 Task: Search one way flight ticket for 5 adults, 2 children, 1 infant in seat and 2 infants on lap in economy from Redding: Redding Municipal Airport to Fort Wayne: Fort Wayne International Airport on 5-4-2023. Choice of flights is Sun country airlines. Number of bags: 2 carry on bags. Price is upto 92000. Outbound departure time preference is 5:30.
Action: Mouse moved to (357, 341)
Screenshot: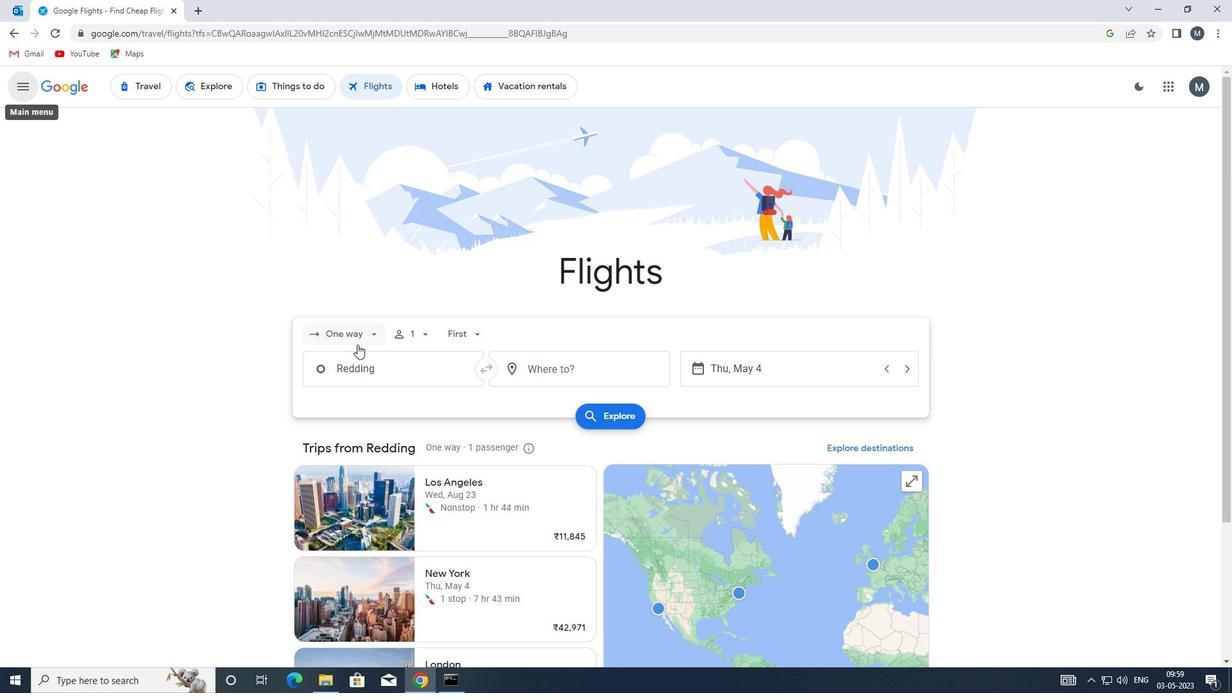 
Action: Mouse pressed left at (357, 341)
Screenshot: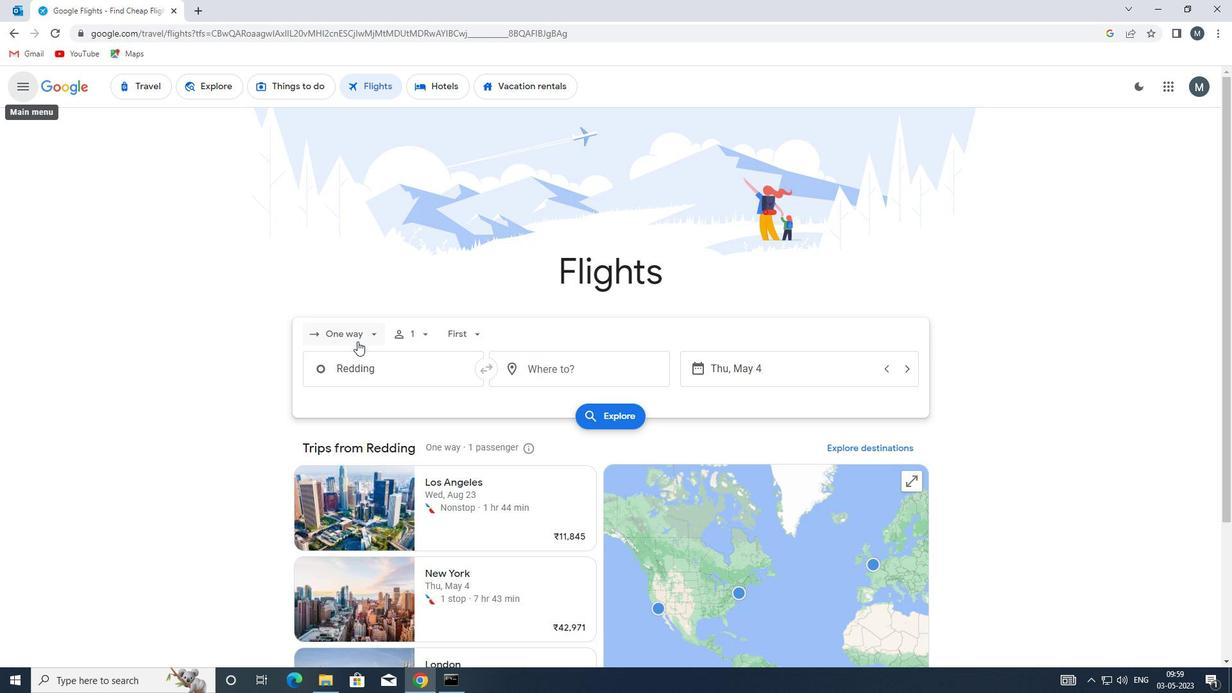 
Action: Mouse moved to (372, 392)
Screenshot: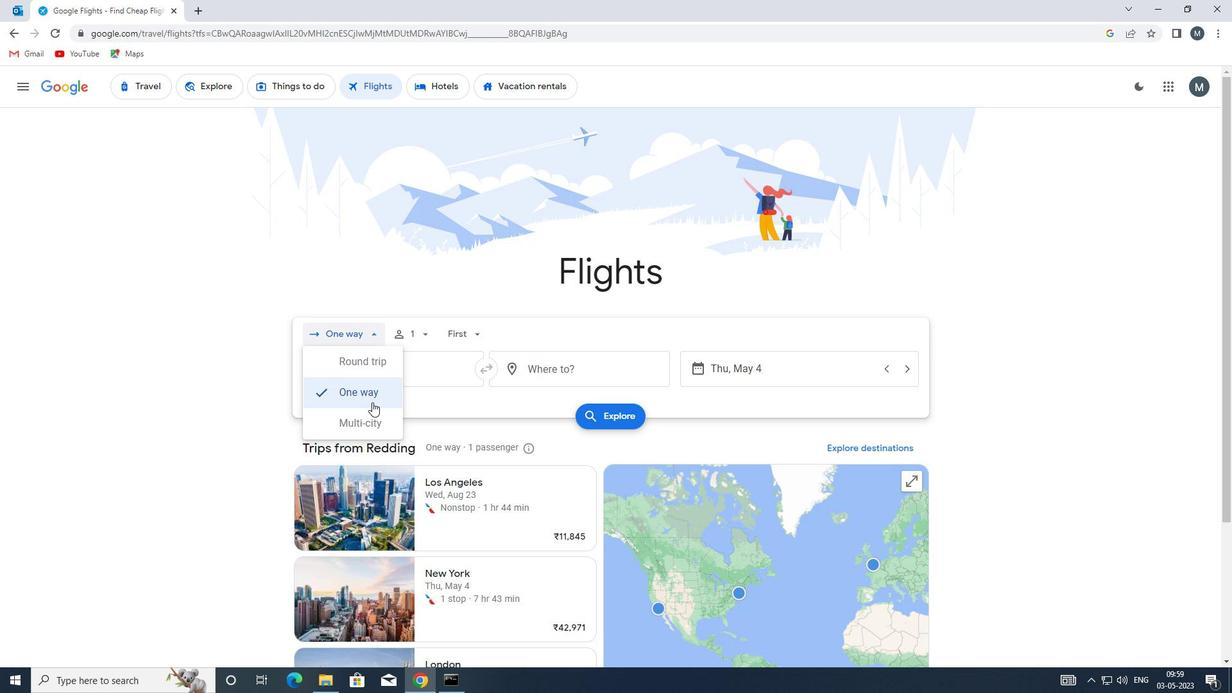 
Action: Mouse pressed left at (372, 392)
Screenshot: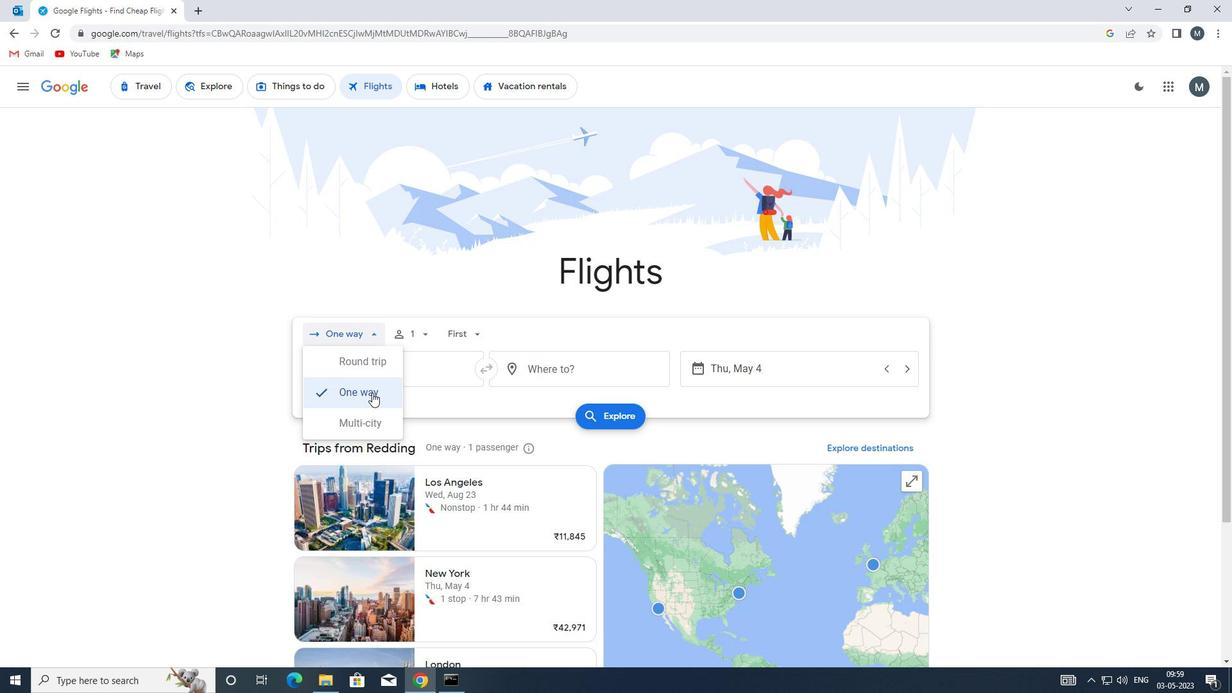 
Action: Mouse moved to (419, 330)
Screenshot: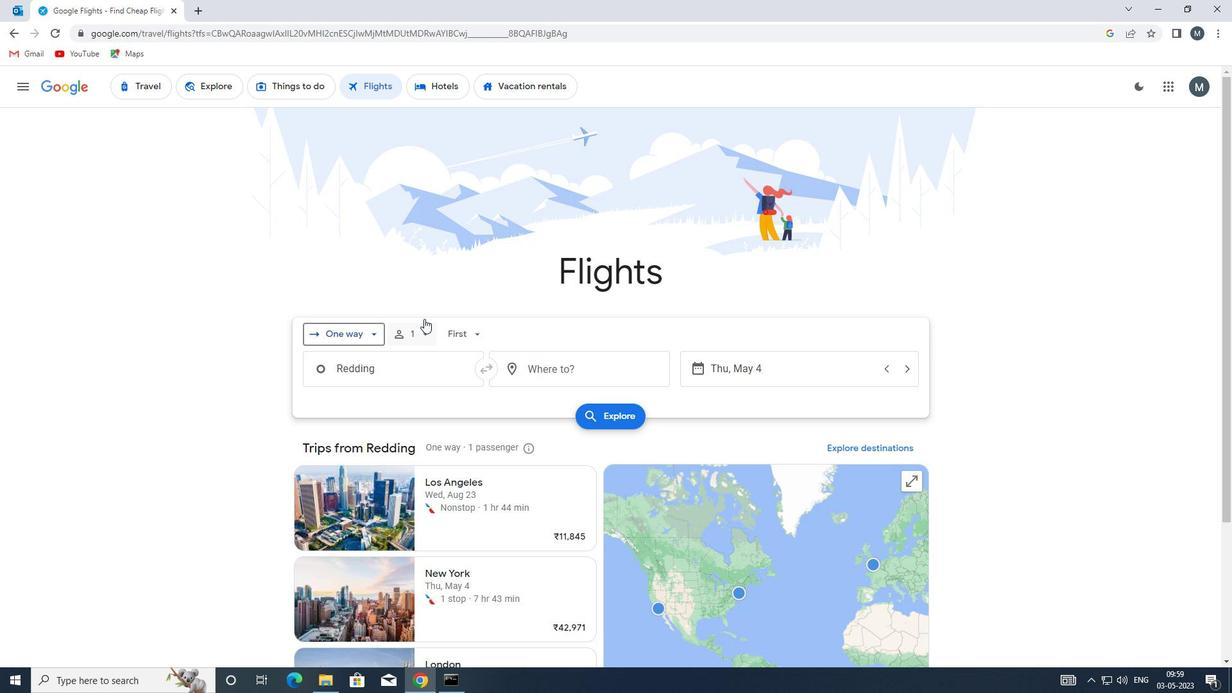
Action: Mouse pressed left at (419, 330)
Screenshot: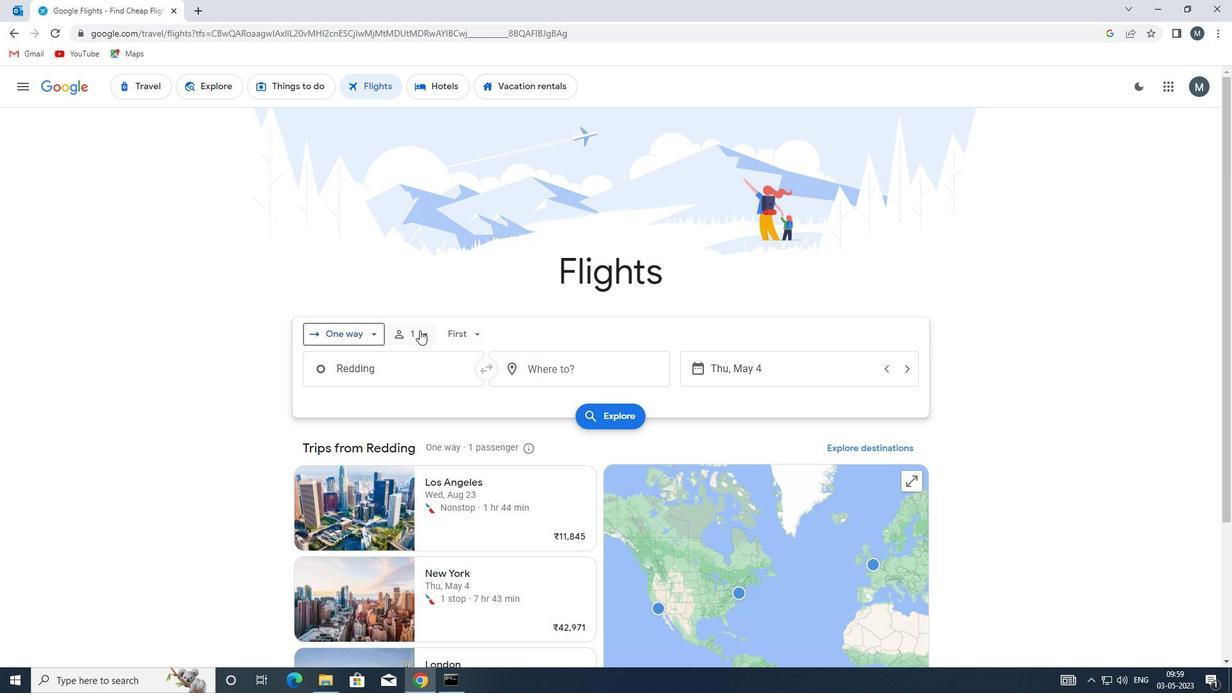 
Action: Mouse moved to (522, 370)
Screenshot: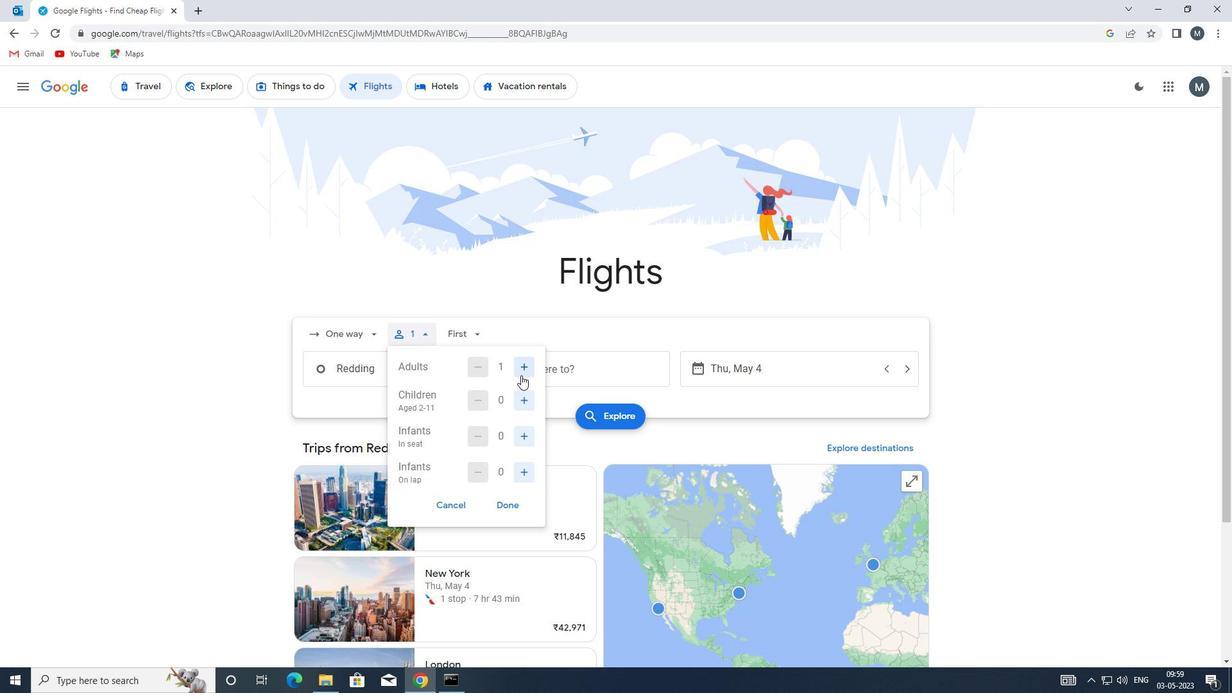
Action: Mouse pressed left at (522, 370)
Screenshot: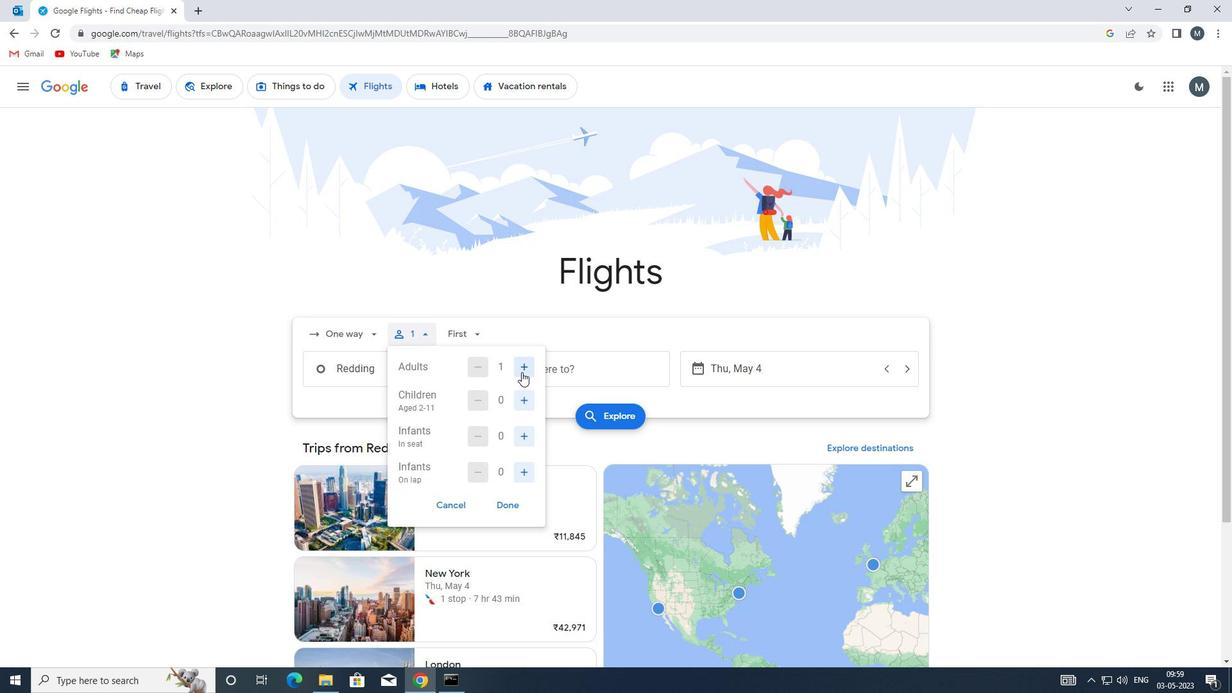 
Action: Mouse moved to (522, 370)
Screenshot: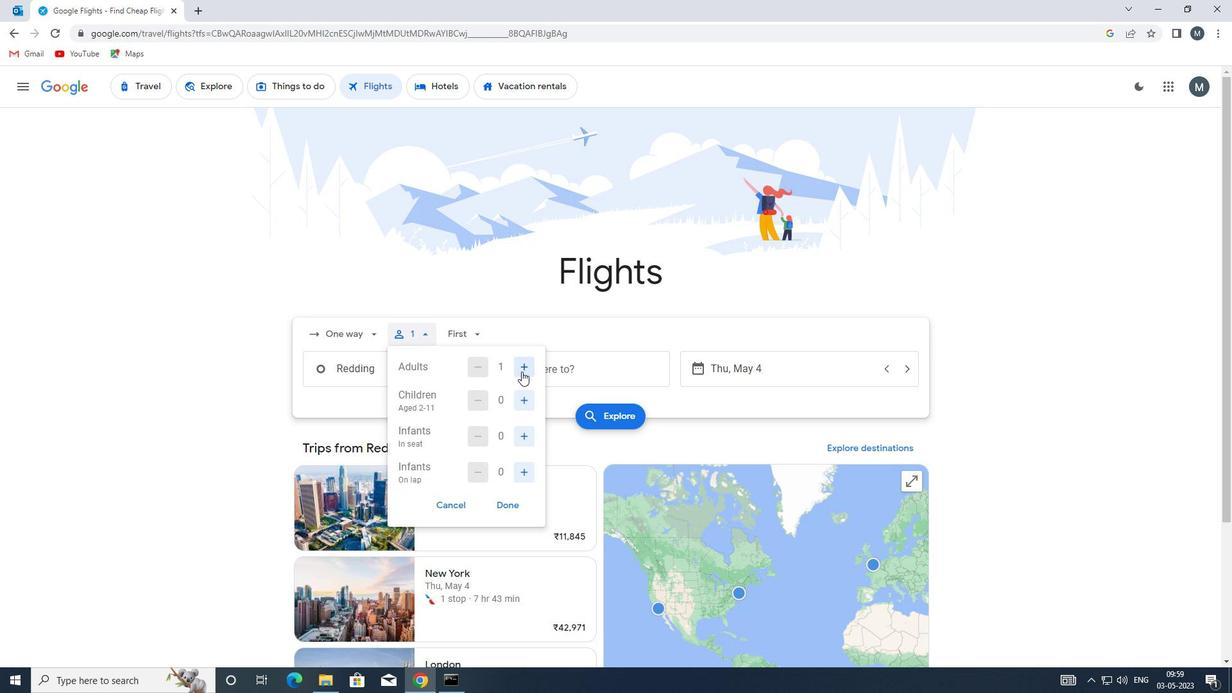 
Action: Mouse pressed left at (522, 370)
Screenshot: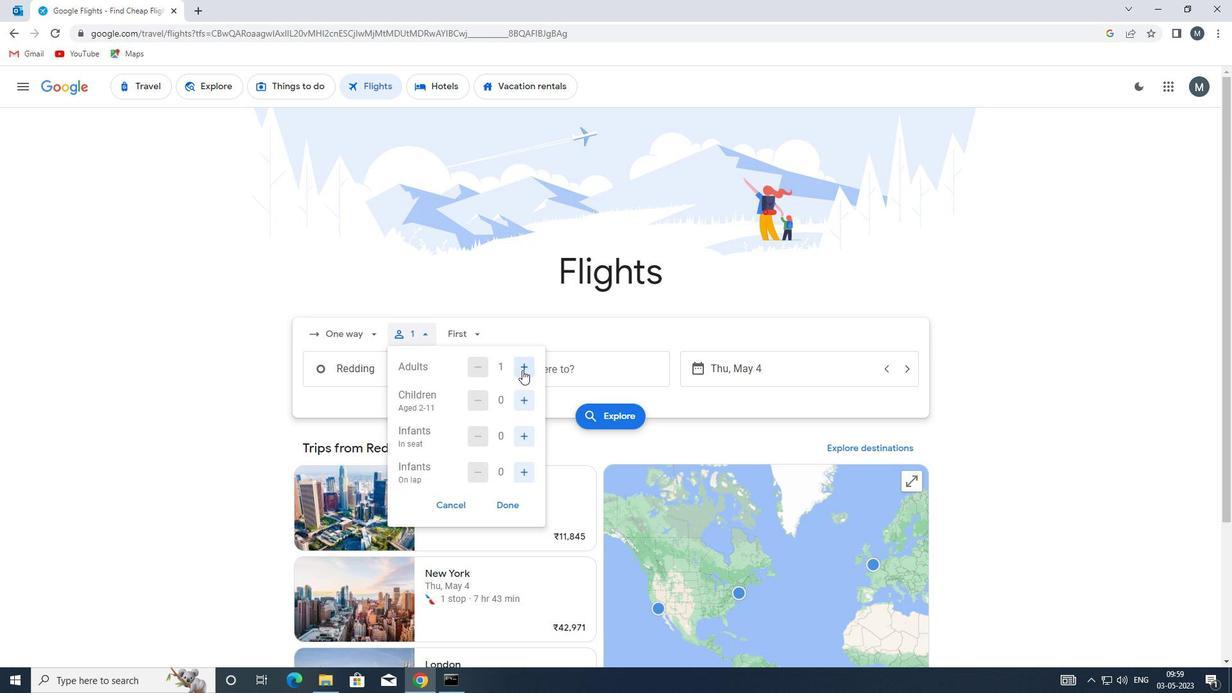 
Action: Mouse moved to (523, 370)
Screenshot: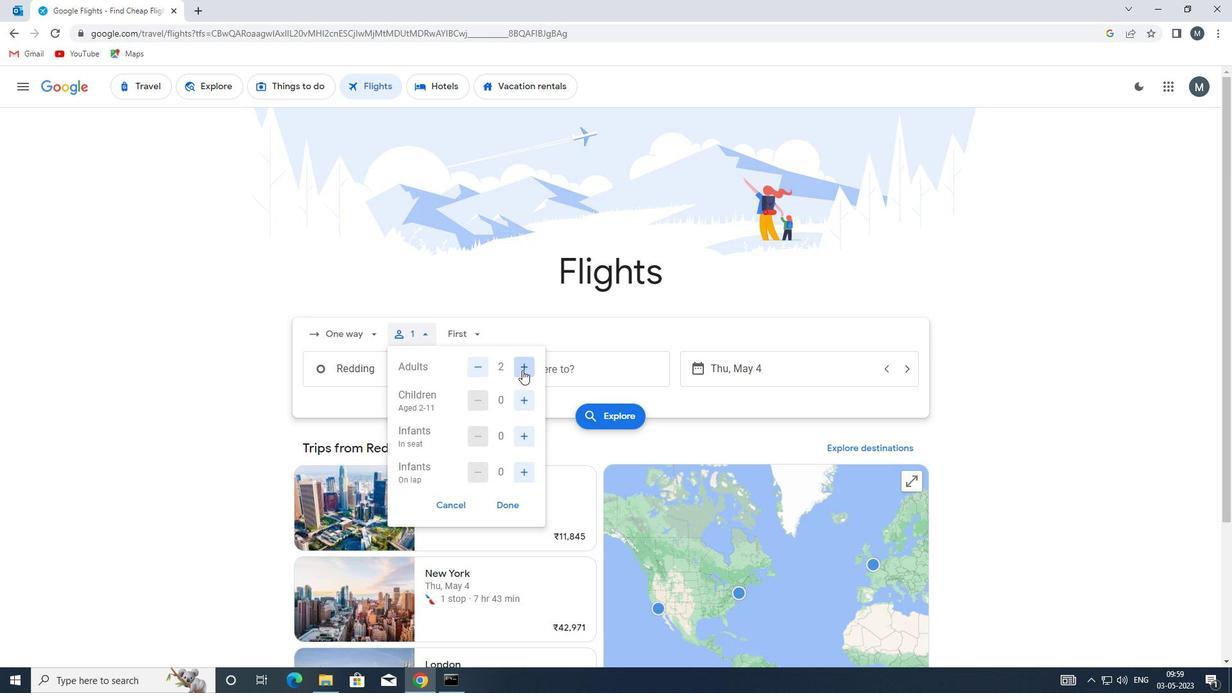 
Action: Mouse pressed left at (523, 370)
Screenshot: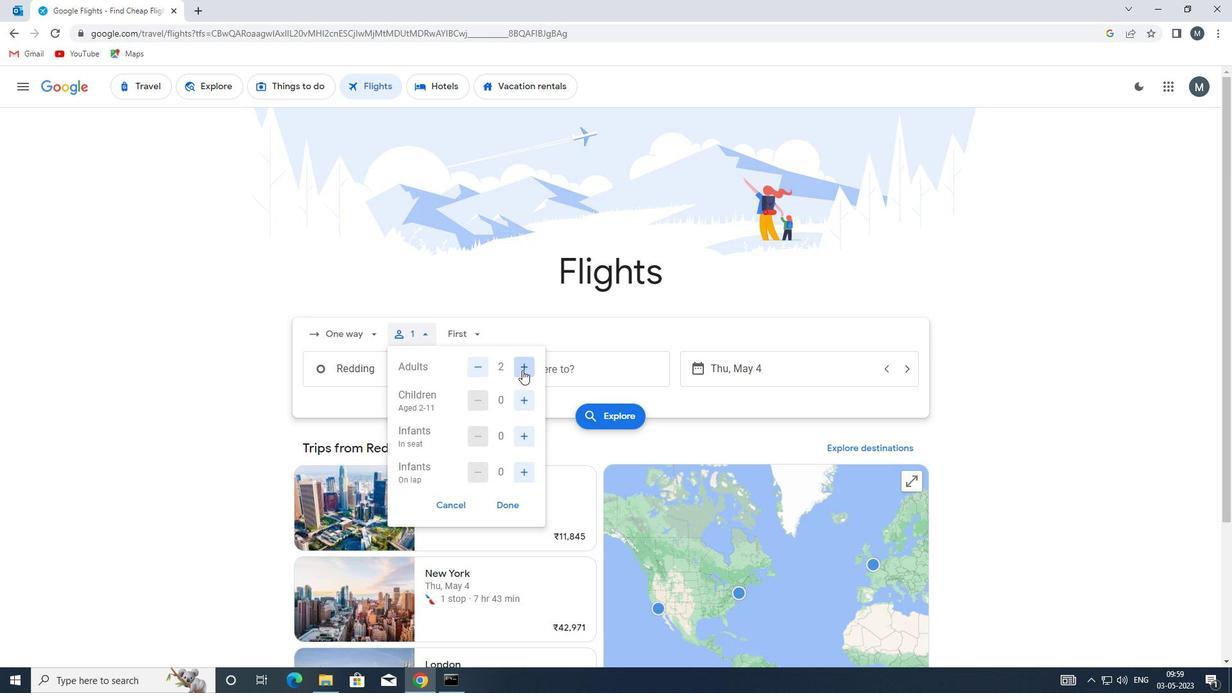 
Action: Mouse pressed left at (523, 370)
Screenshot: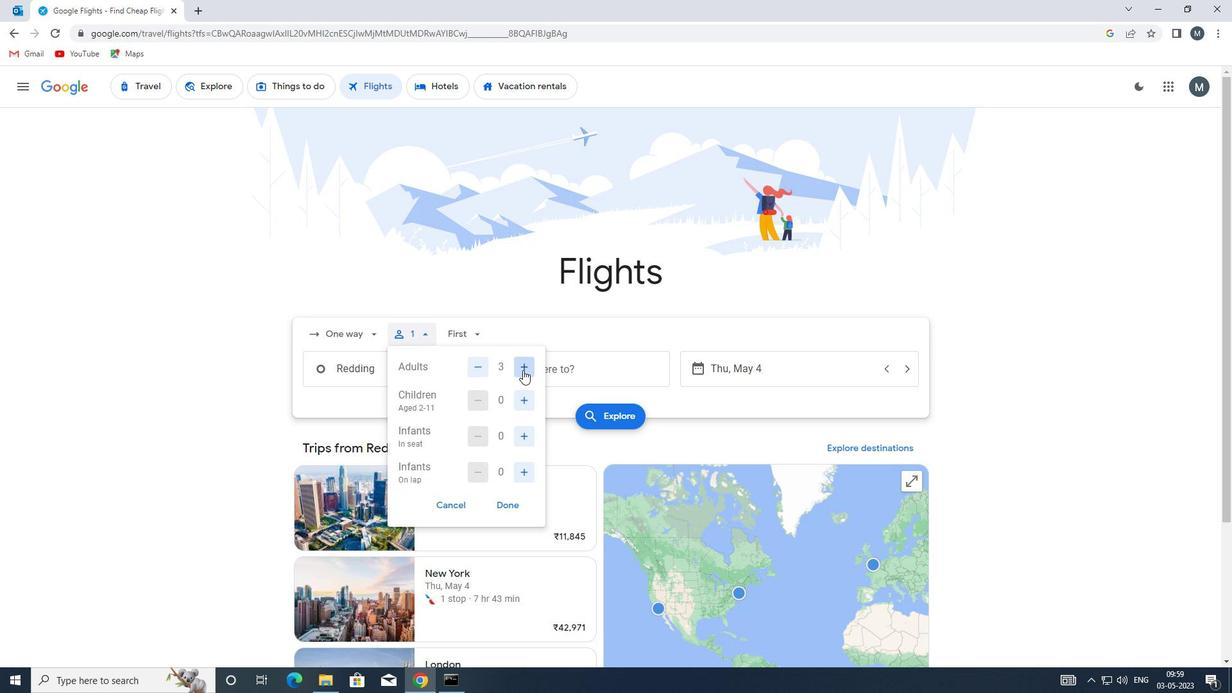 
Action: Mouse moved to (526, 400)
Screenshot: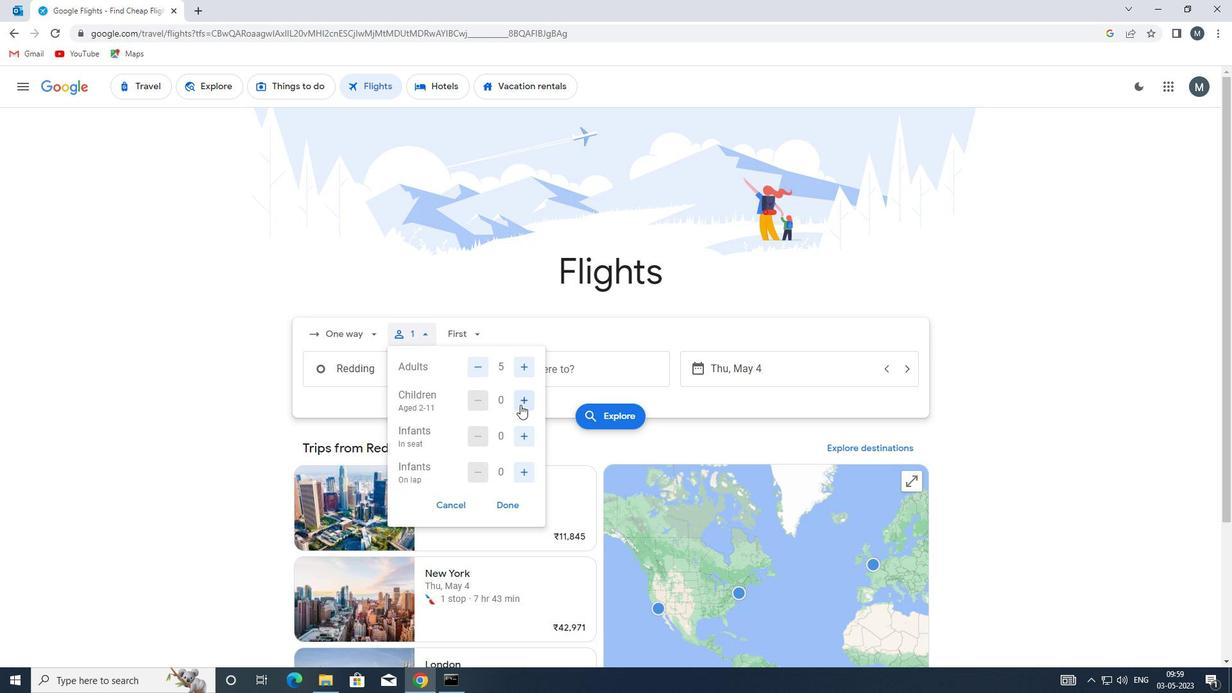 
Action: Mouse pressed left at (526, 400)
Screenshot: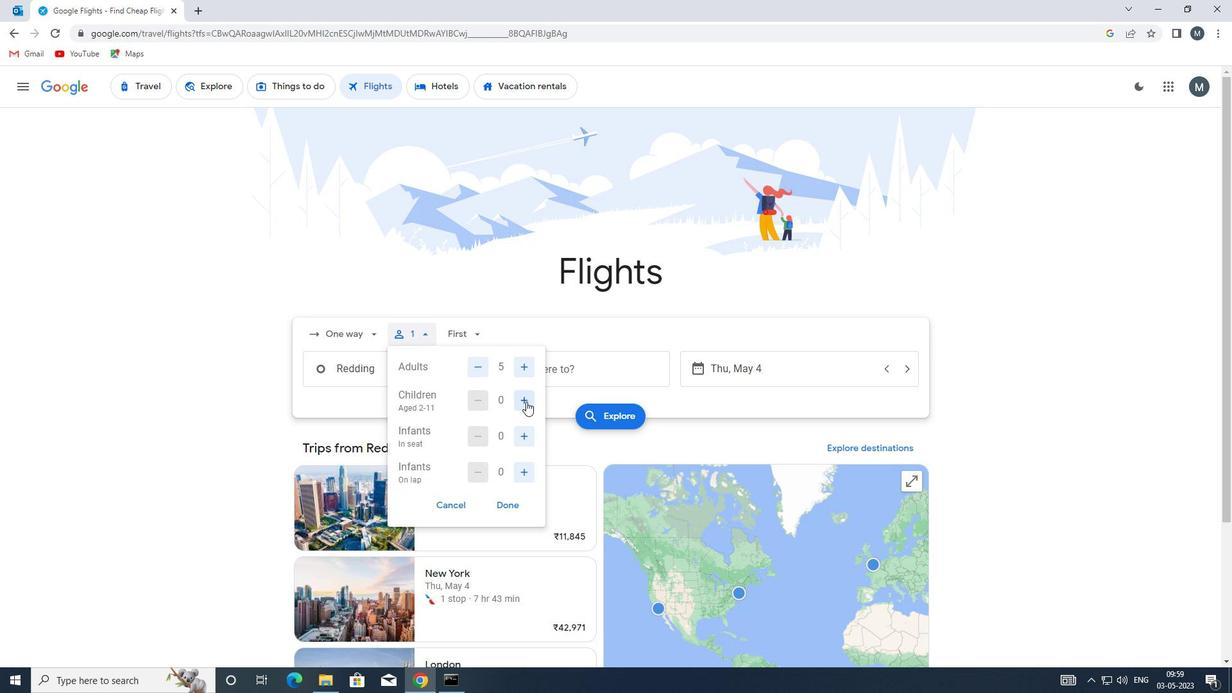 
Action: Mouse pressed left at (526, 400)
Screenshot: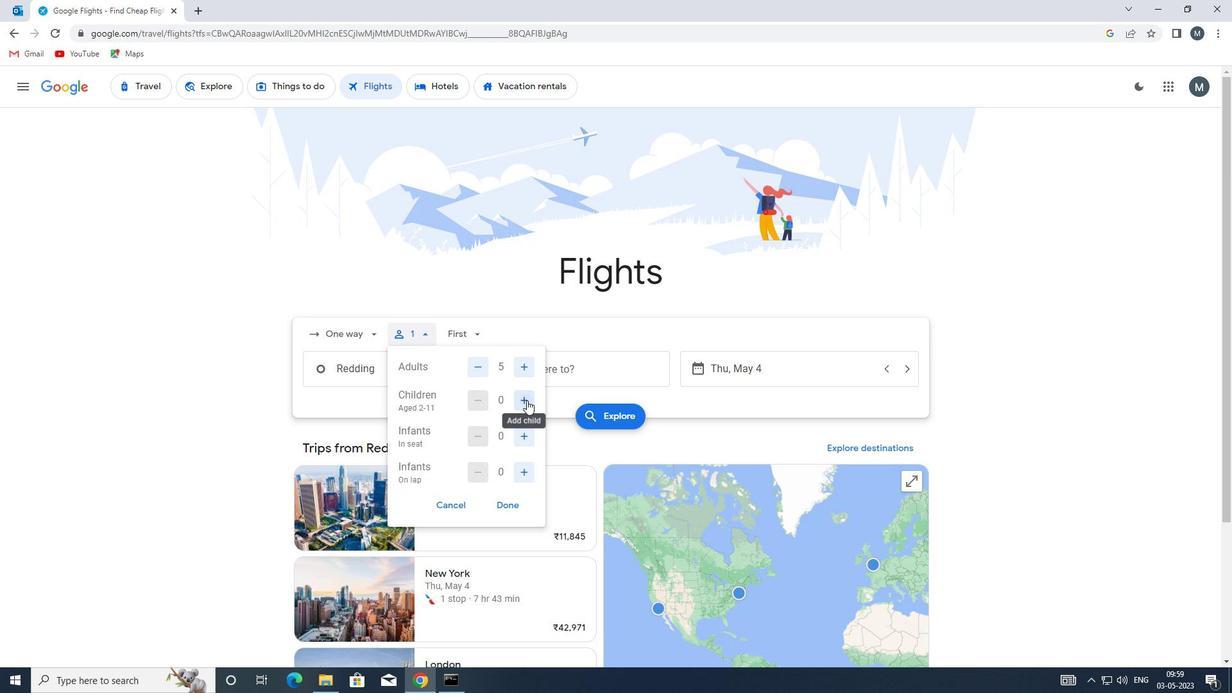 
Action: Mouse moved to (522, 435)
Screenshot: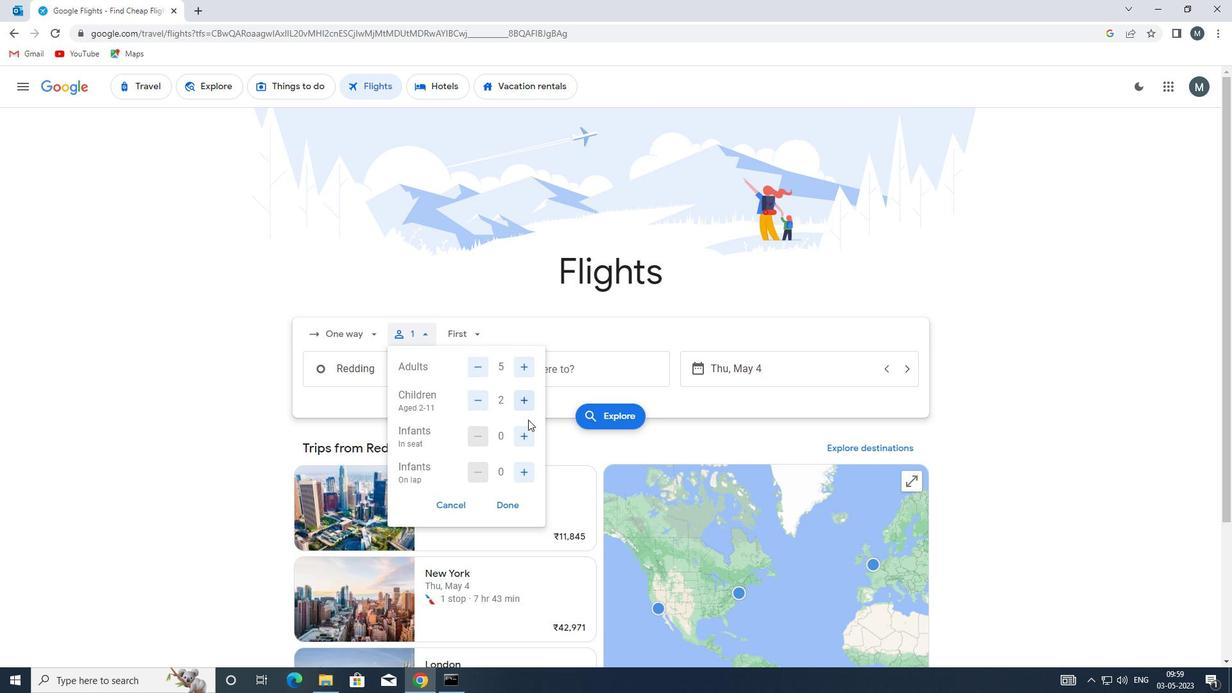 
Action: Mouse pressed left at (522, 435)
Screenshot: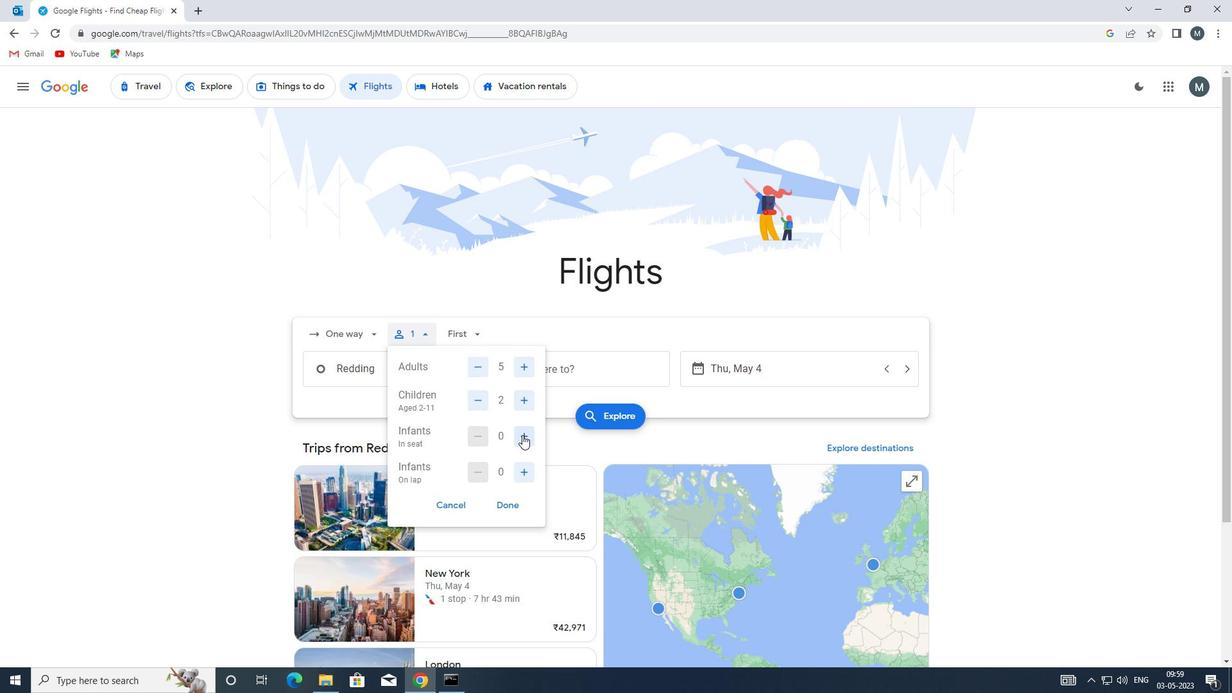 
Action: Mouse pressed left at (522, 435)
Screenshot: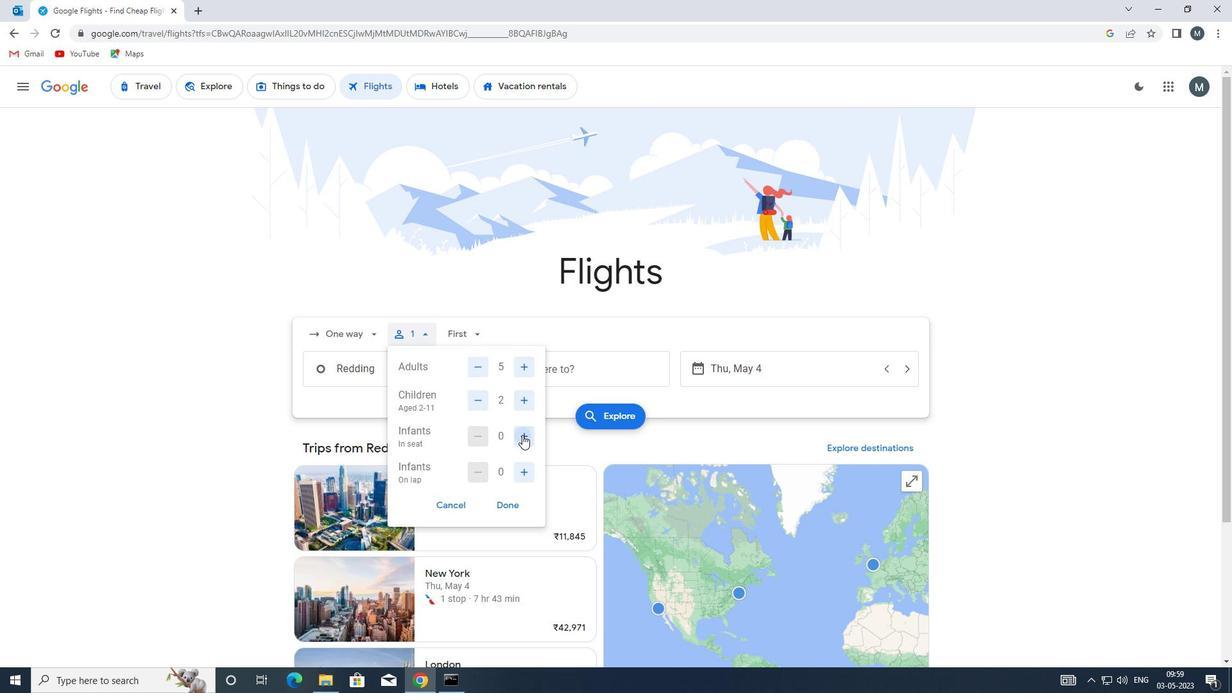 
Action: Mouse moved to (473, 437)
Screenshot: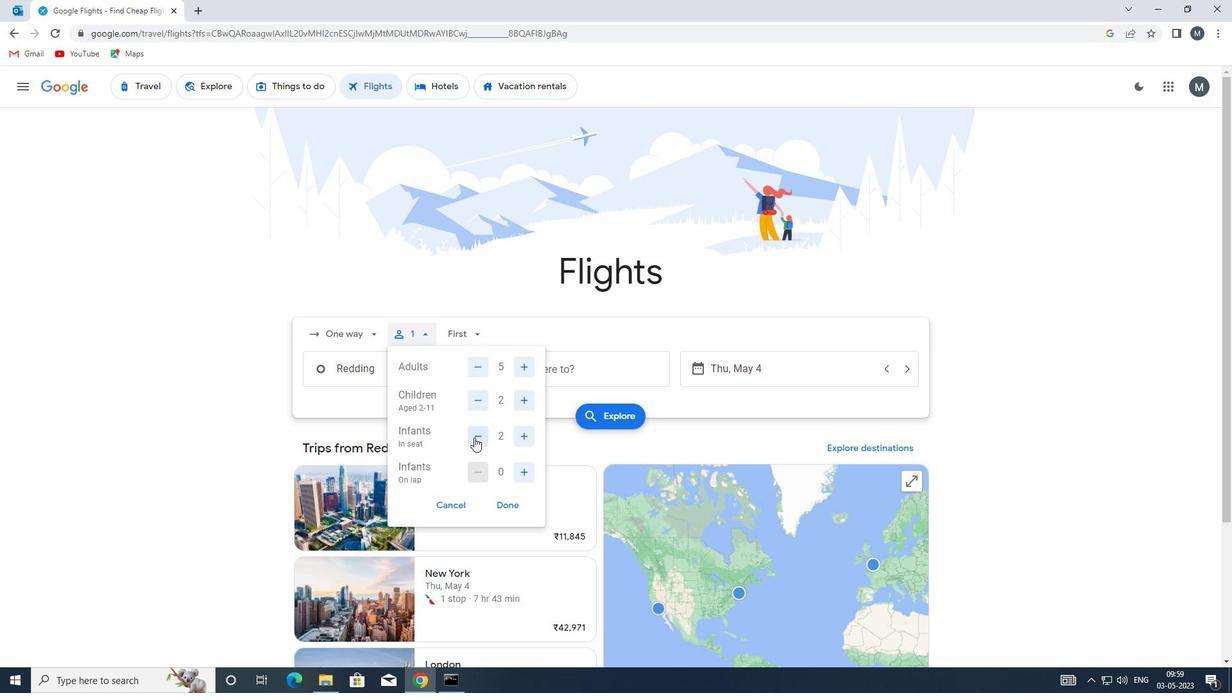 
Action: Mouse pressed left at (473, 437)
Screenshot: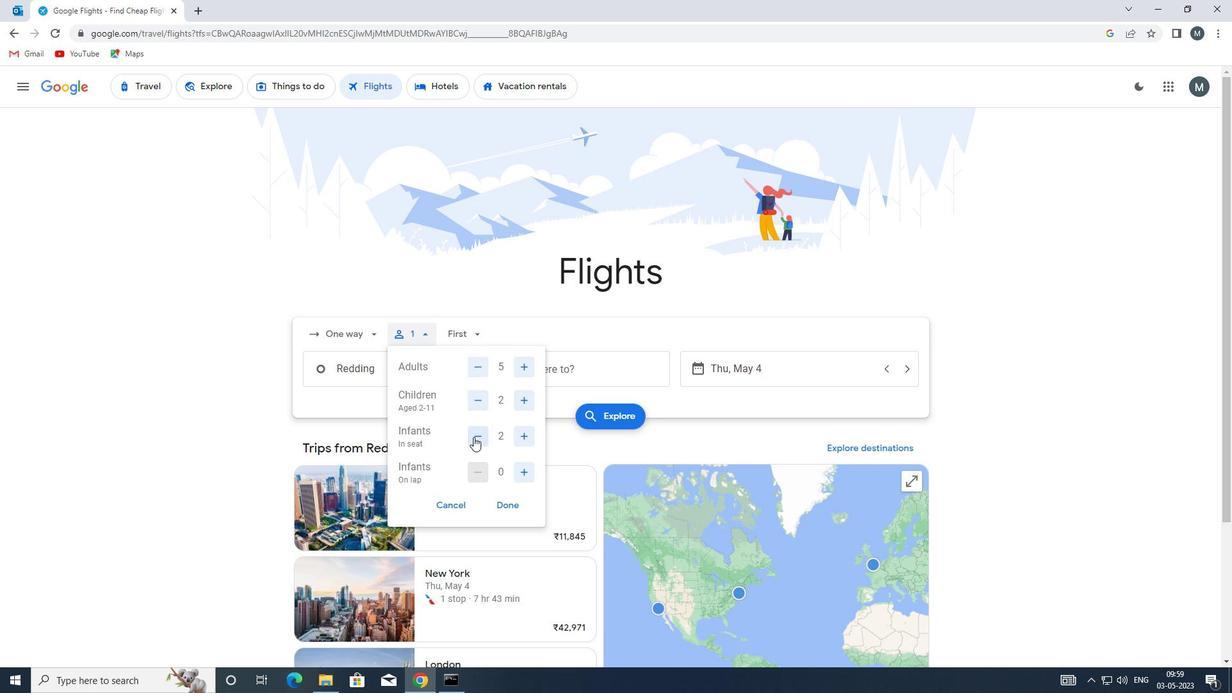 
Action: Mouse moved to (528, 470)
Screenshot: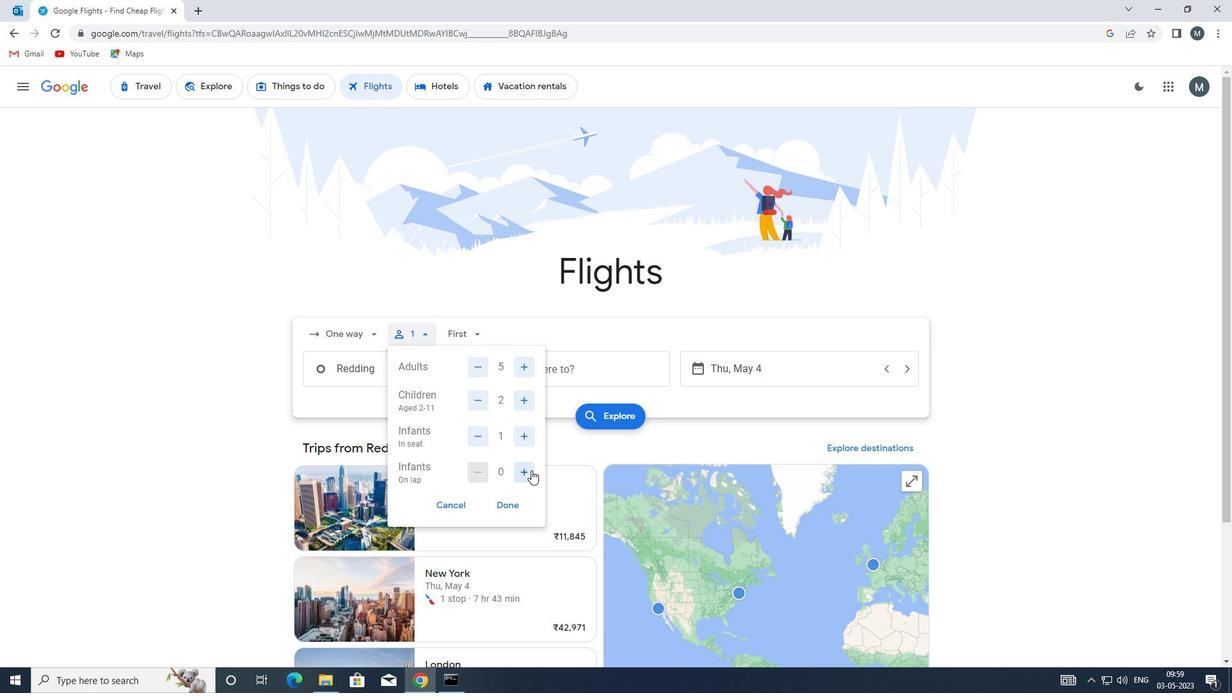 
Action: Mouse pressed left at (528, 470)
Screenshot: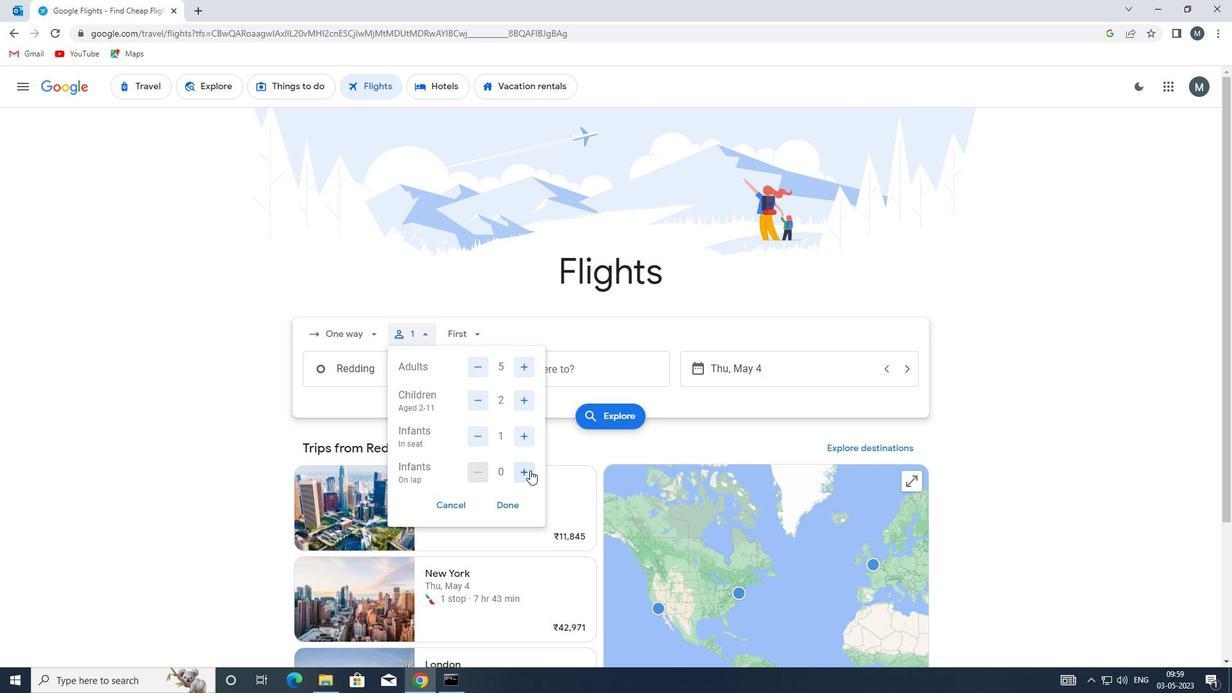 
Action: Mouse pressed left at (528, 470)
Screenshot: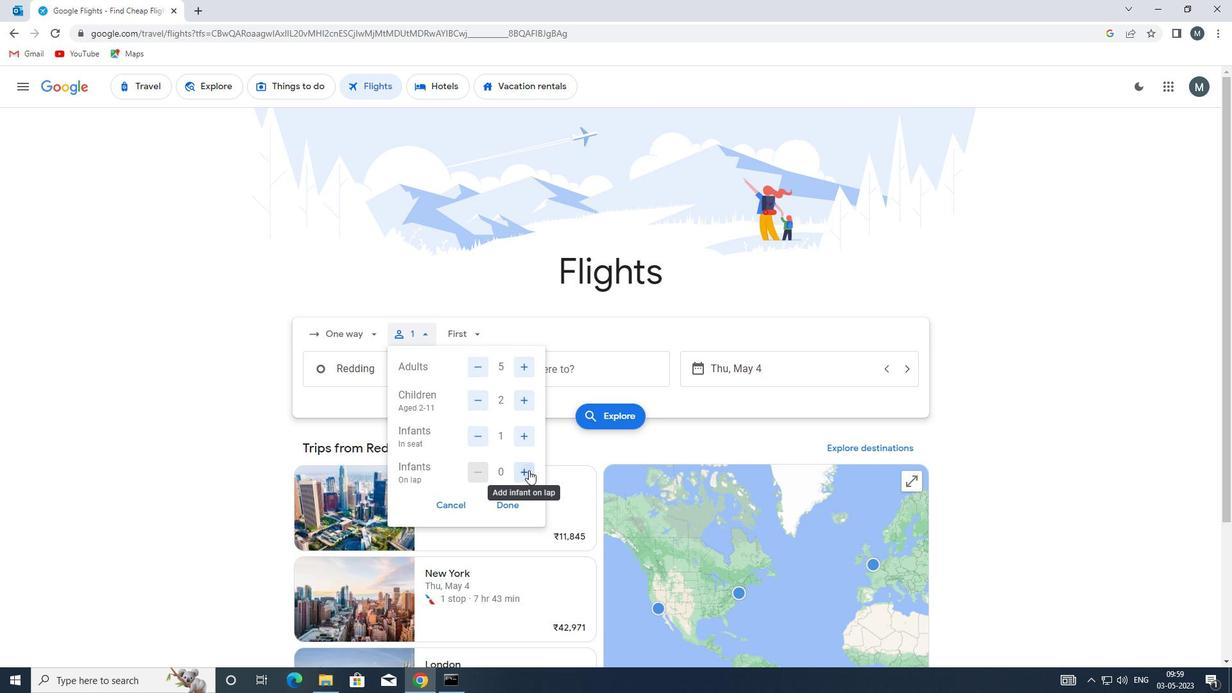 
Action: Mouse moved to (484, 468)
Screenshot: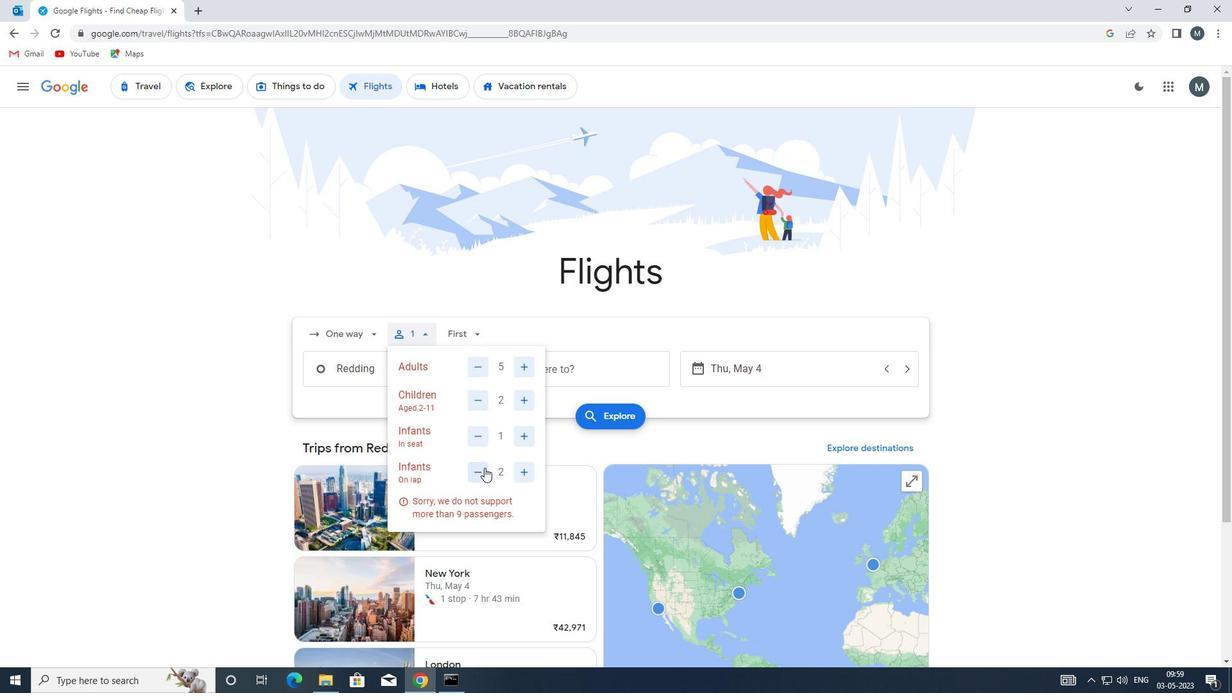 
Action: Mouse pressed left at (484, 468)
Screenshot: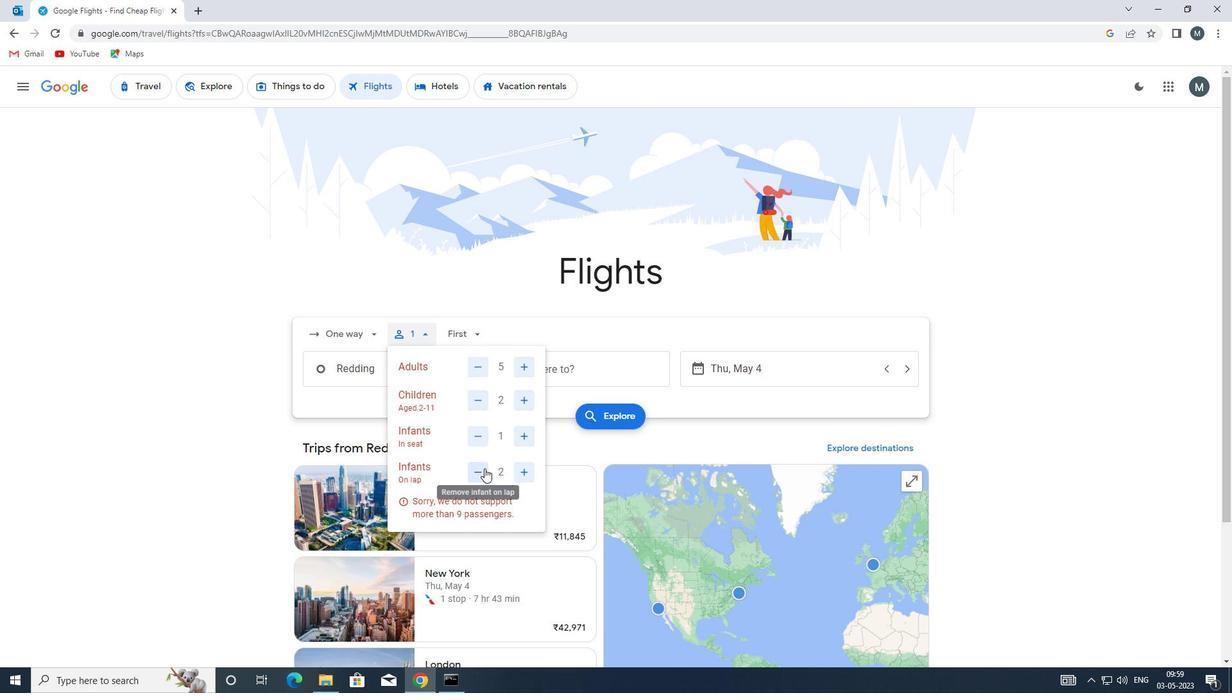 
Action: Mouse moved to (502, 507)
Screenshot: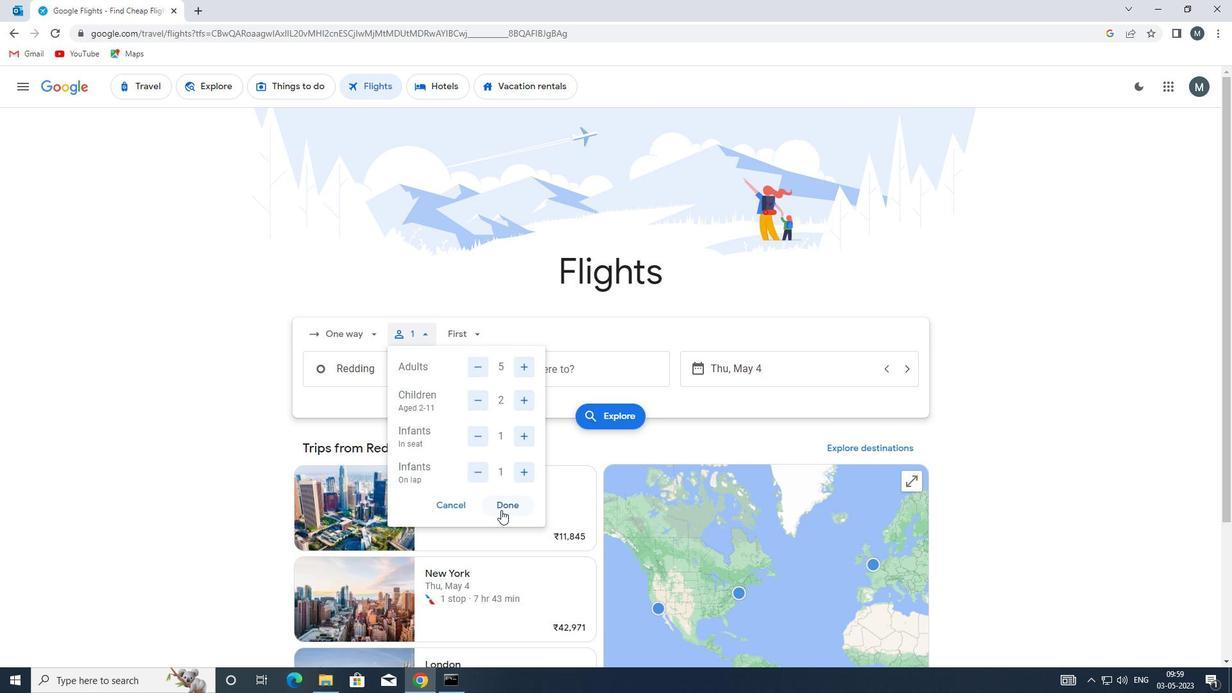 
Action: Mouse pressed left at (502, 507)
Screenshot: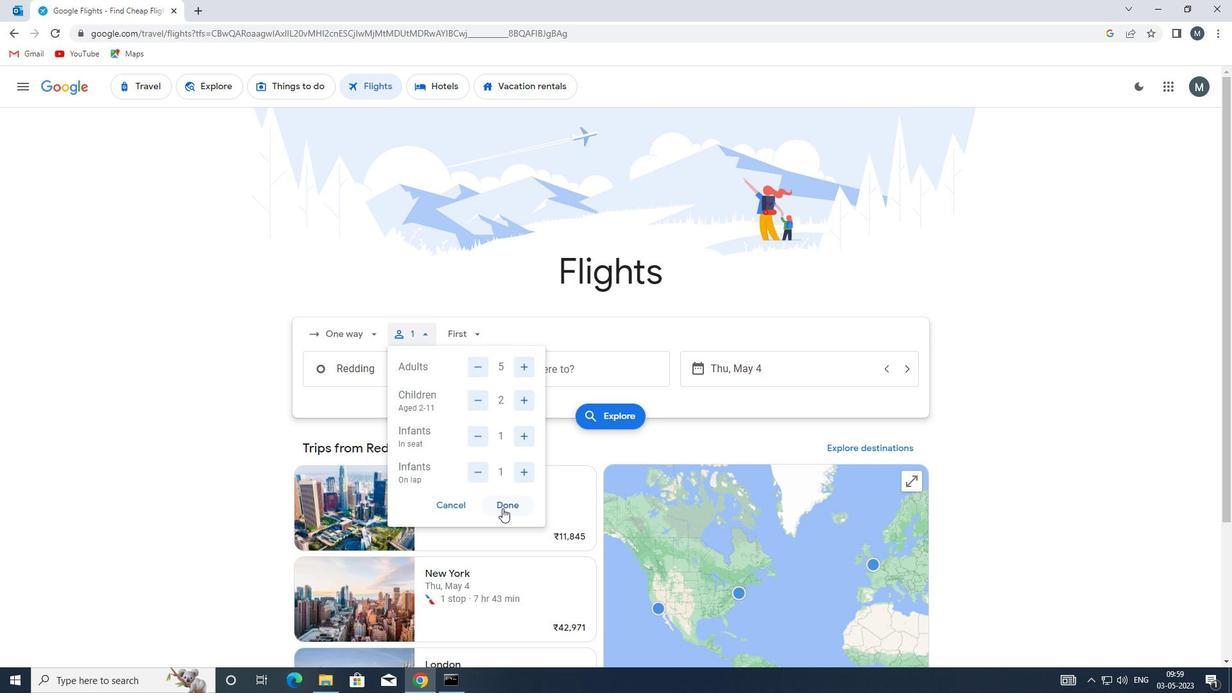 
Action: Mouse moved to (479, 329)
Screenshot: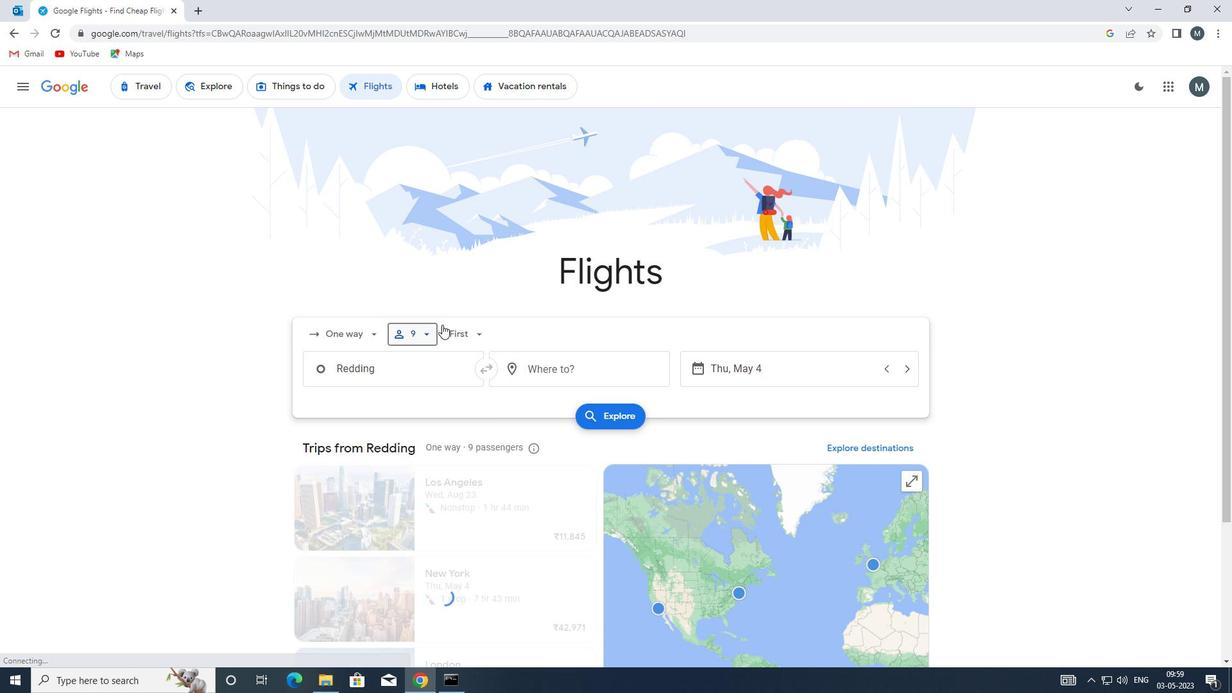 
Action: Mouse pressed left at (479, 329)
Screenshot: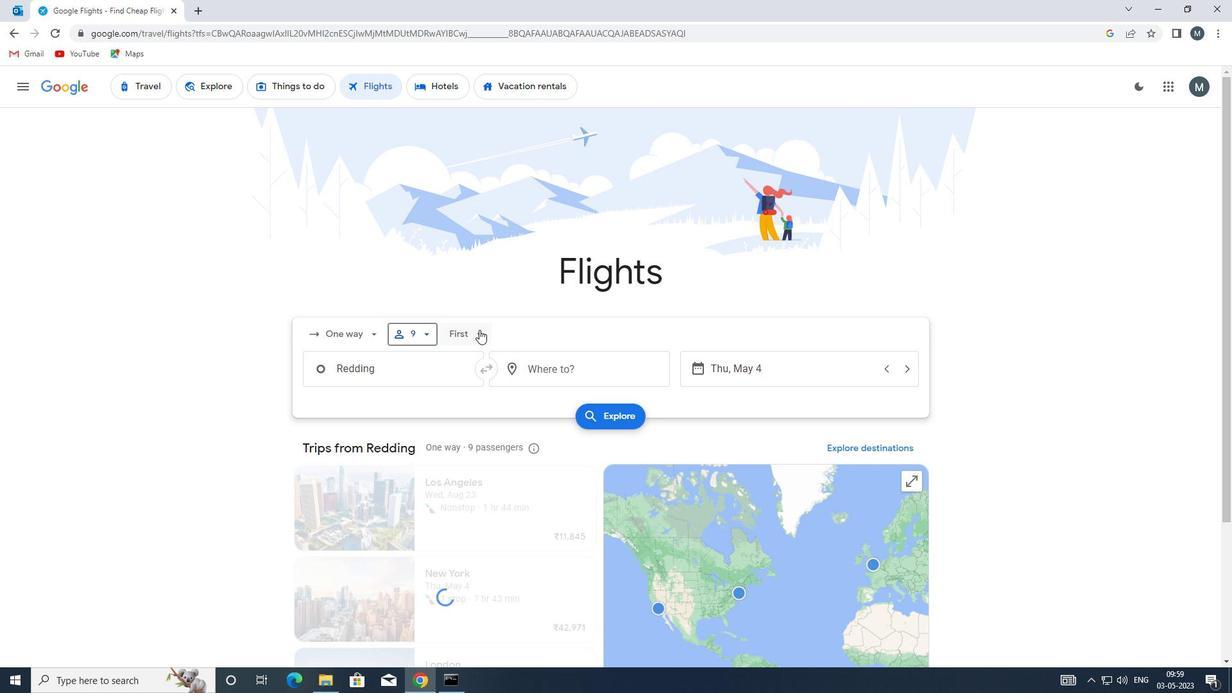 
Action: Mouse moved to (494, 366)
Screenshot: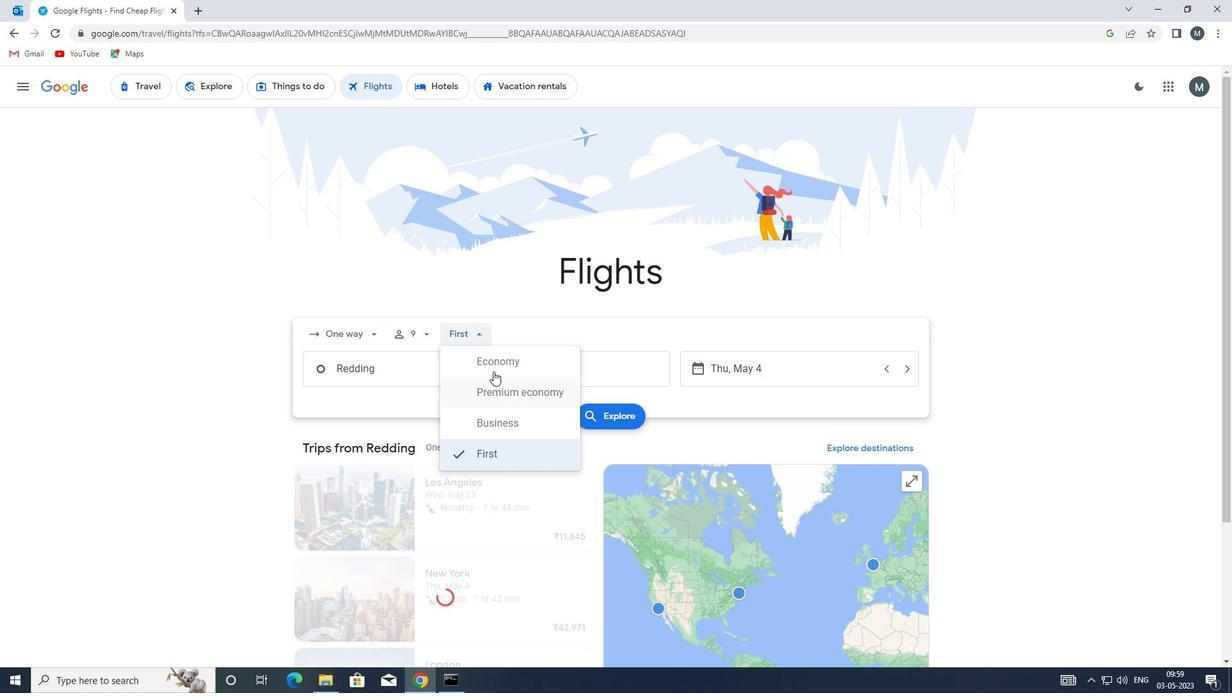 
Action: Mouse pressed left at (494, 366)
Screenshot: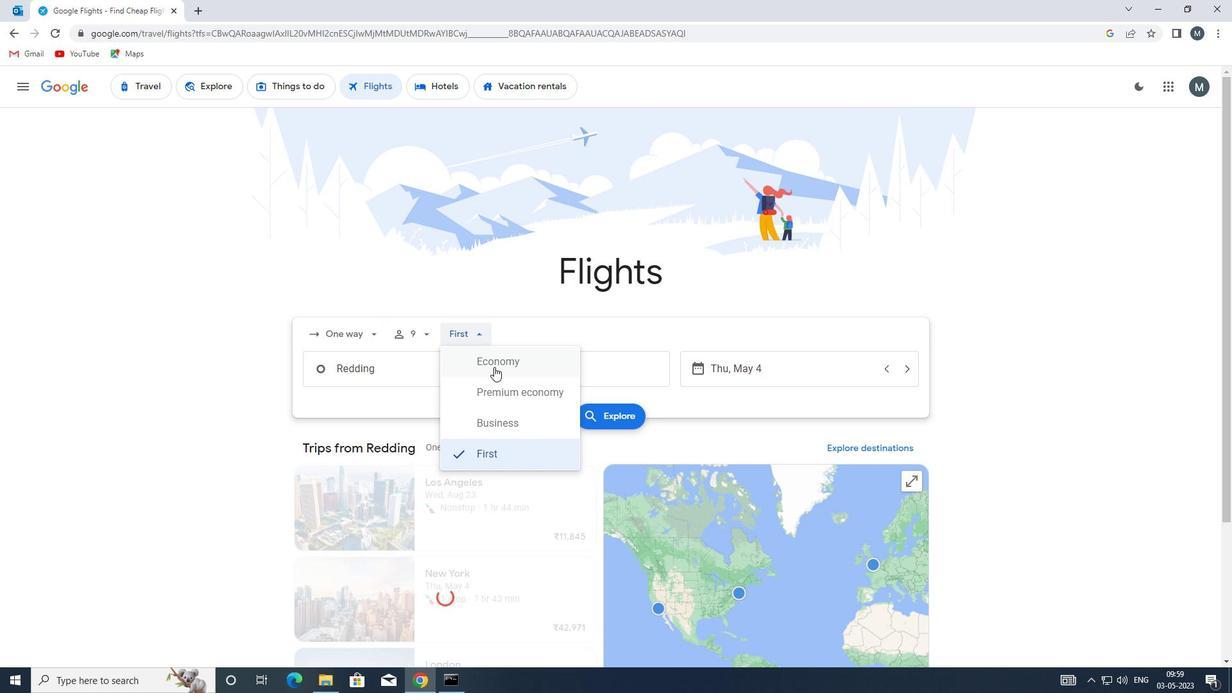 
Action: Mouse moved to (389, 370)
Screenshot: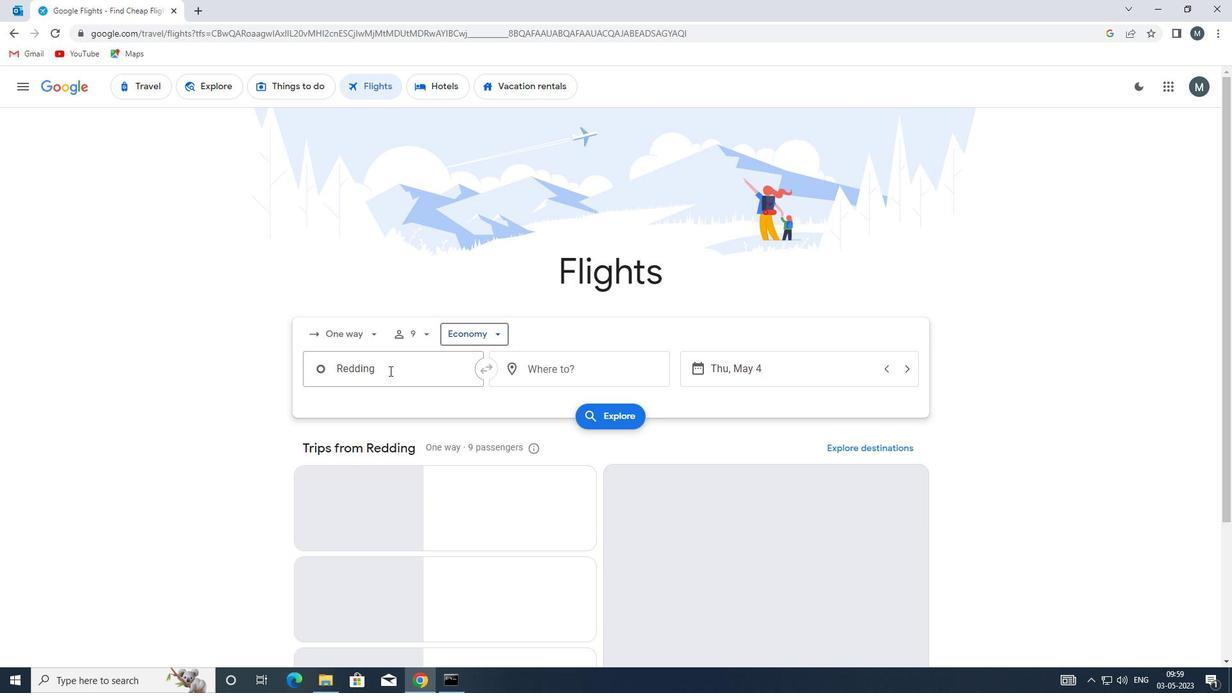 
Action: Mouse pressed left at (389, 370)
Screenshot: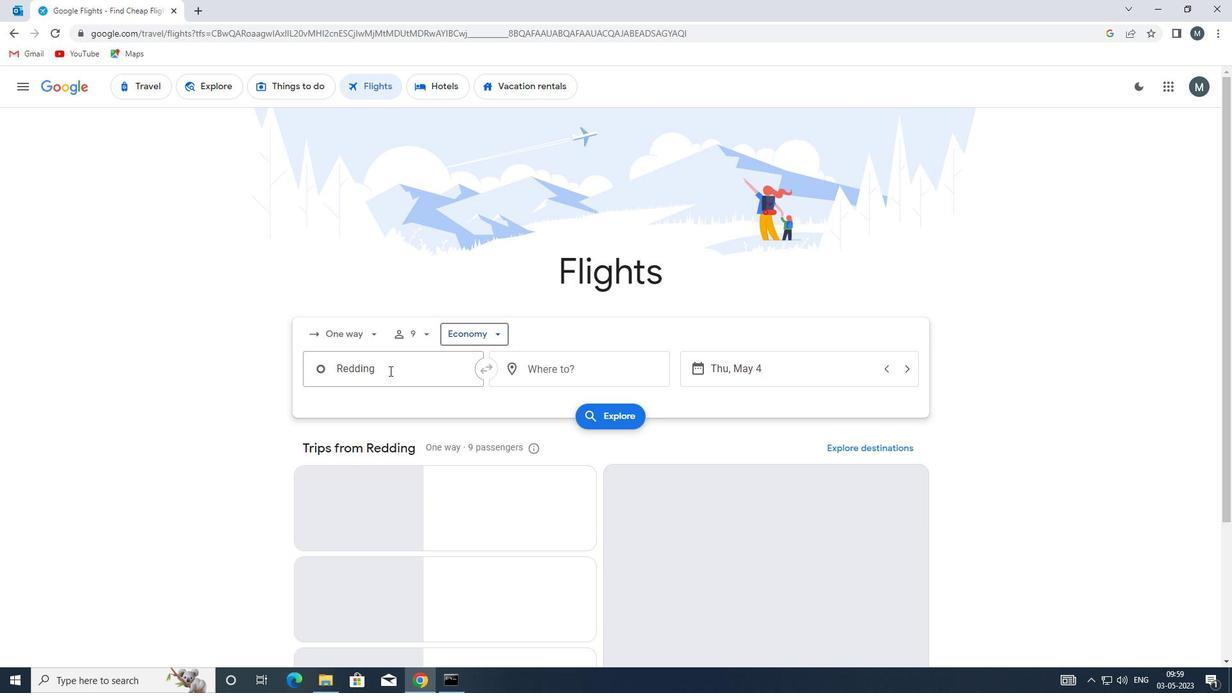 
Action: Mouse moved to (410, 364)
Screenshot: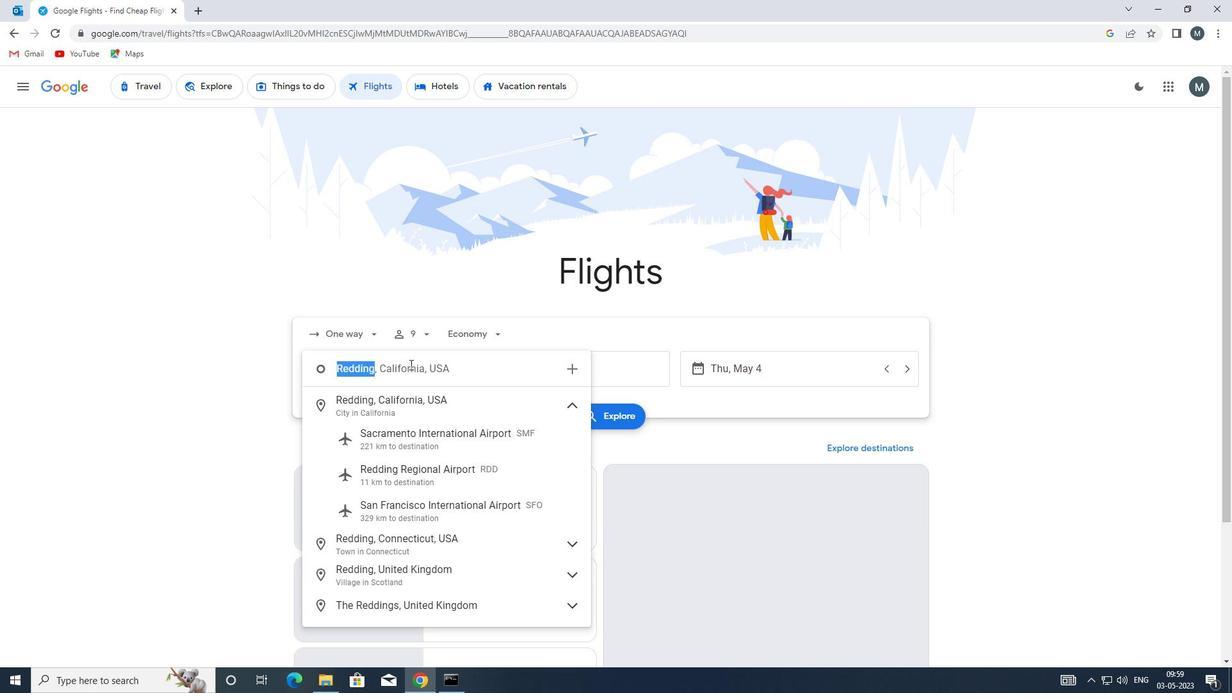 
Action: Key pressed <Key.shift>REDDING<Key.enter>
Screenshot: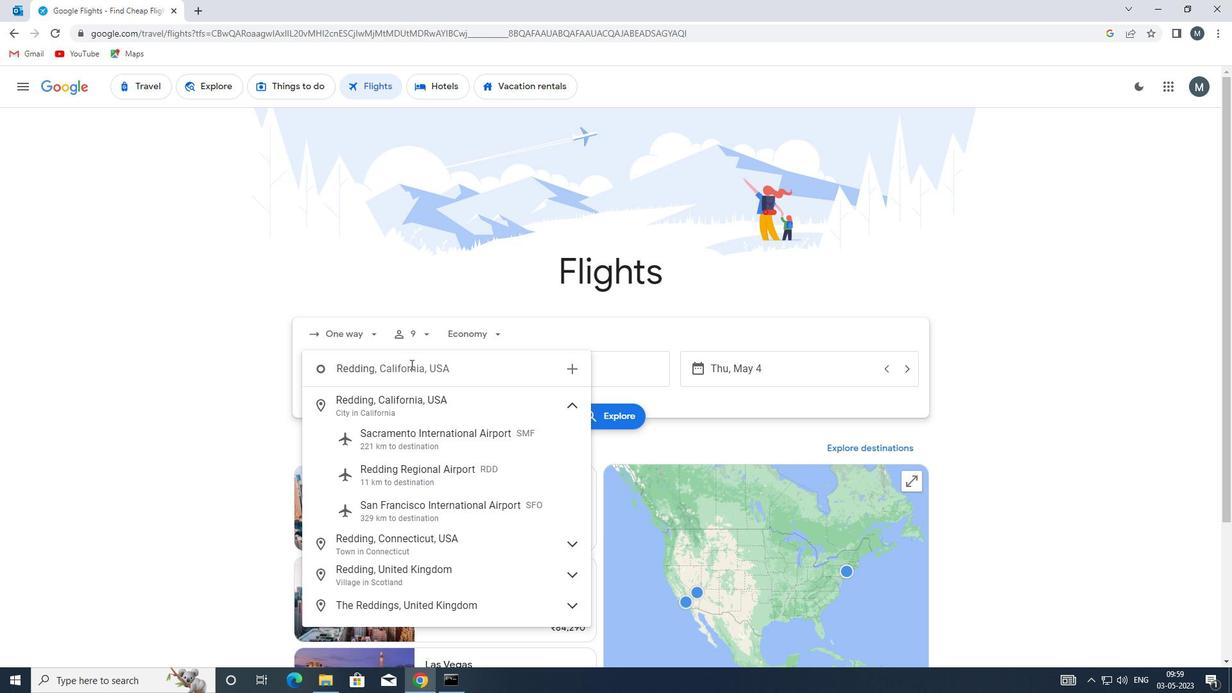 
Action: Mouse moved to (527, 367)
Screenshot: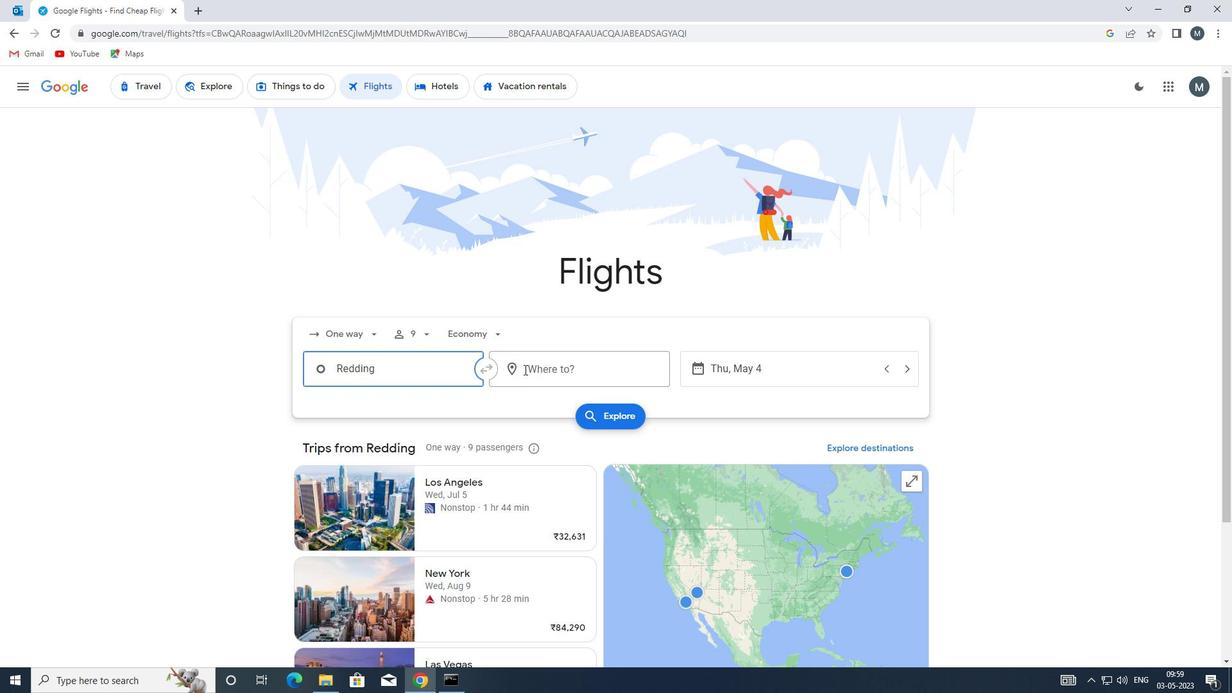 
Action: Mouse pressed left at (527, 367)
Screenshot: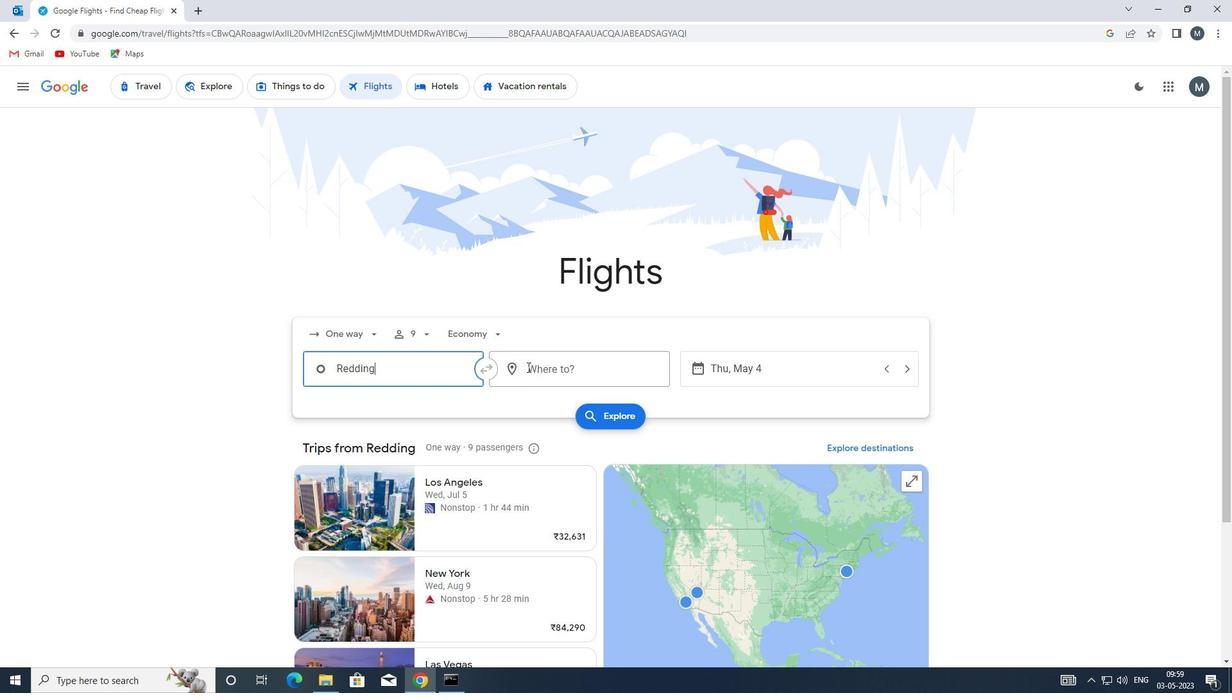 
Action: Mouse moved to (524, 369)
Screenshot: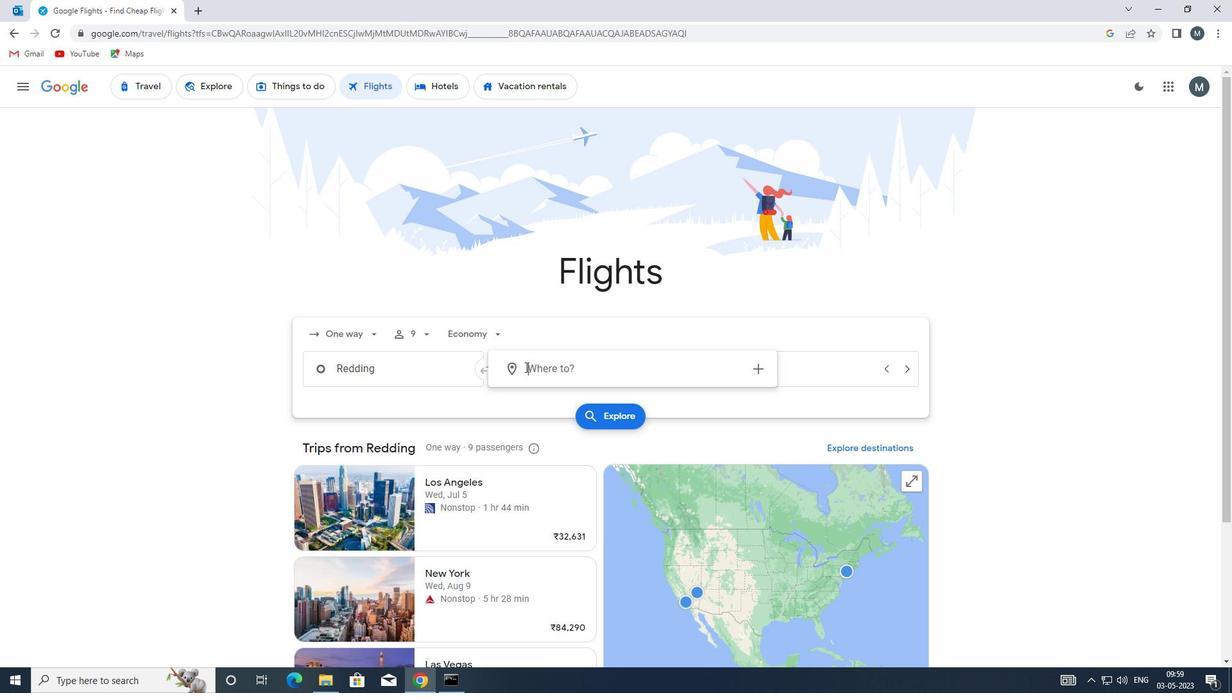 
Action: Key pressed FWA
Screenshot: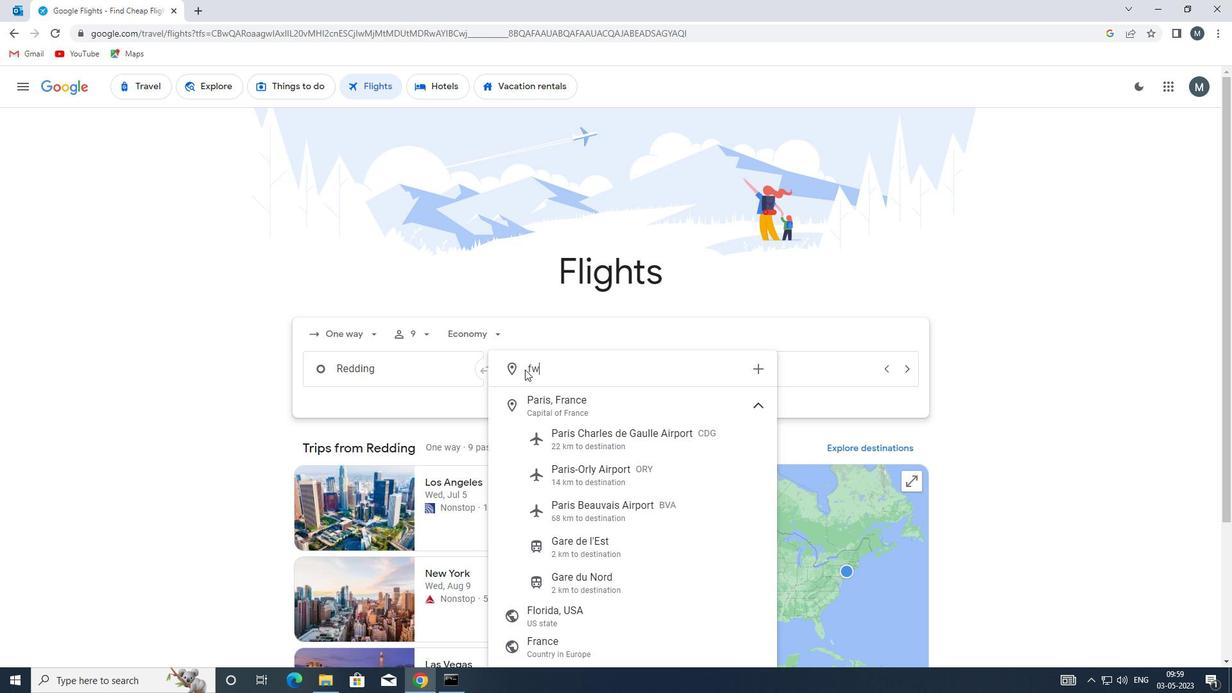 
Action: Mouse moved to (602, 410)
Screenshot: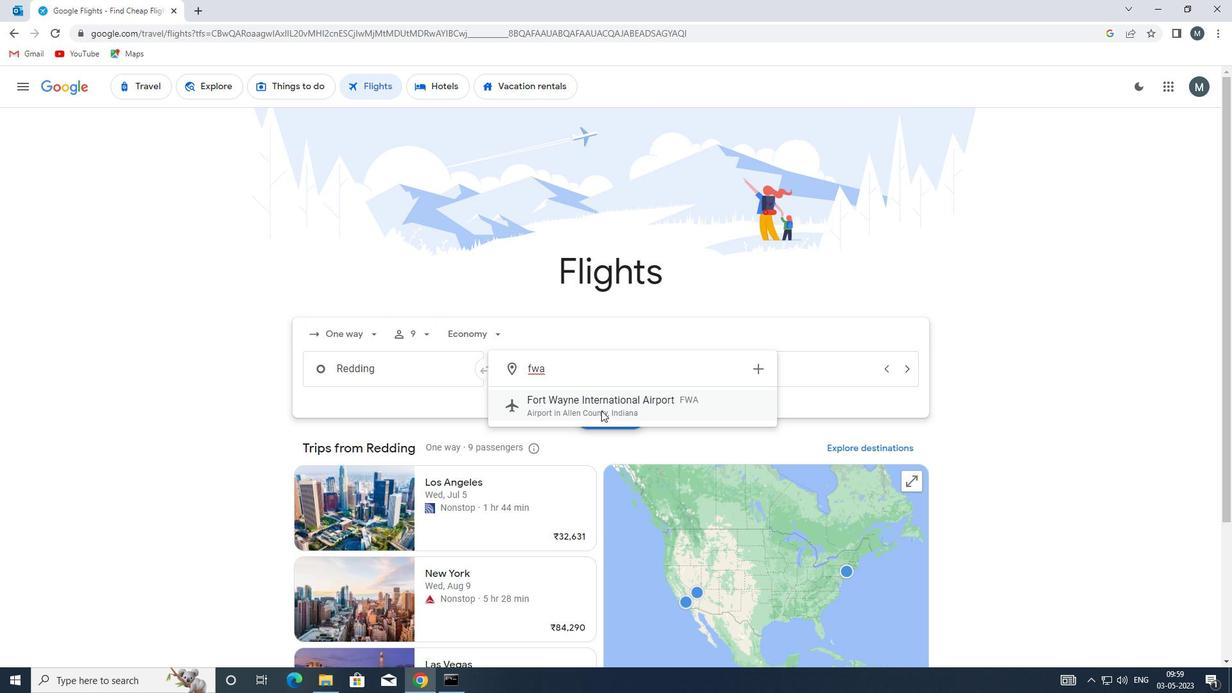 
Action: Mouse pressed left at (602, 410)
Screenshot: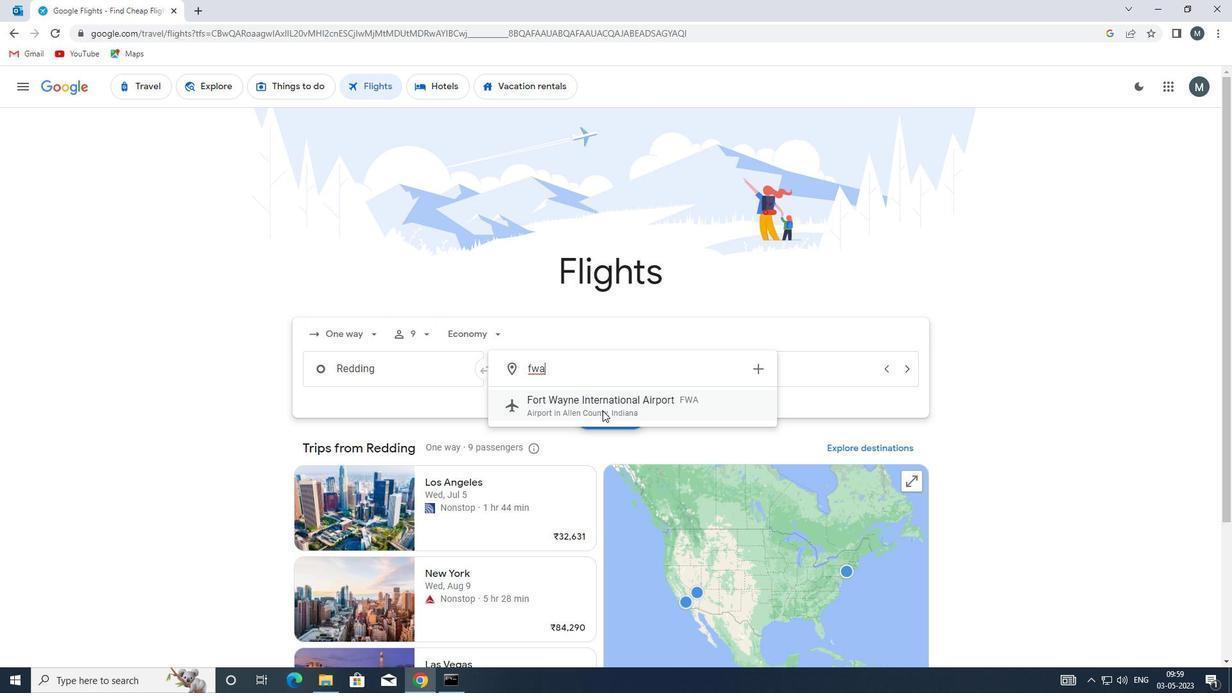 
Action: Mouse moved to (766, 366)
Screenshot: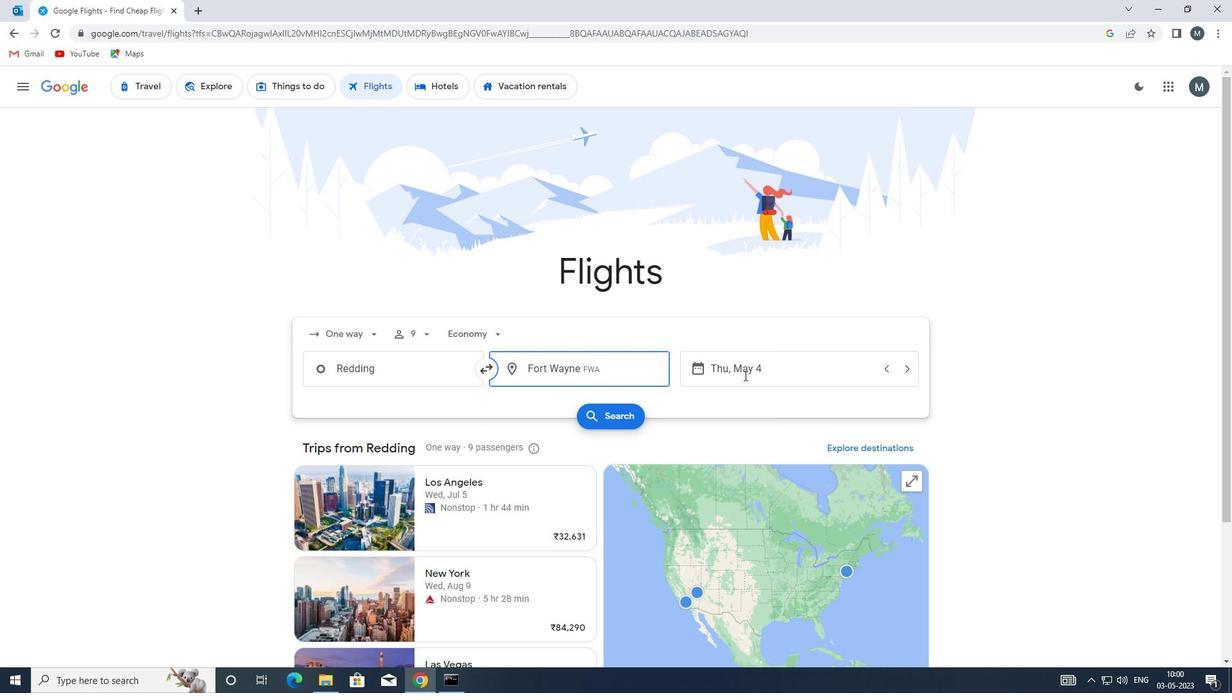 
Action: Mouse pressed left at (766, 366)
Screenshot: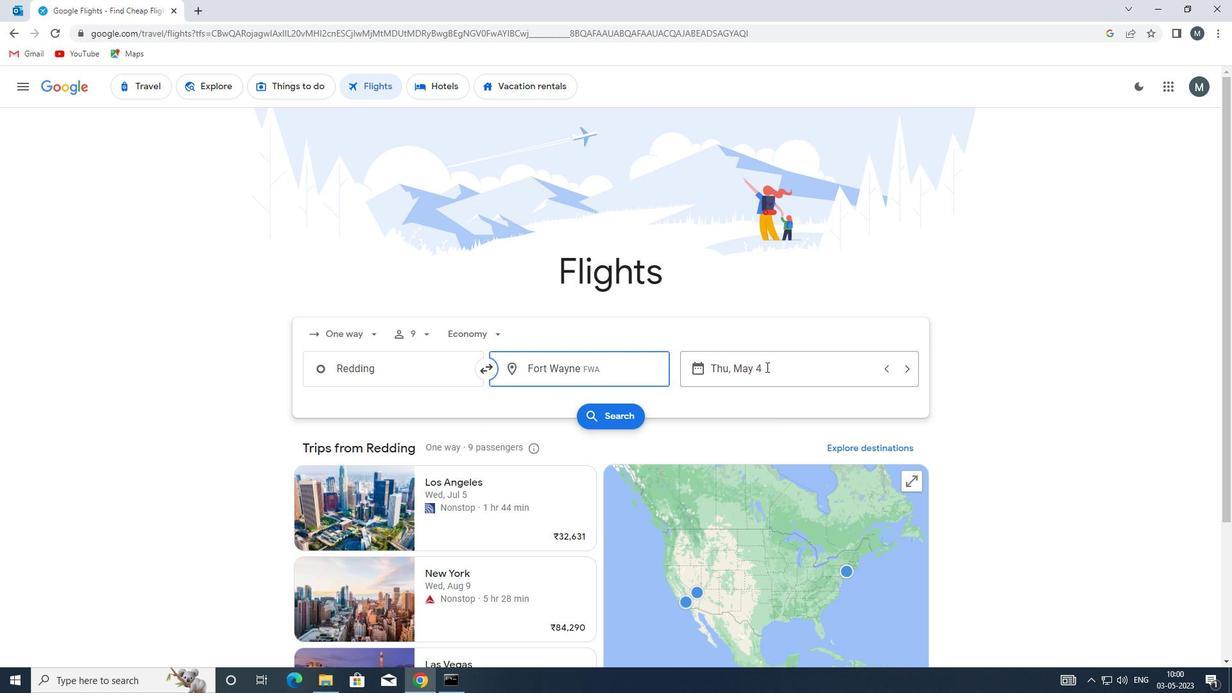 
Action: Mouse moved to (582, 440)
Screenshot: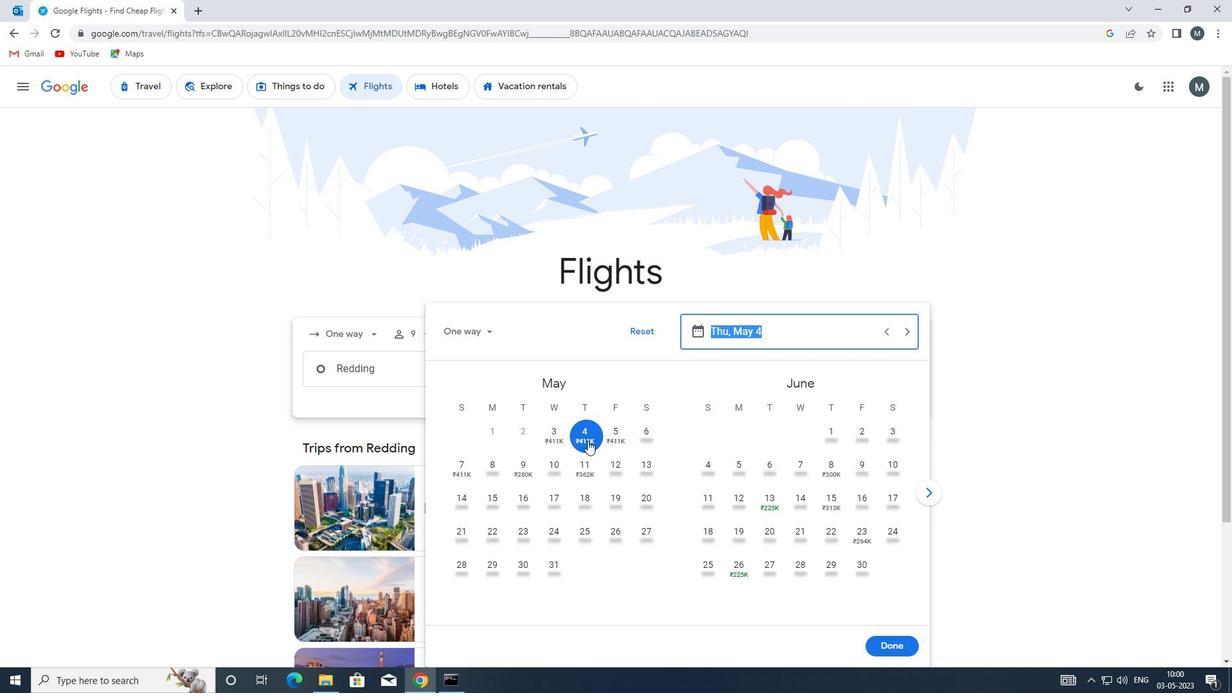 
Action: Mouse pressed left at (582, 440)
Screenshot: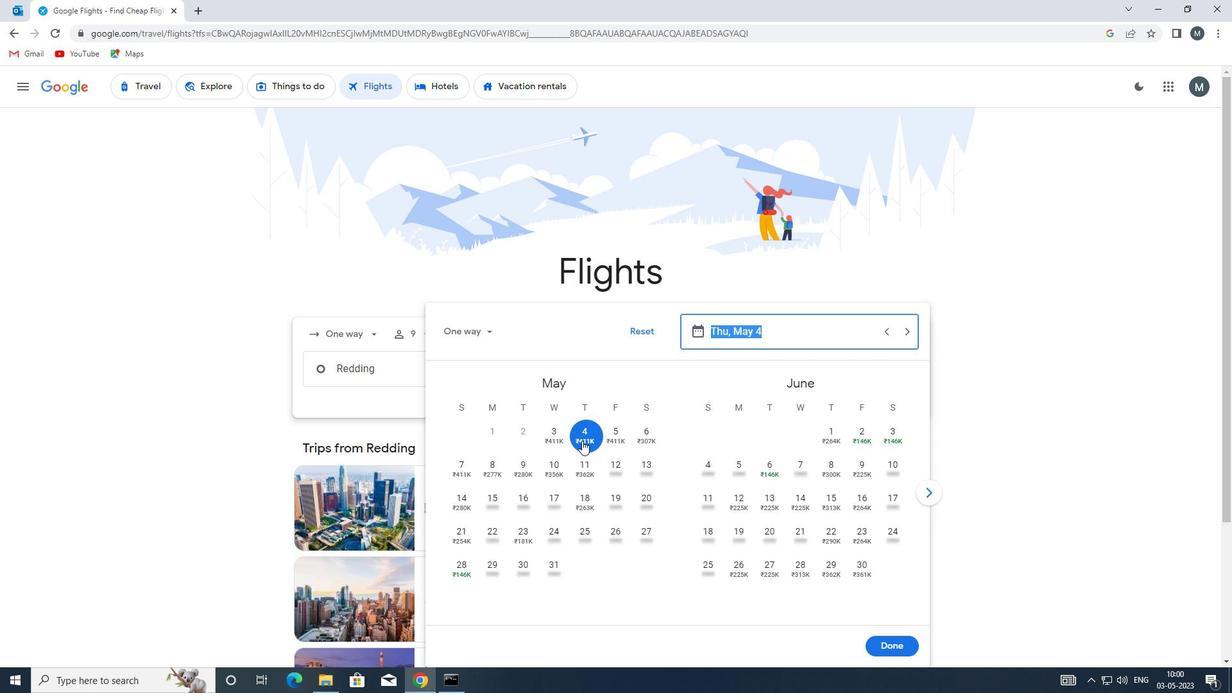 
Action: Mouse moved to (881, 641)
Screenshot: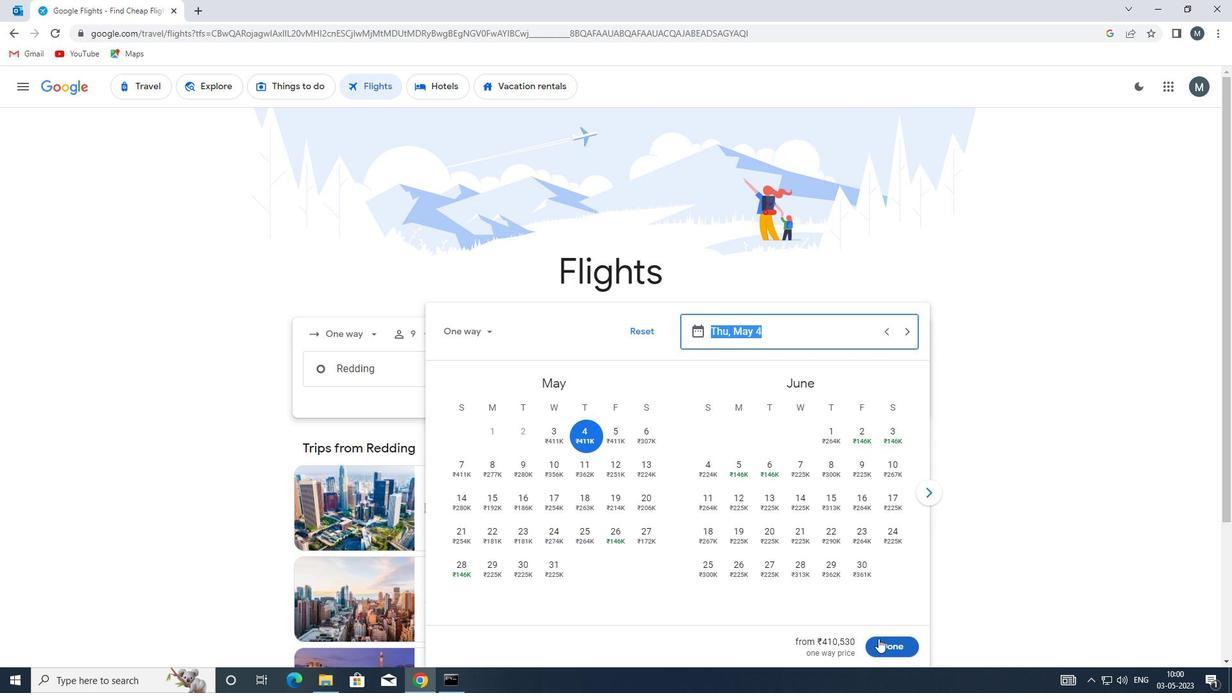 
Action: Mouse pressed left at (881, 641)
Screenshot: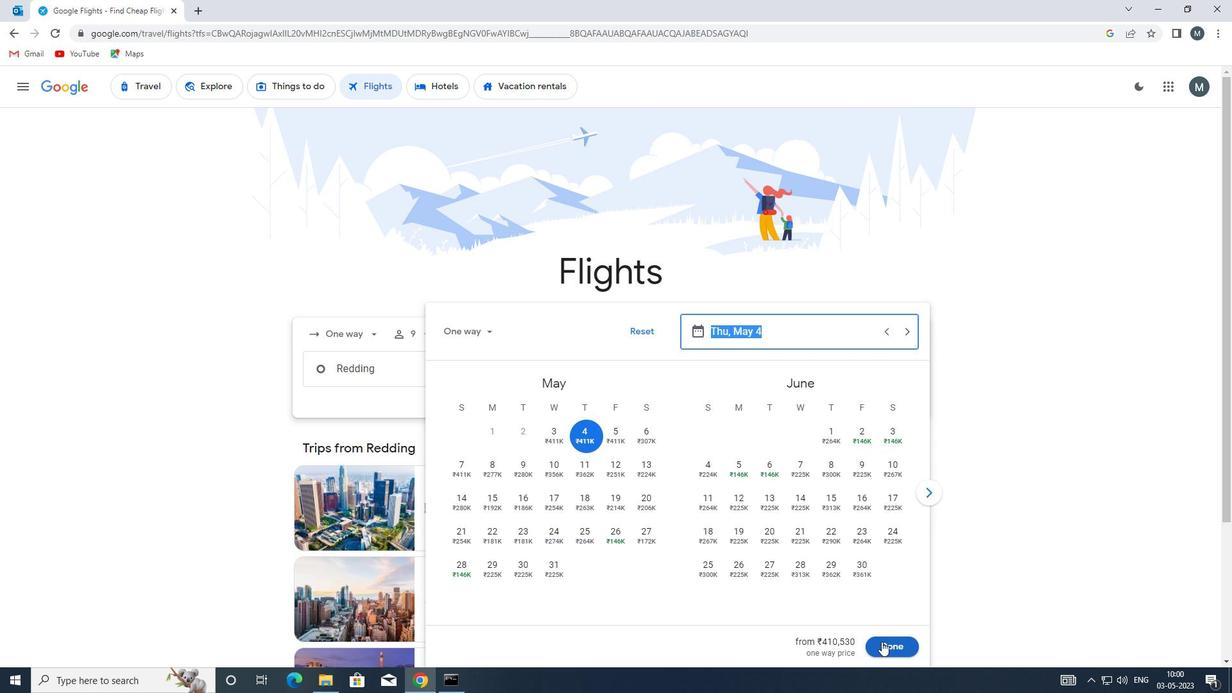 
Action: Mouse moved to (610, 422)
Screenshot: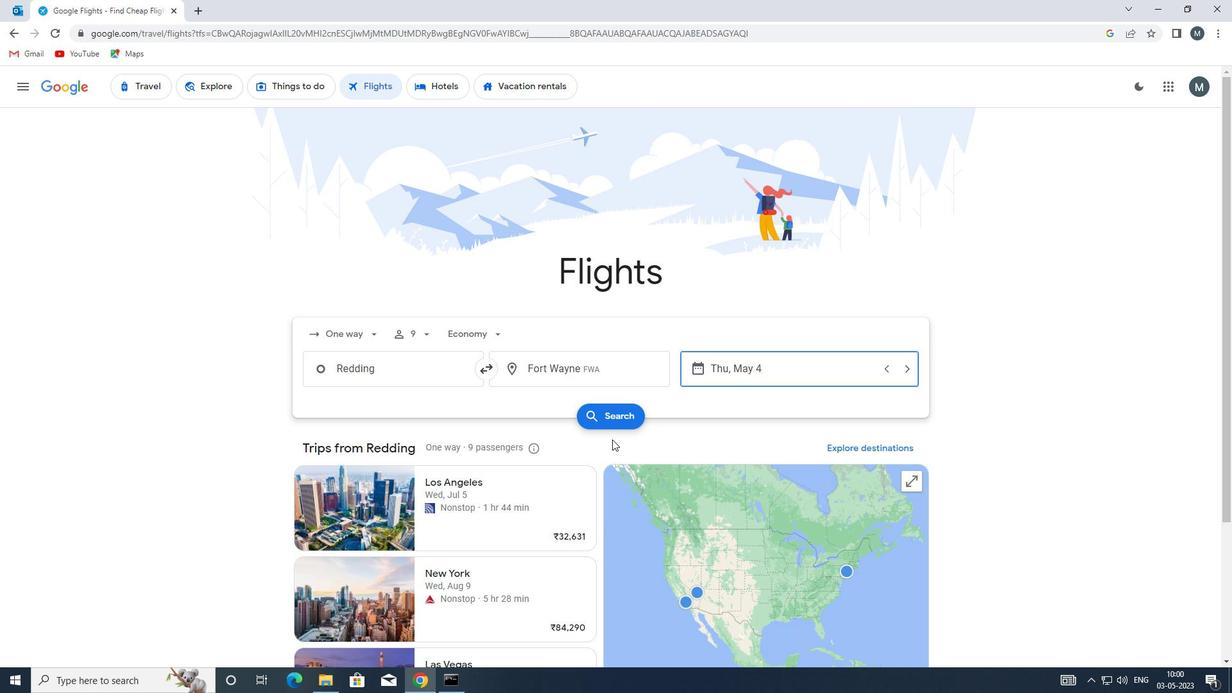 
Action: Mouse pressed left at (610, 422)
Screenshot: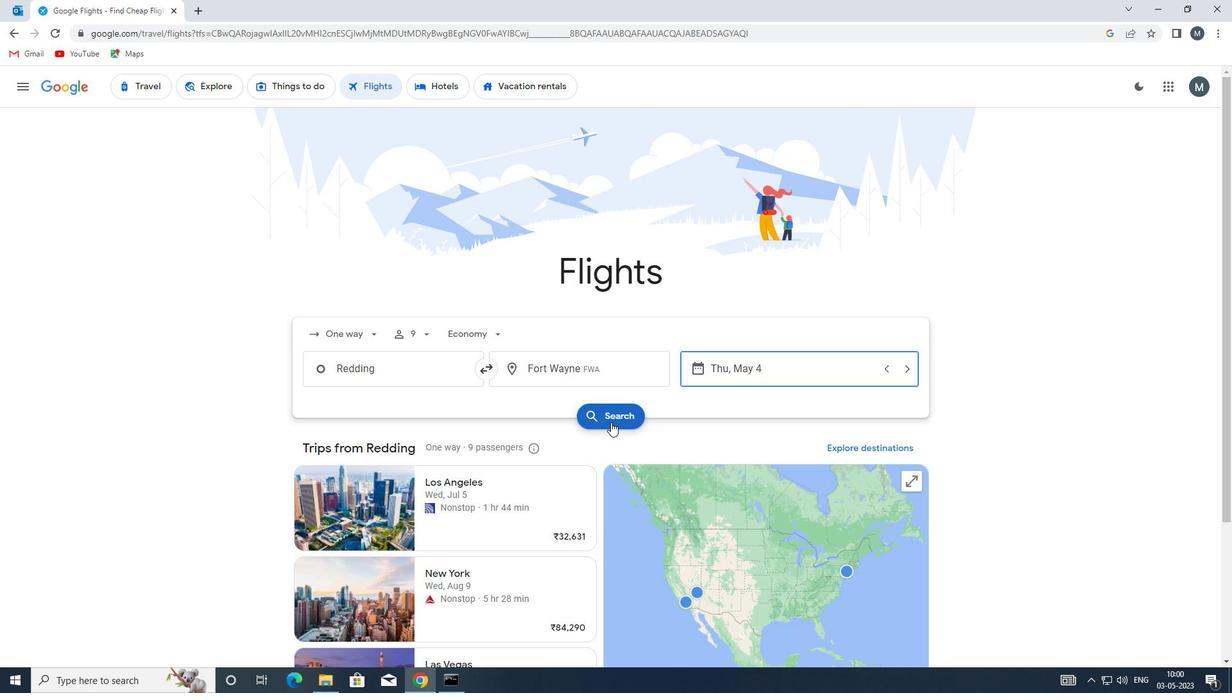 
Action: Mouse moved to (341, 199)
Screenshot: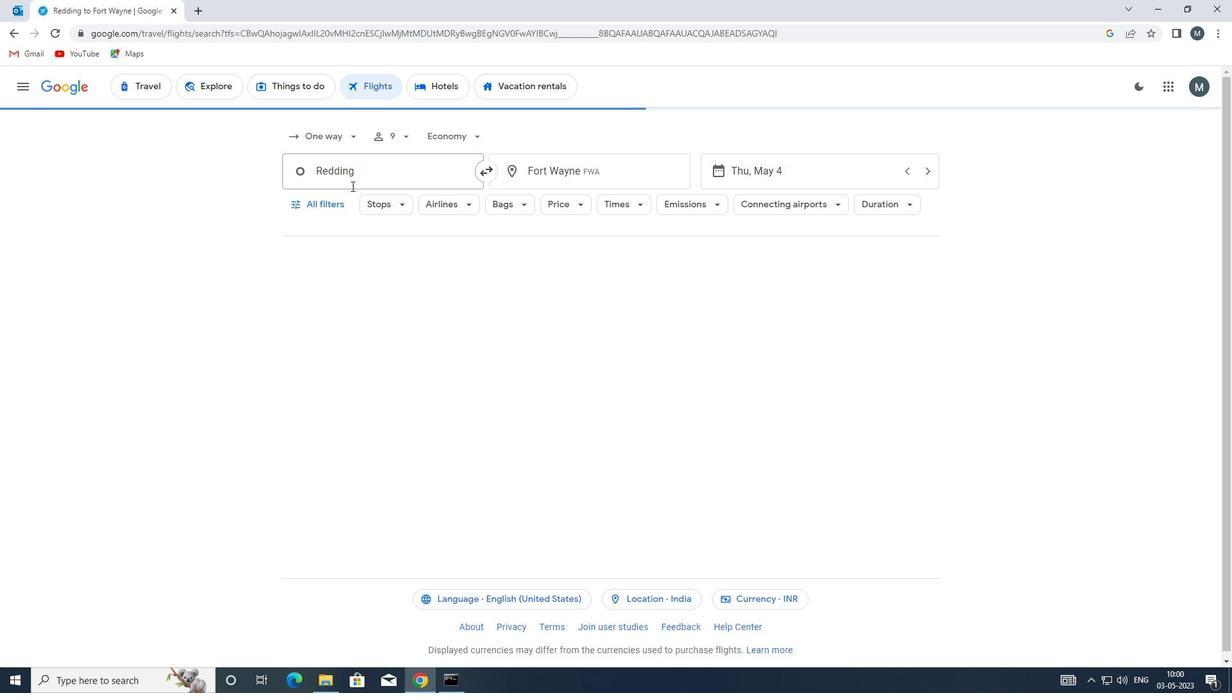 
Action: Mouse pressed left at (341, 199)
Screenshot: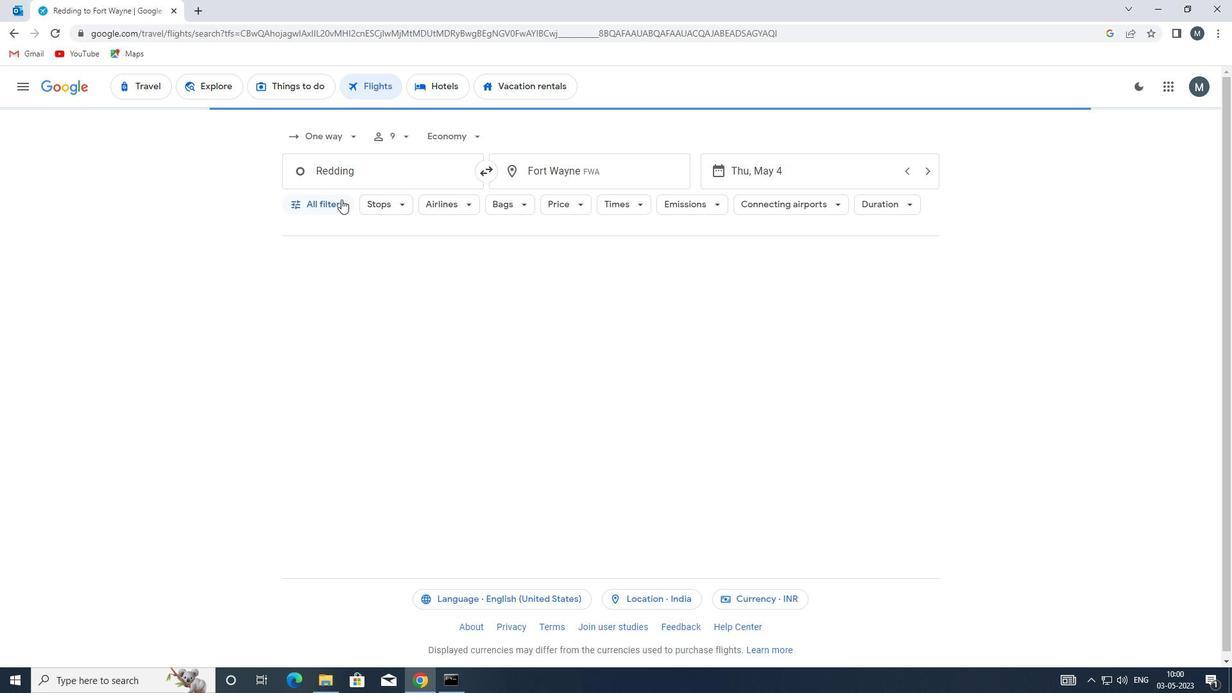 
Action: Mouse moved to (363, 343)
Screenshot: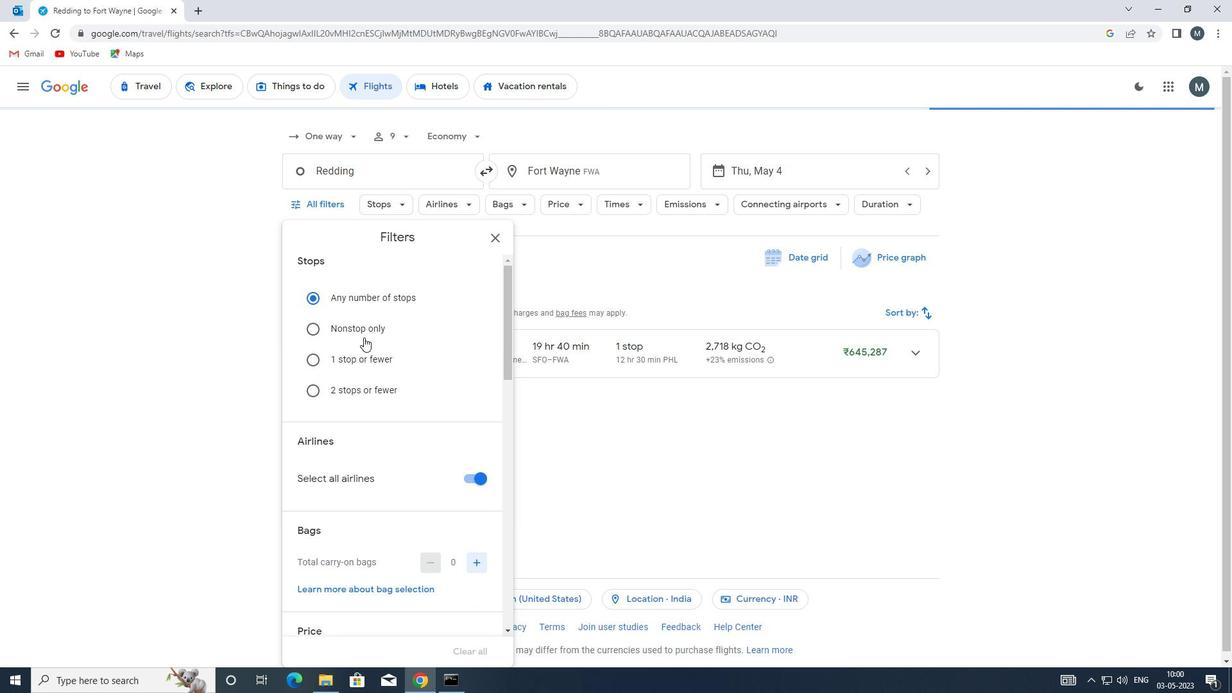 
Action: Mouse scrolled (363, 342) with delta (0, 0)
Screenshot: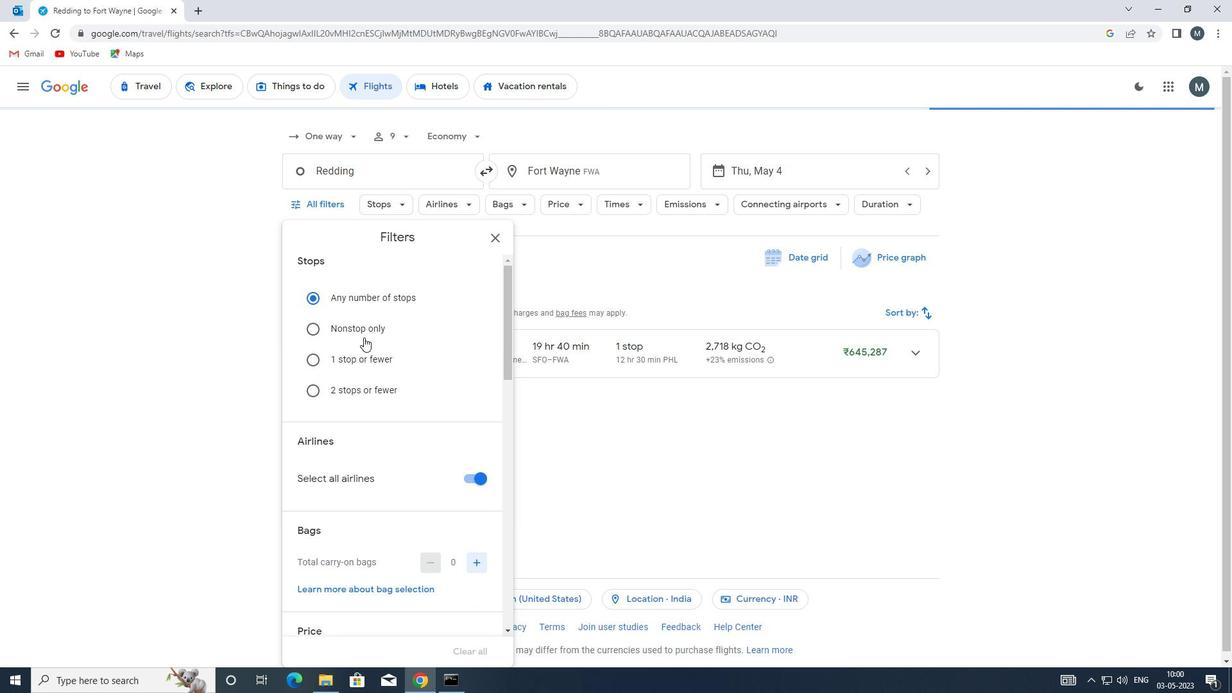 
Action: Mouse moved to (363, 345)
Screenshot: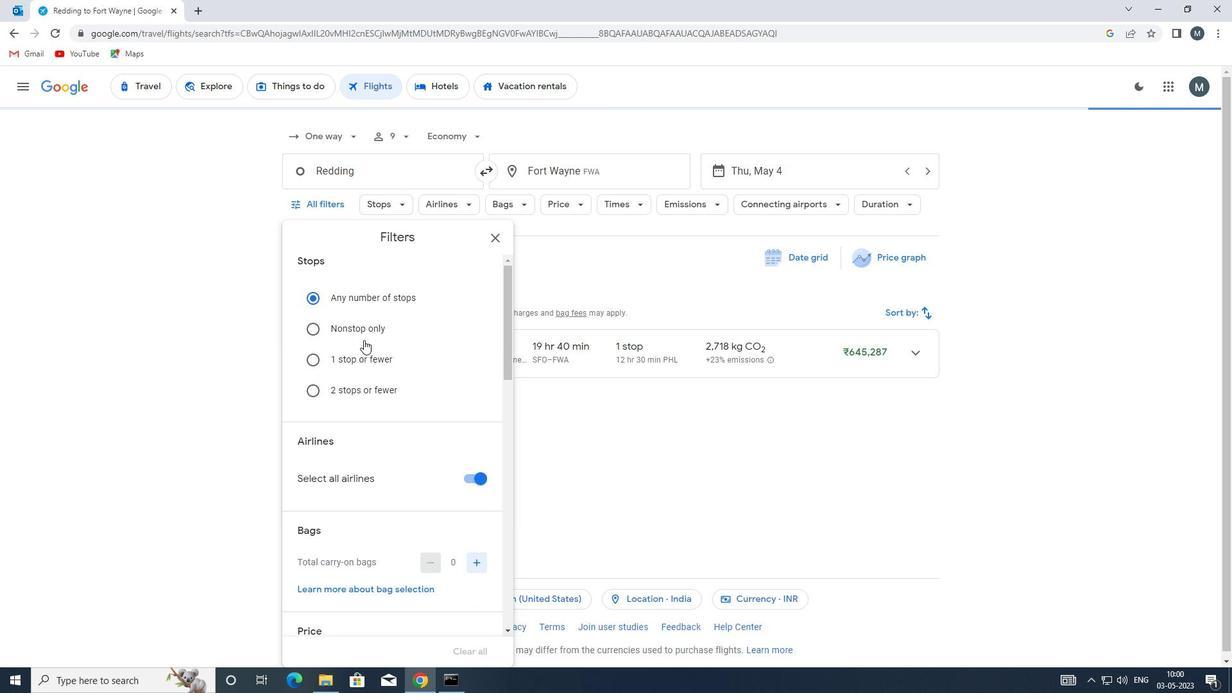 
Action: Mouse scrolled (363, 345) with delta (0, 0)
Screenshot: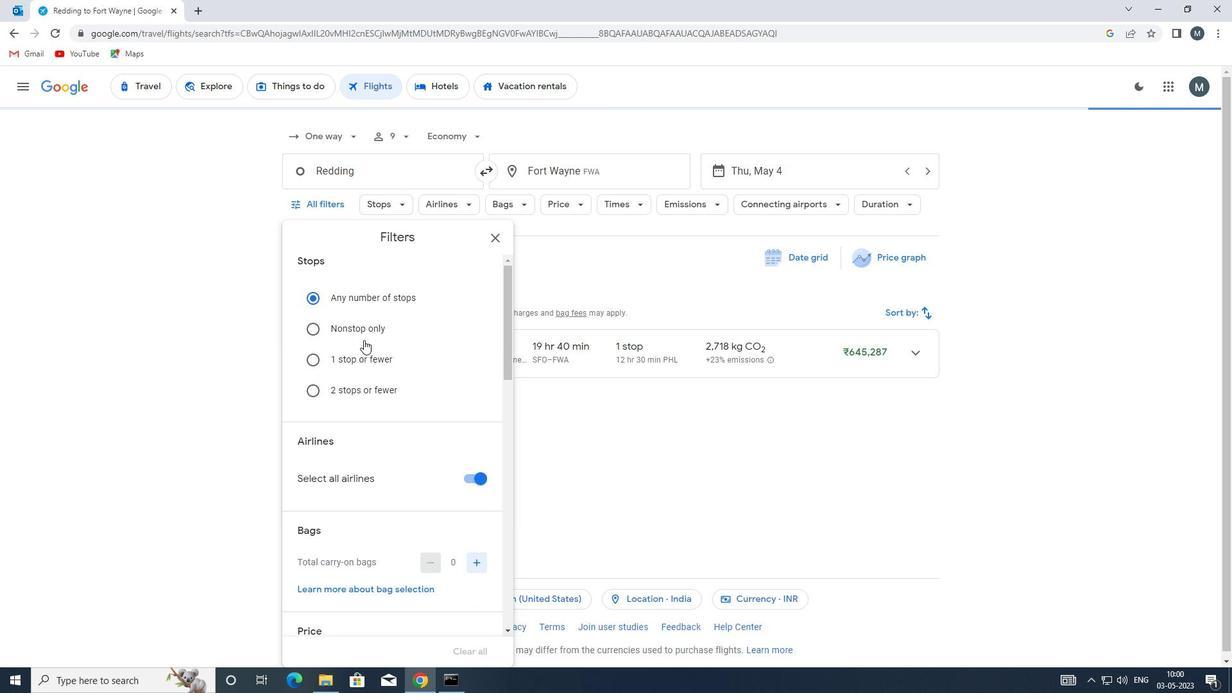 
Action: Mouse moved to (478, 349)
Screenshot: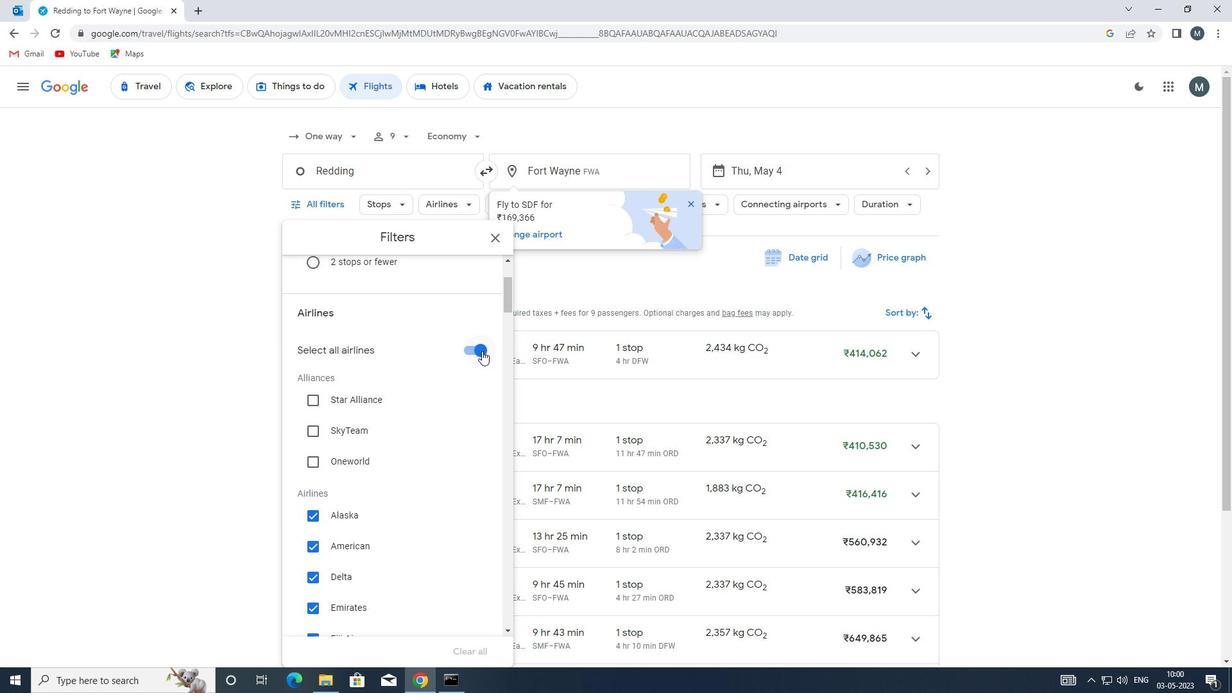 
Action: Mouse pressed left at (478, 349)
Screenshot: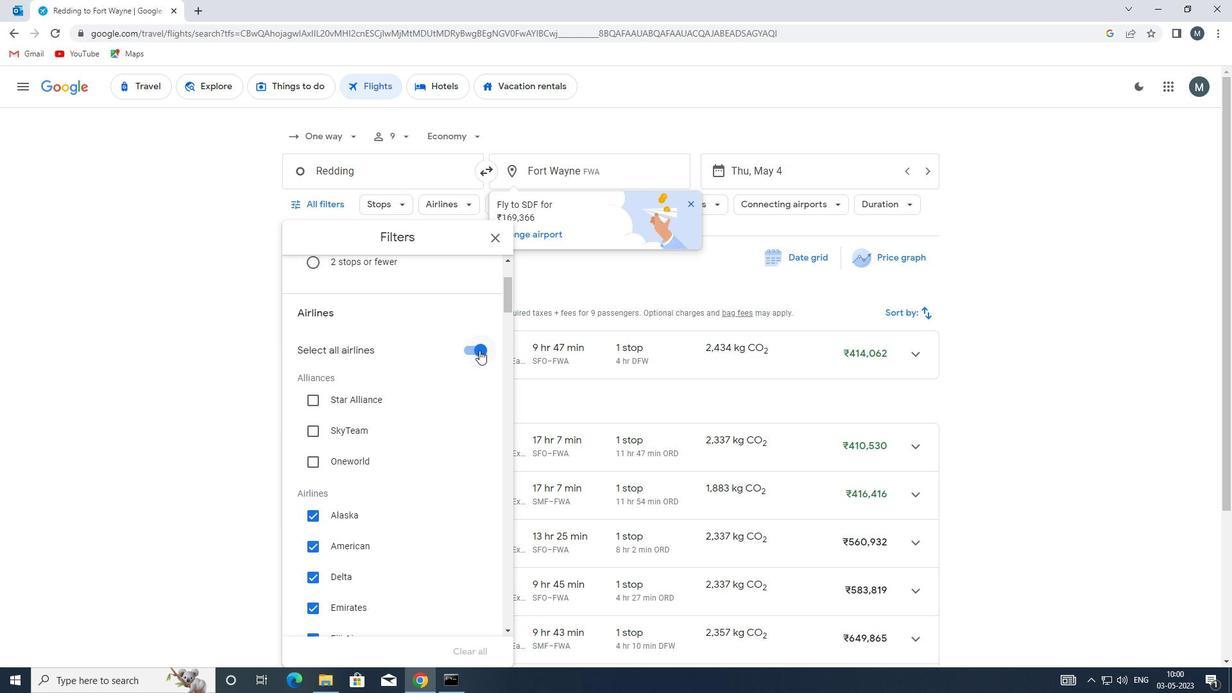 
Action: Mouse moved to (421, 376)
Screenshot: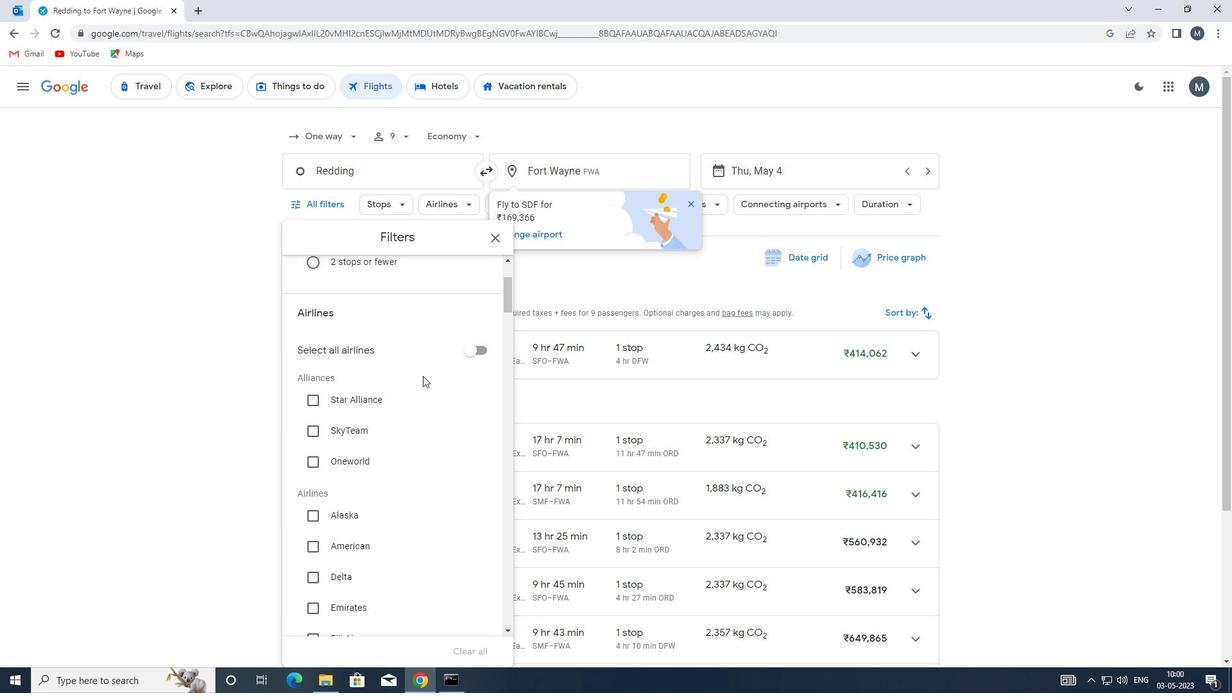 
Action: Mouse scrolled (421, 375) with delta (0, 0)
Screenshot: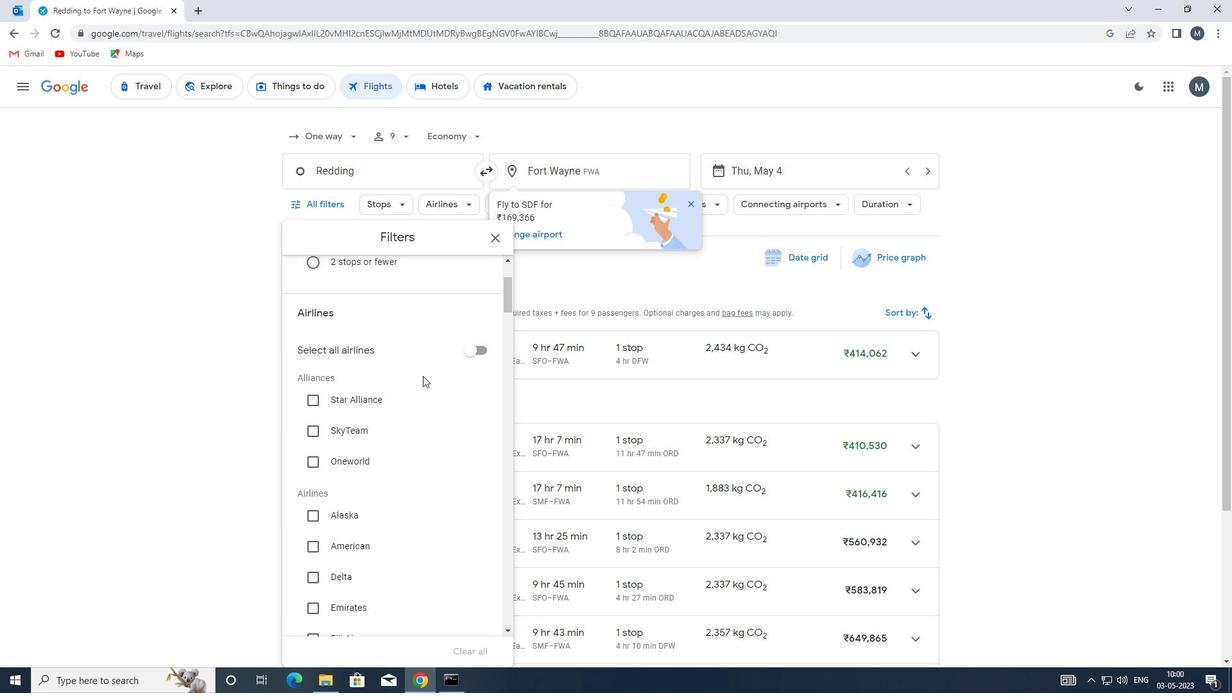 
Action: Mouse moved to (415, 378)
Screenshot: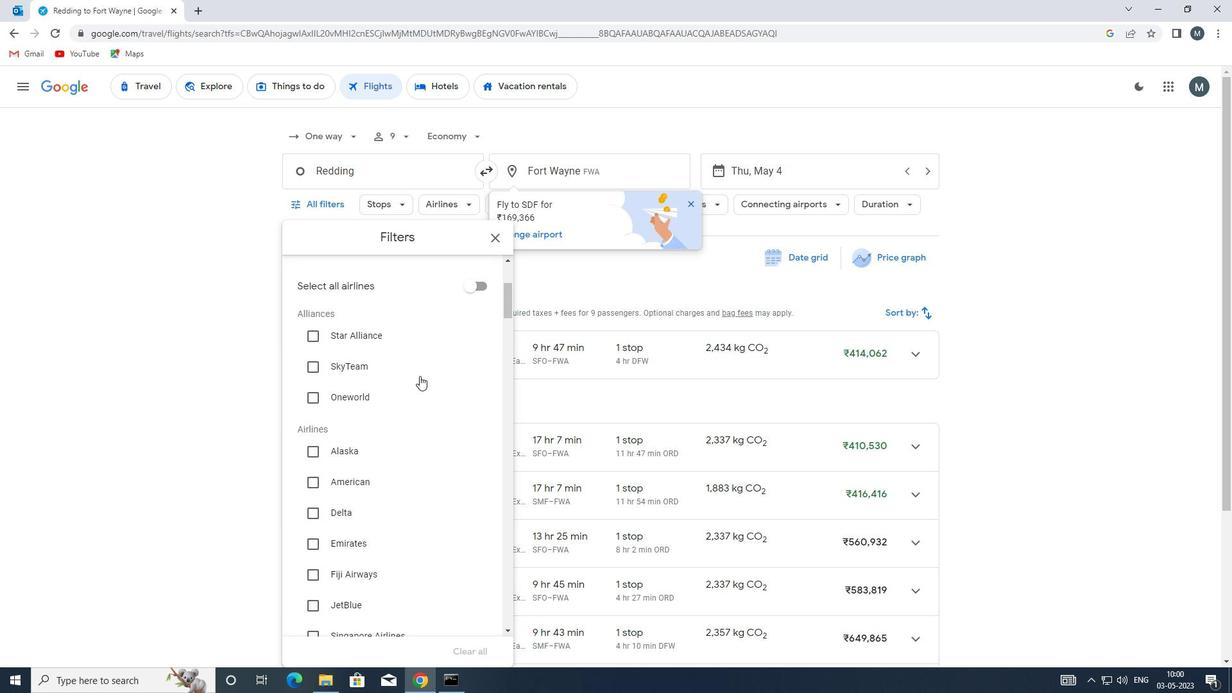 
Action: Mouse scrolled (415, 377) with delta (0, 0)
Screenshot: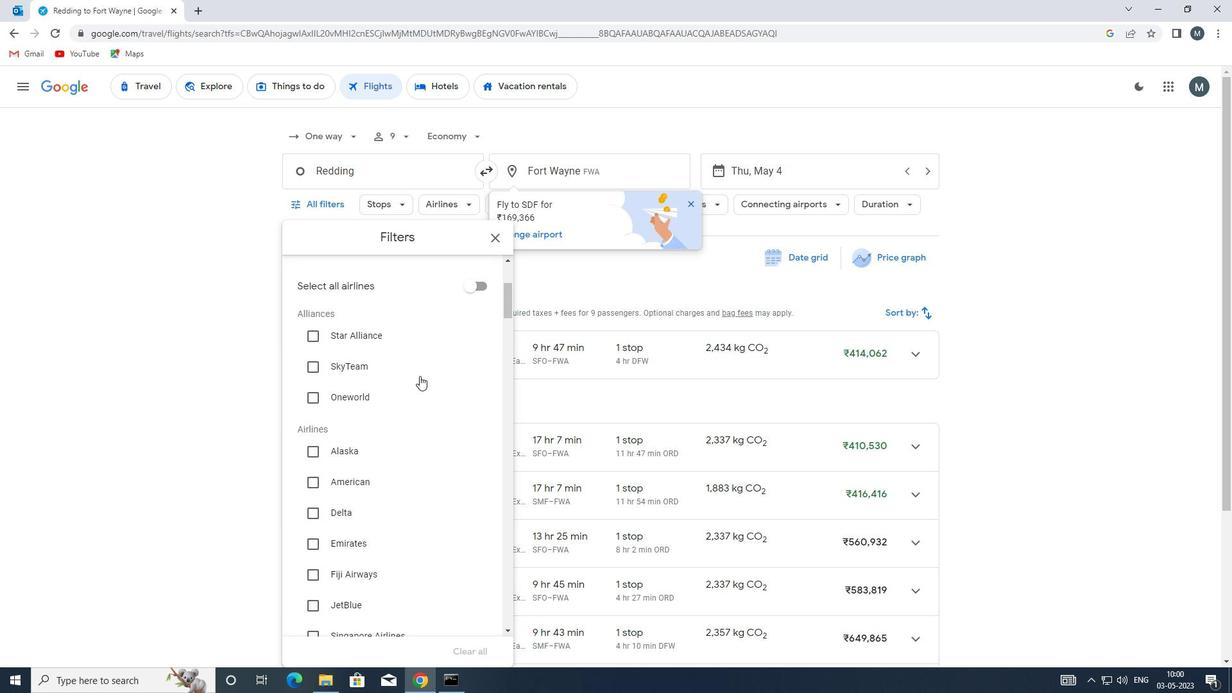 
Action: Mouse moved to (413, 382)
Screenshot: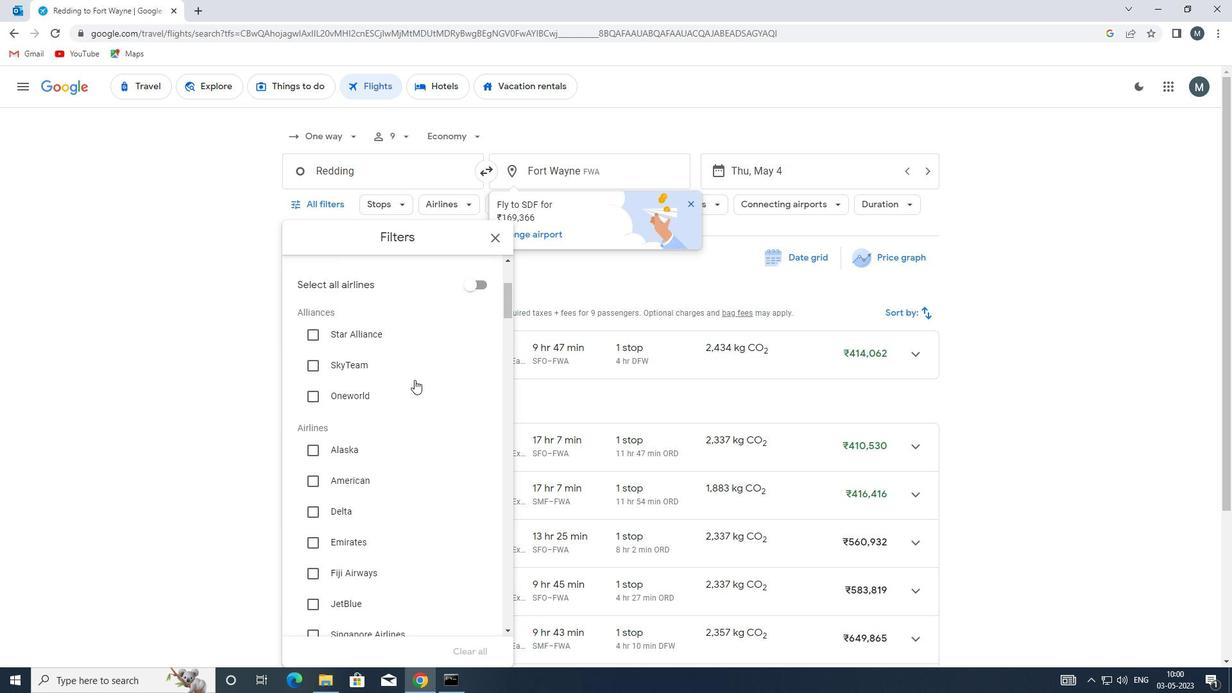 
Action: Mouse scrolled (413, 381) with delta (0, 0)
Screenshot: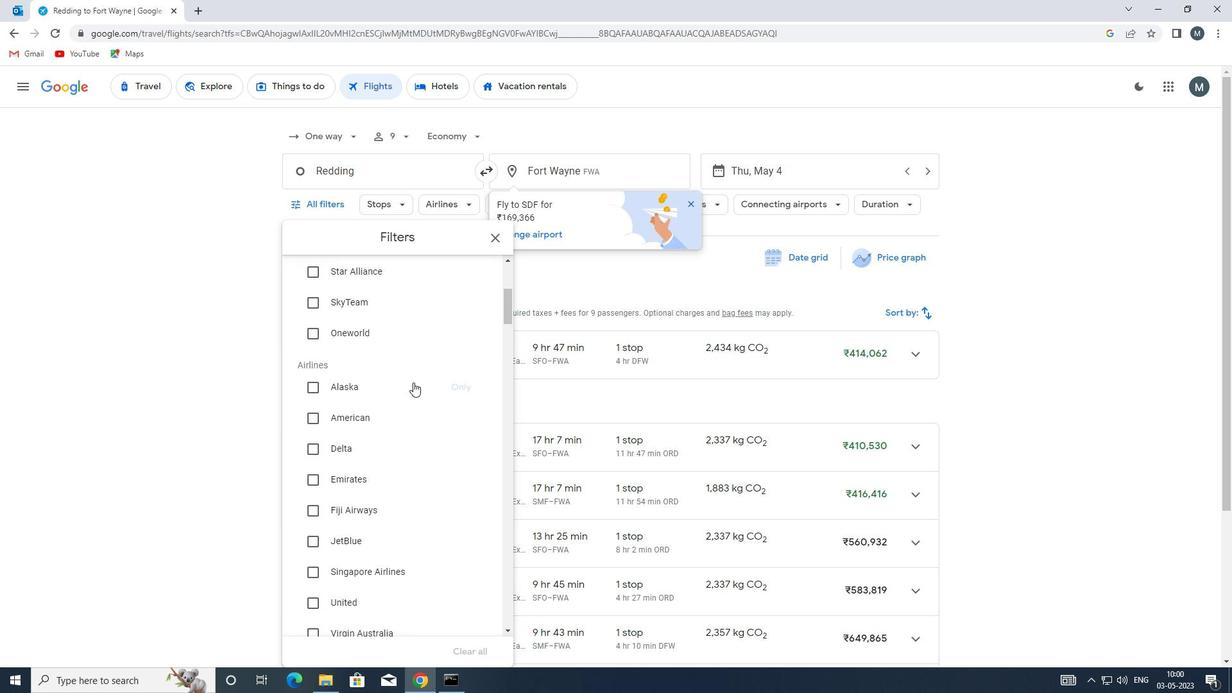 
Action: Mouse moved to (411, 382)
Screenshot: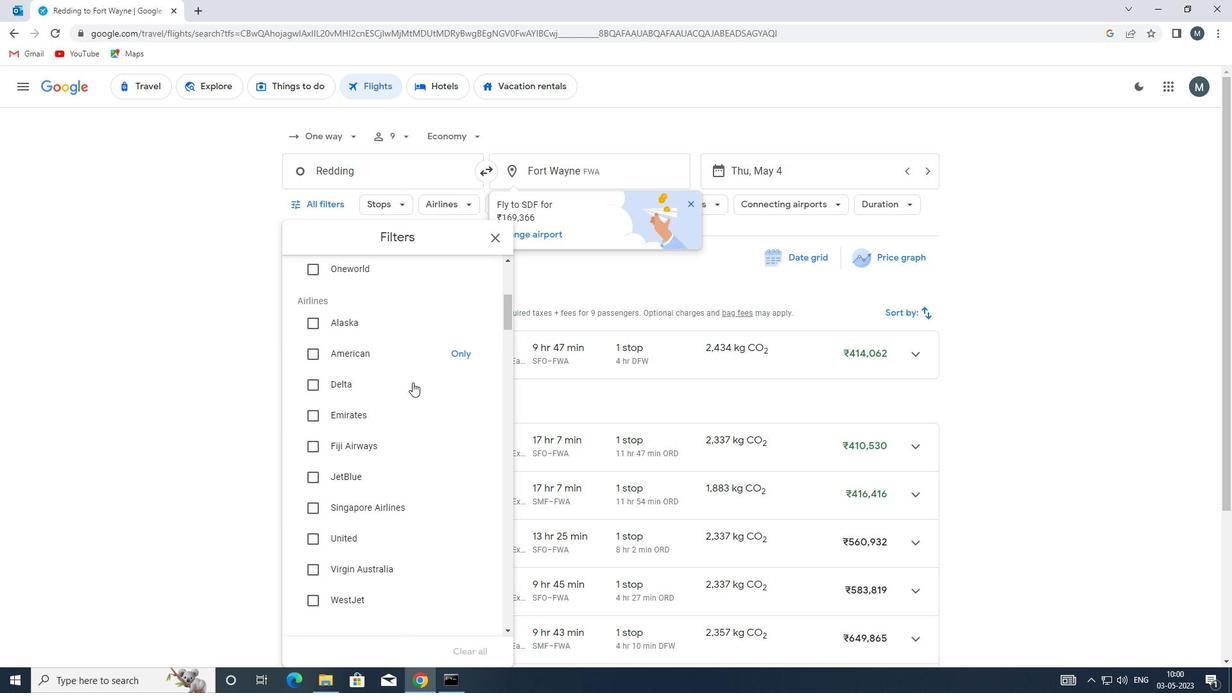 
Action: Mouse scrolled (411, 381) with delta (0, 0)
Screenshot: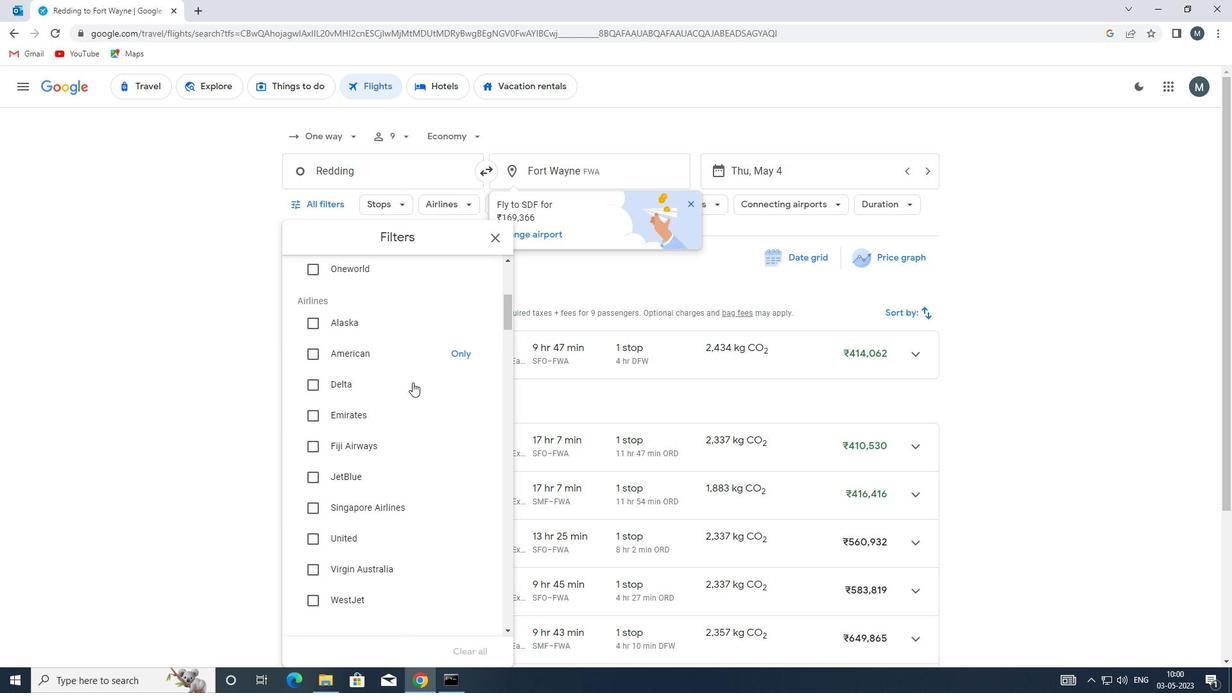 
Action: Mouse moved to (417, 379)
Screenshot: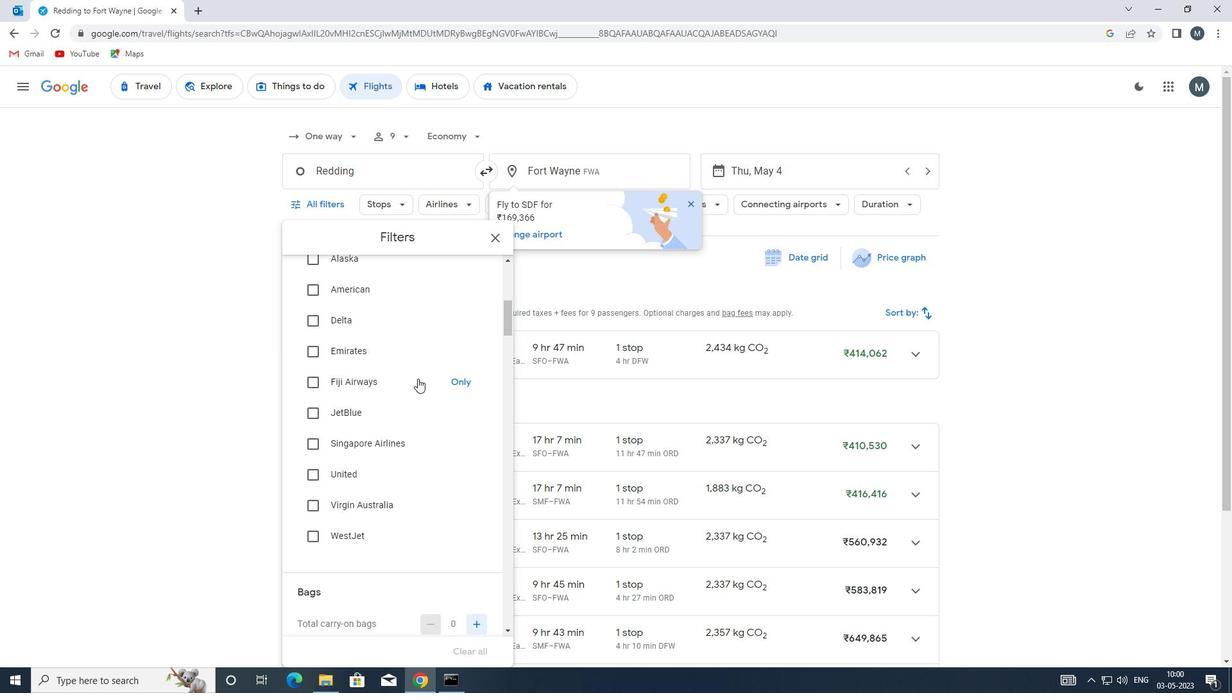 
Action: Mouse scrolled (417, 379) with delta (0, 0)
Screenshot: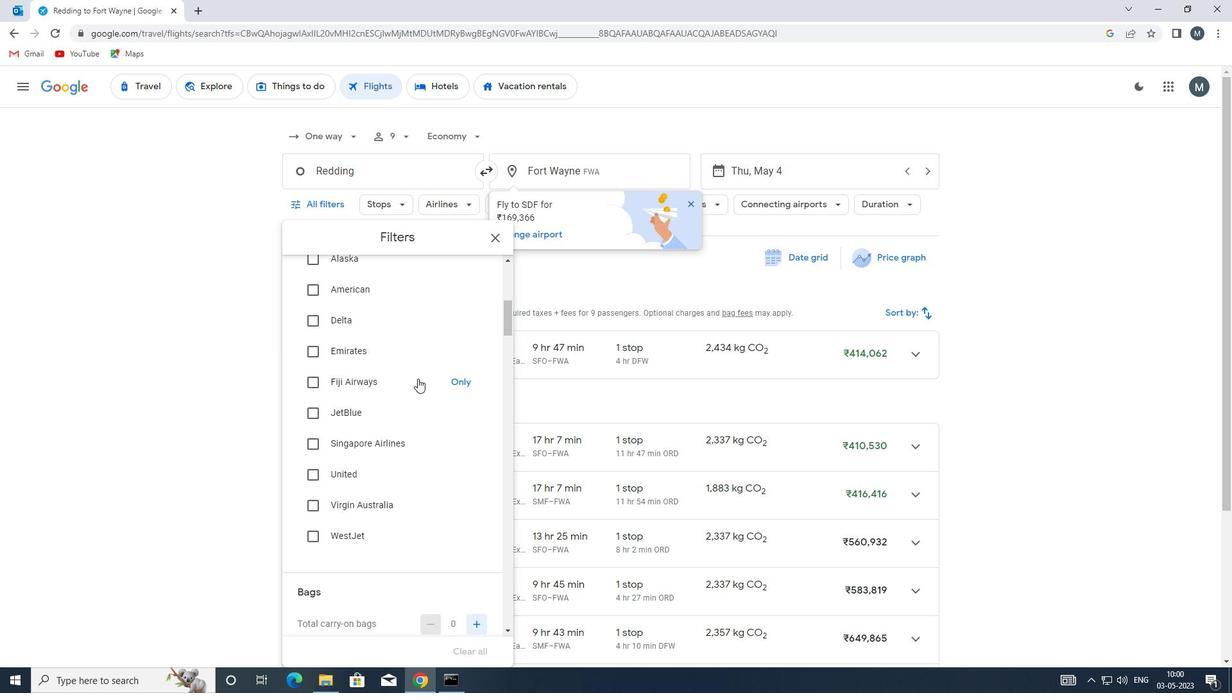
Action: Mouse moved to (419, 383)
Screenshot: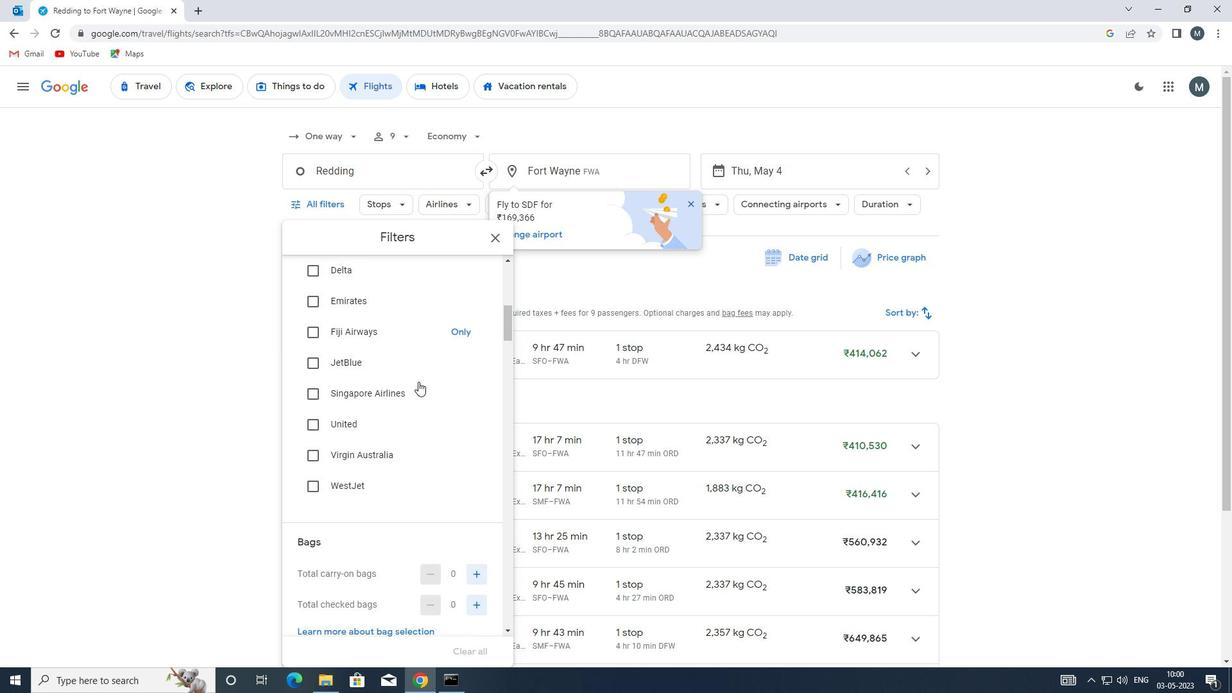 
Action: Mouse scrolled (419, 382) with delta (0, 0)
Screenshot: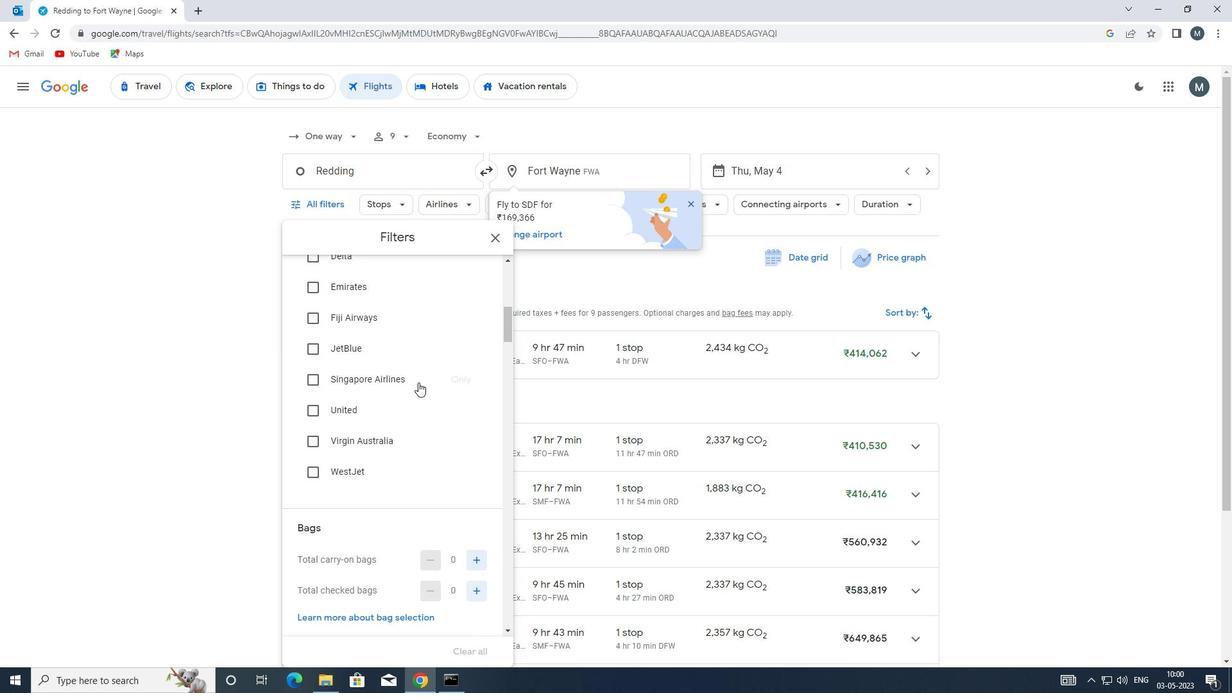 
Action: Mouse moved to (427, 401)
Screenshot: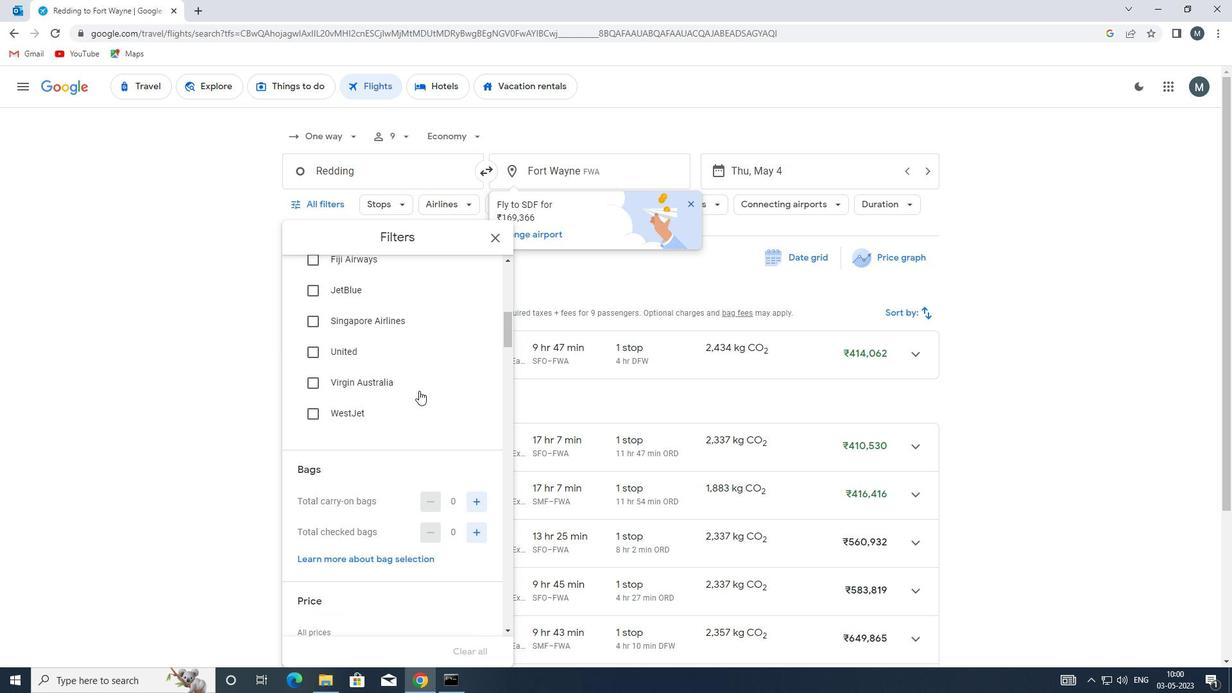 
Action: Mouse scrolled (427, 400) with delta (0, 0)
Screenshot: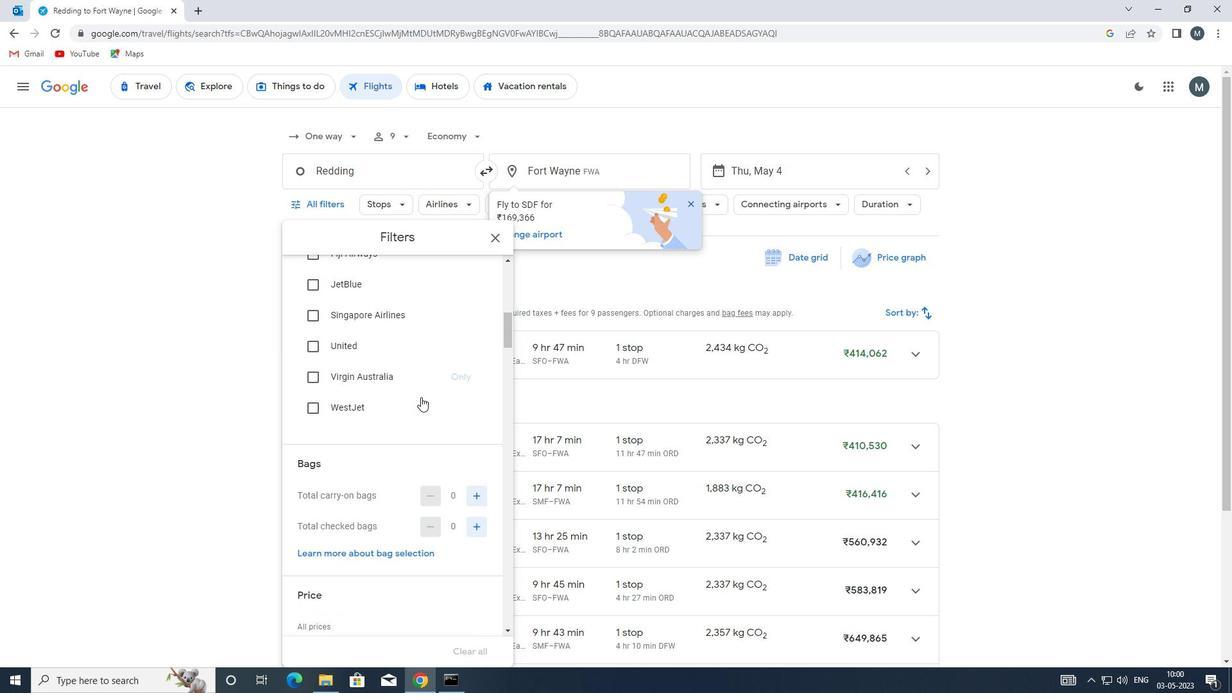 
Action: Mouse moved to (480, 433)
Screenshot: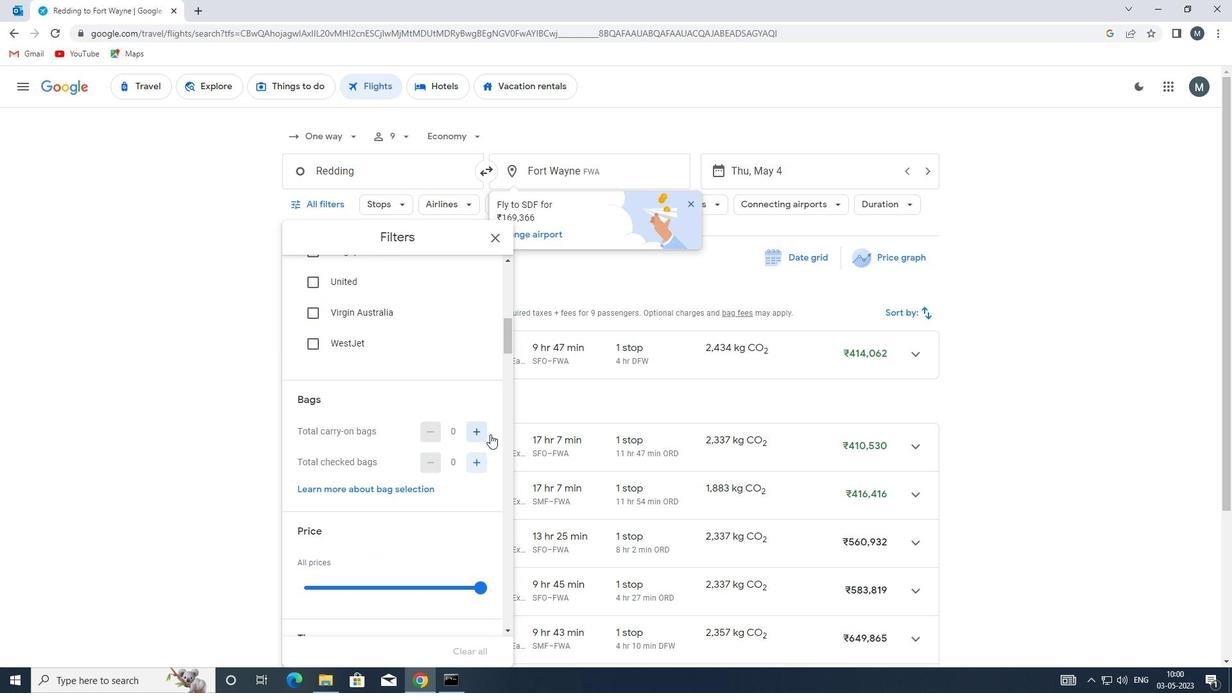 
Action: Mouse pressed left at (480, 433)
Screenshot: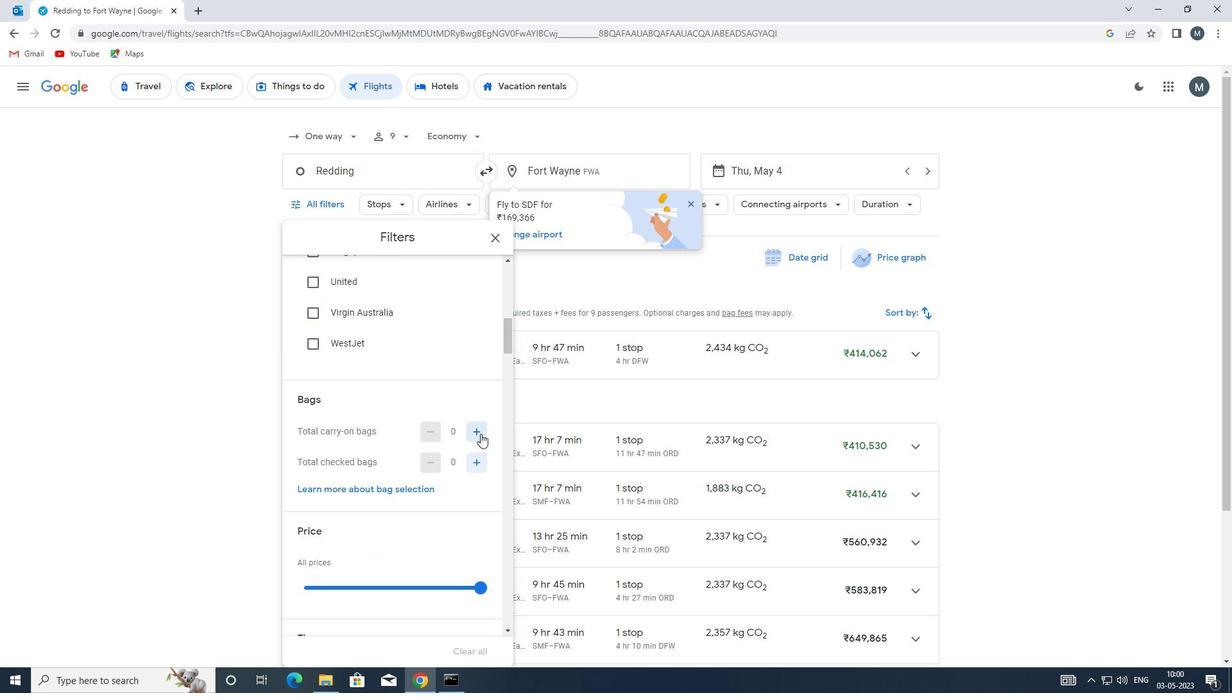 
Action: Mouse moved to (480, 433)
Screenshot: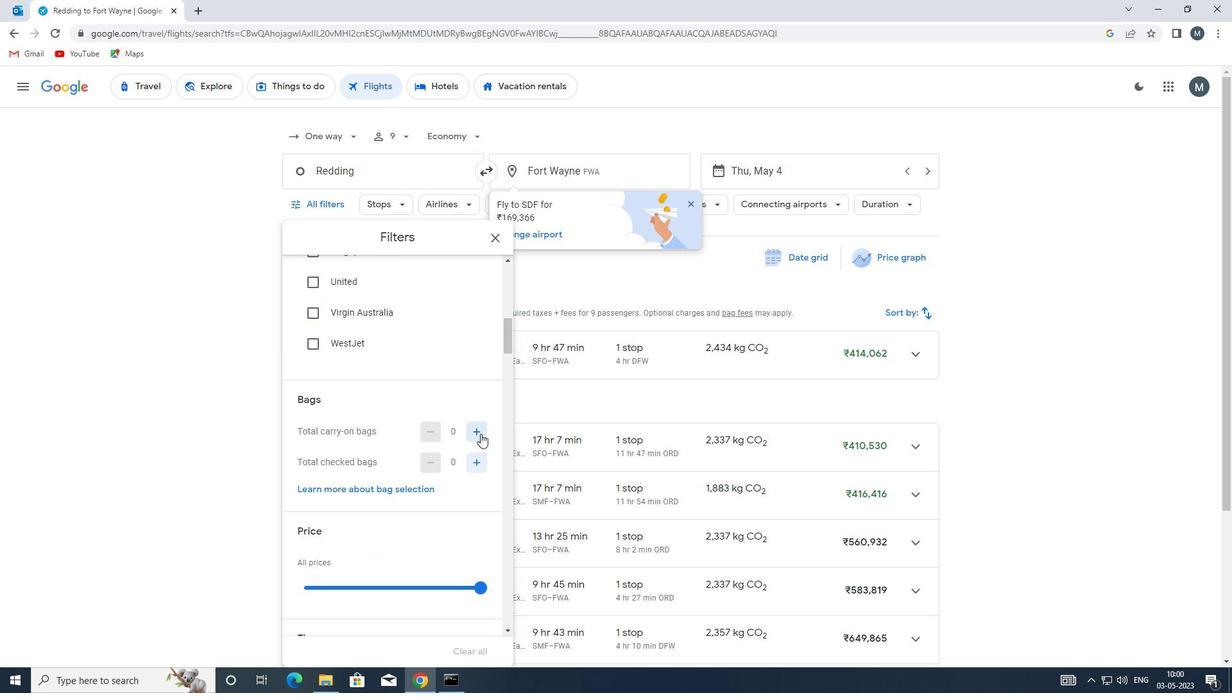 
Action: Mouse pressed left at (480, 433)
Screenshot: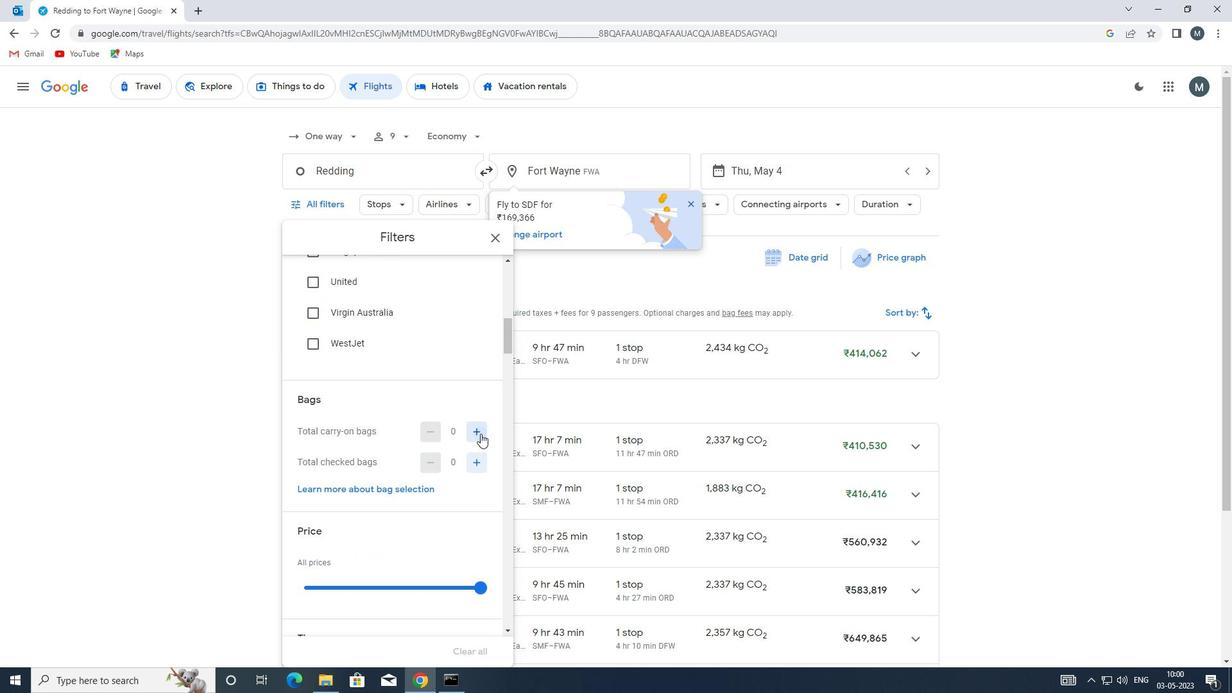 
Action: Mouse moved to (439, 422)
Screenshot: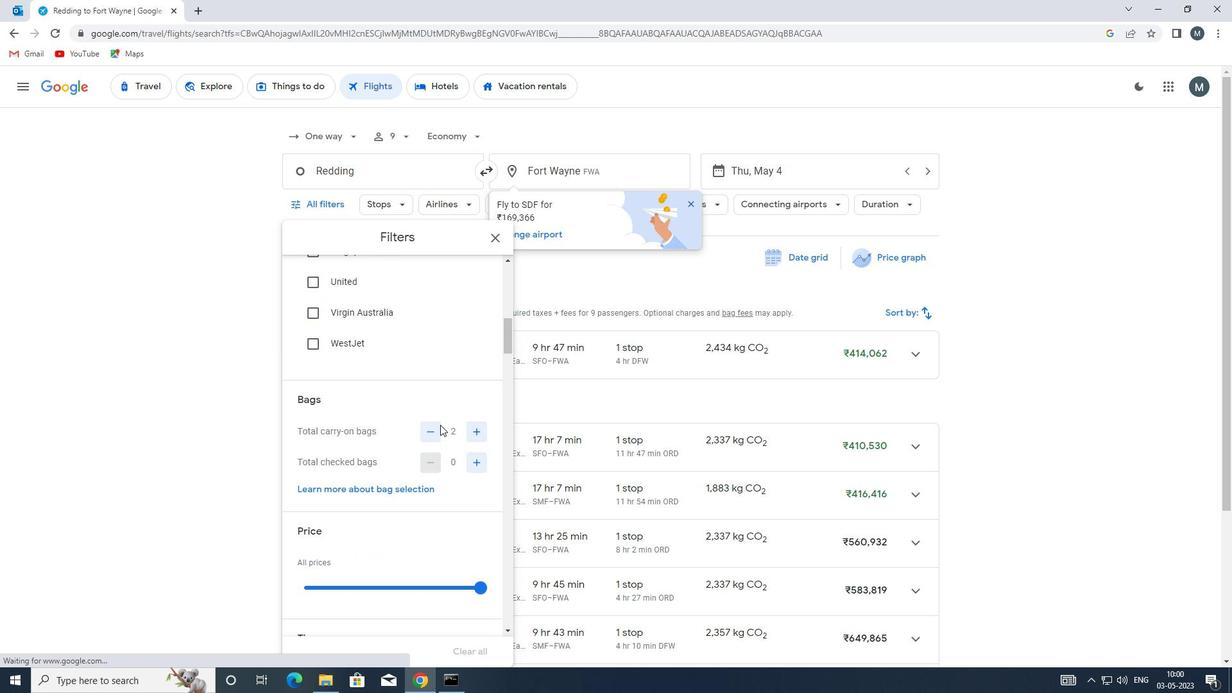 
Action: Mouse scrolled (439, 421) with delta (0, 0)
Screenshot: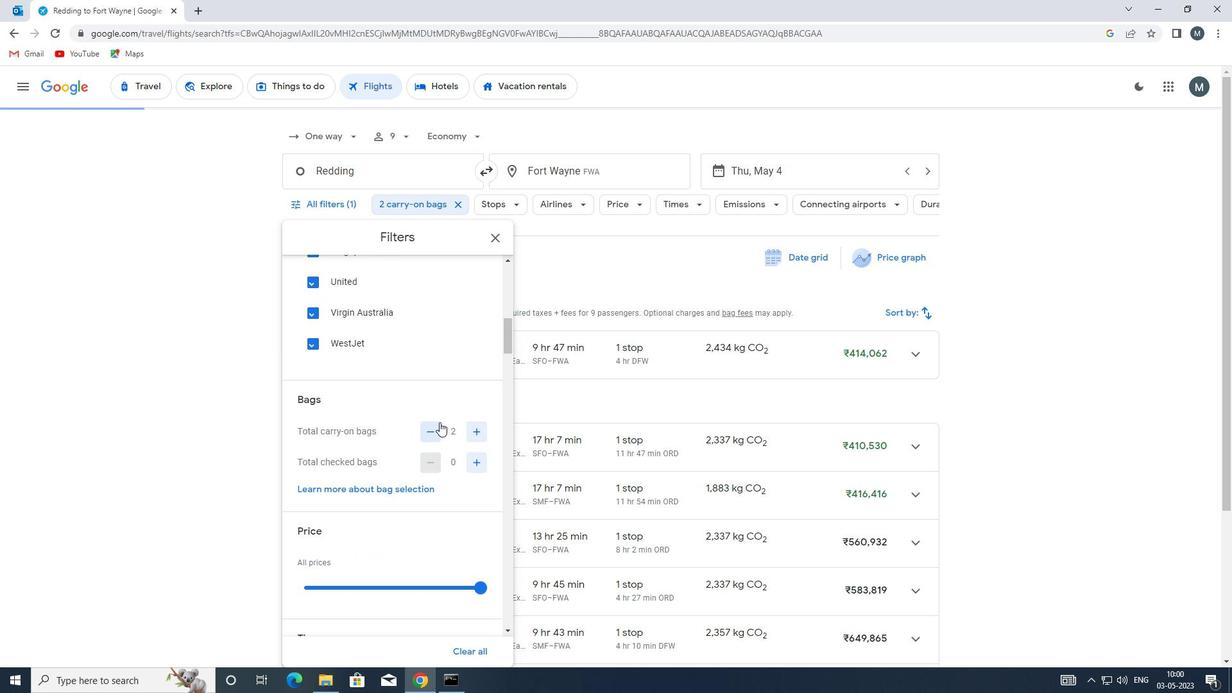 
Action: Mouse scrolled (439, 421) with delta (0, 0)
Screenshot: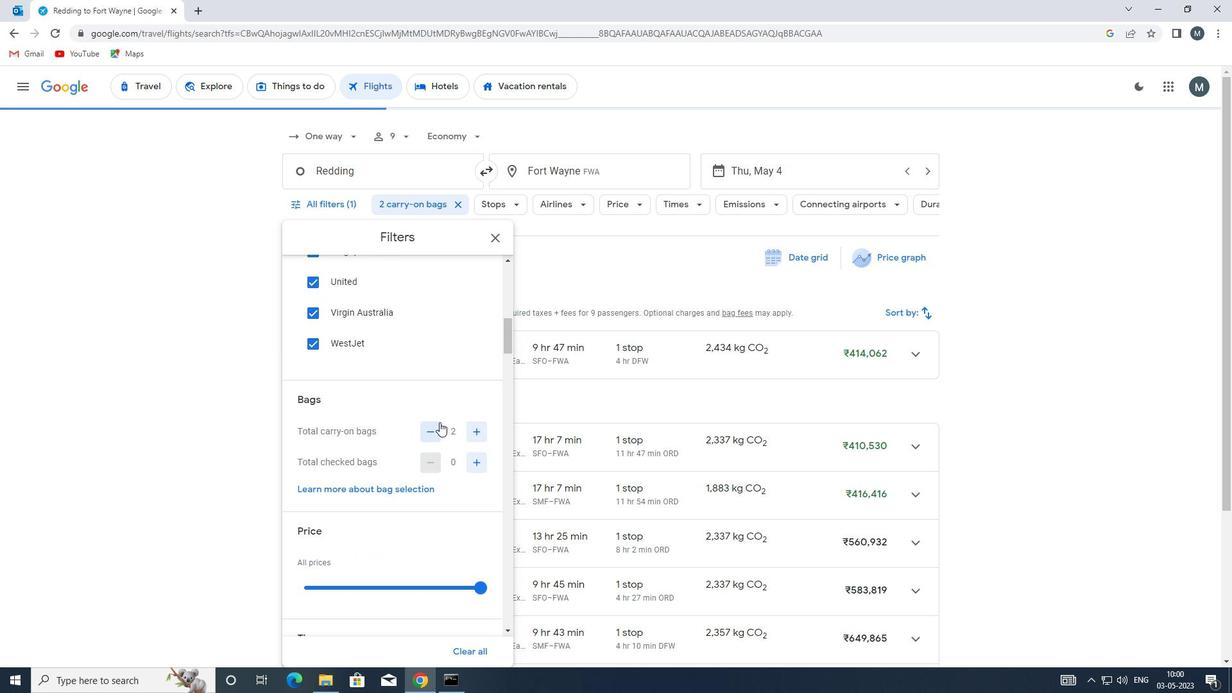 
Action: Mouse moved to (439, 421)
Screenshot: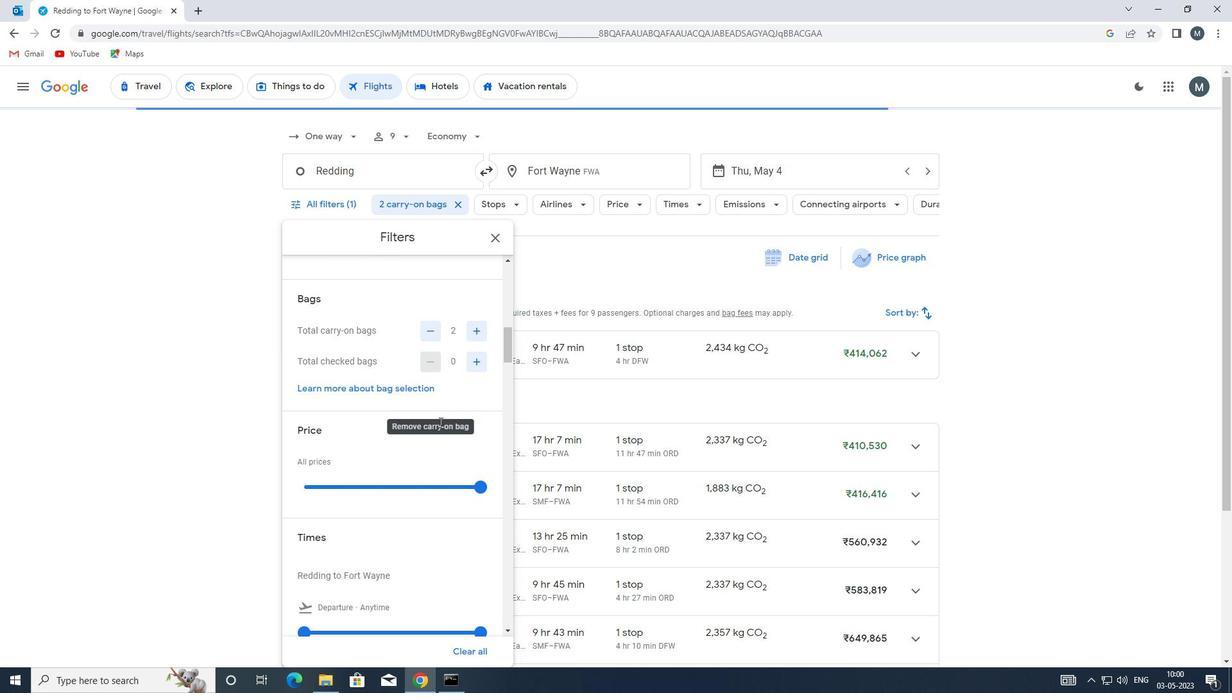 
Action: Mouse scrolled (439, 421) with delta (0, 0)
Screenshot: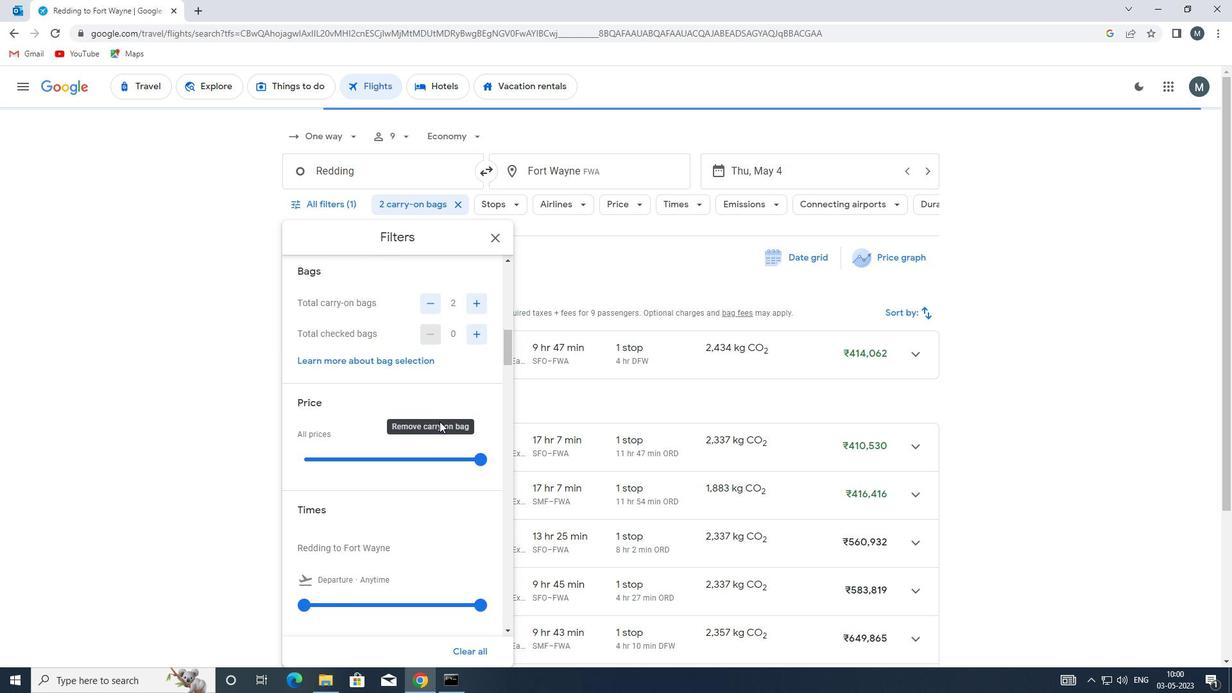 
Action: Mouse moved to (412, 392)
Screenshot: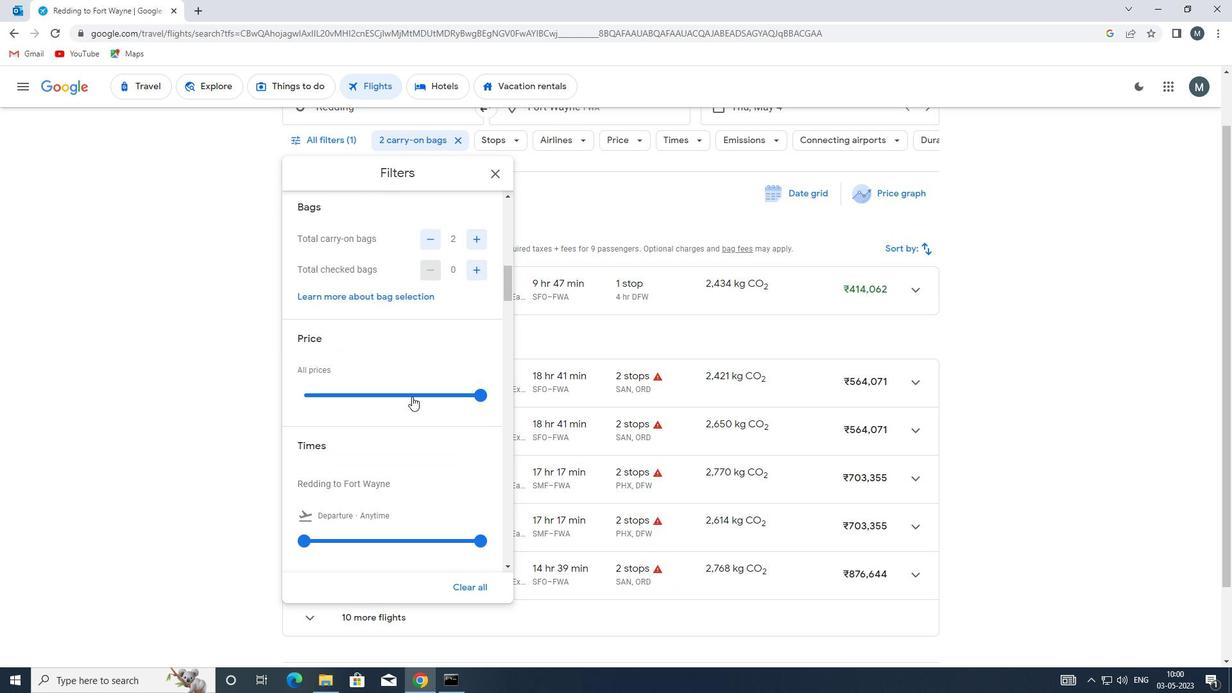 
Action: Mouse pressed left at (412, 392)
Screenshot: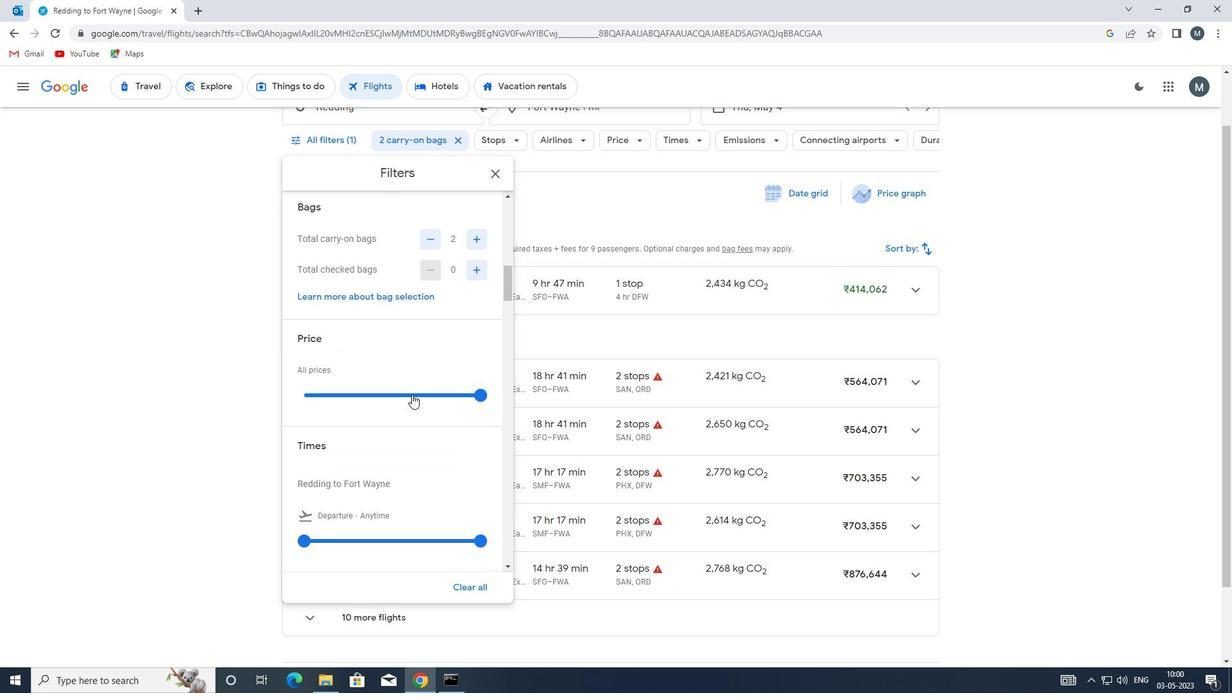 
Action: Mouse pressed left at (412, 392)
Screenshot: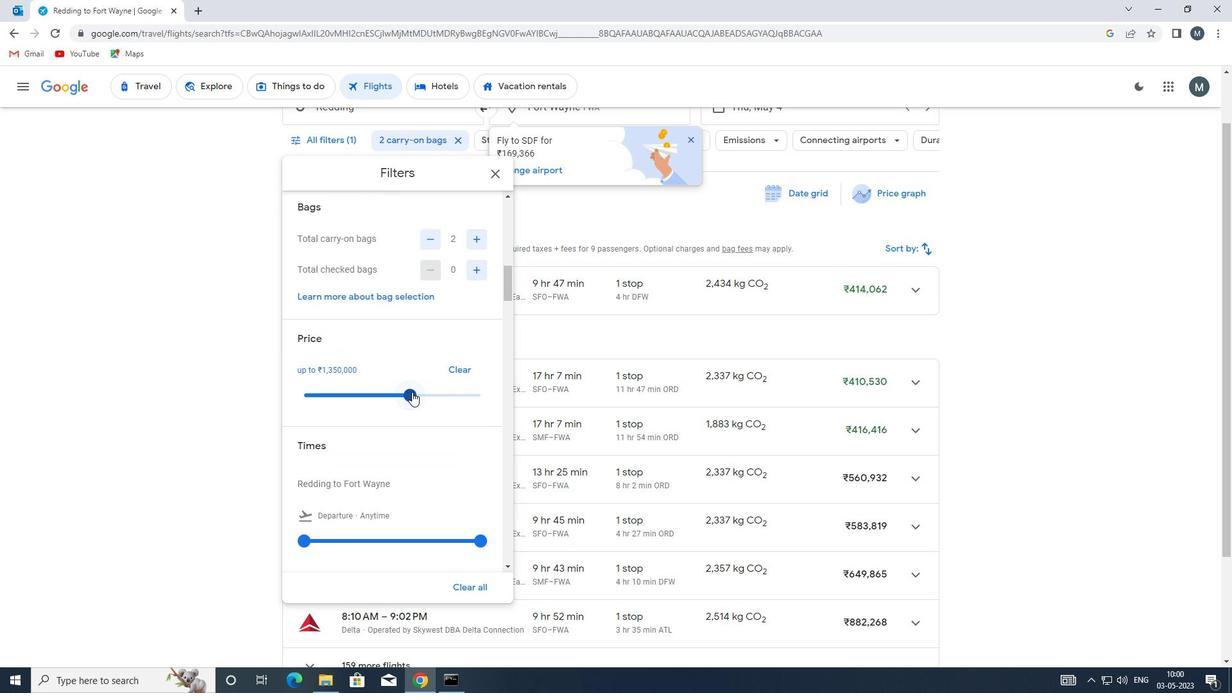 
Action: Mouse moved to (342, 387)
Screenshot: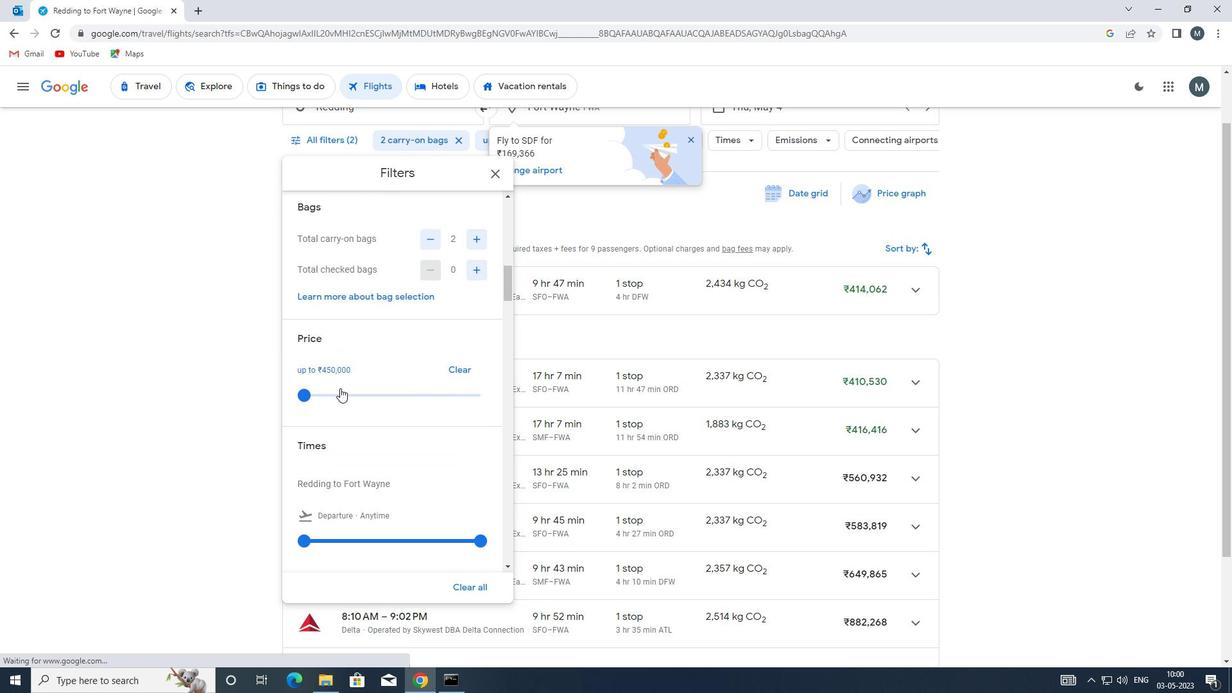 
Action: Mouse scrolled (342, 386) with delta (0, 0)
Screenshot: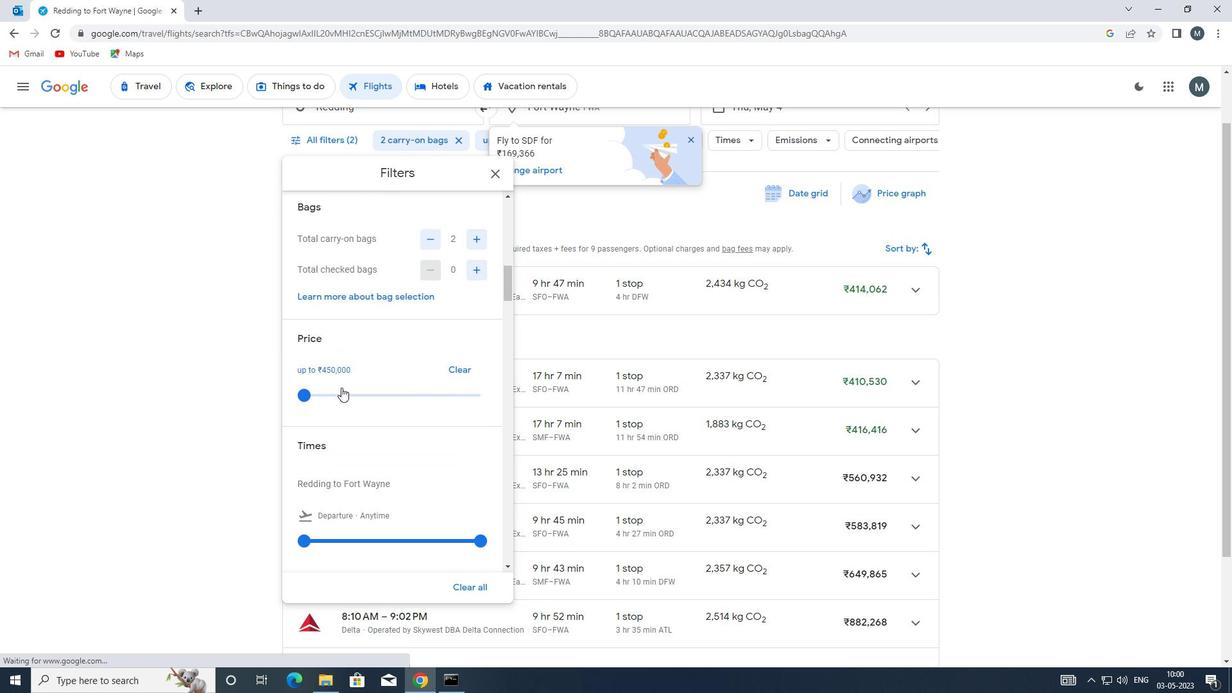 
Action: Mouse moved to (342, 386)
Screenshot: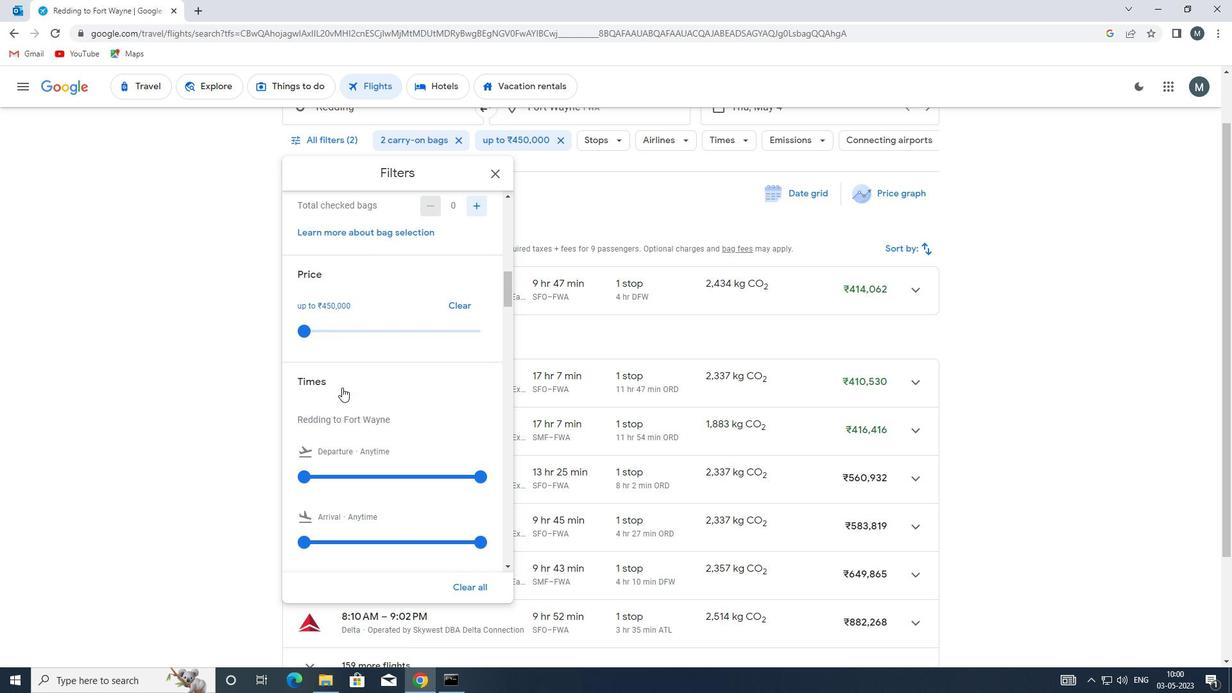 
Action: Mouse scrolled (342, 386) with delta (0, 0)
Screenshot: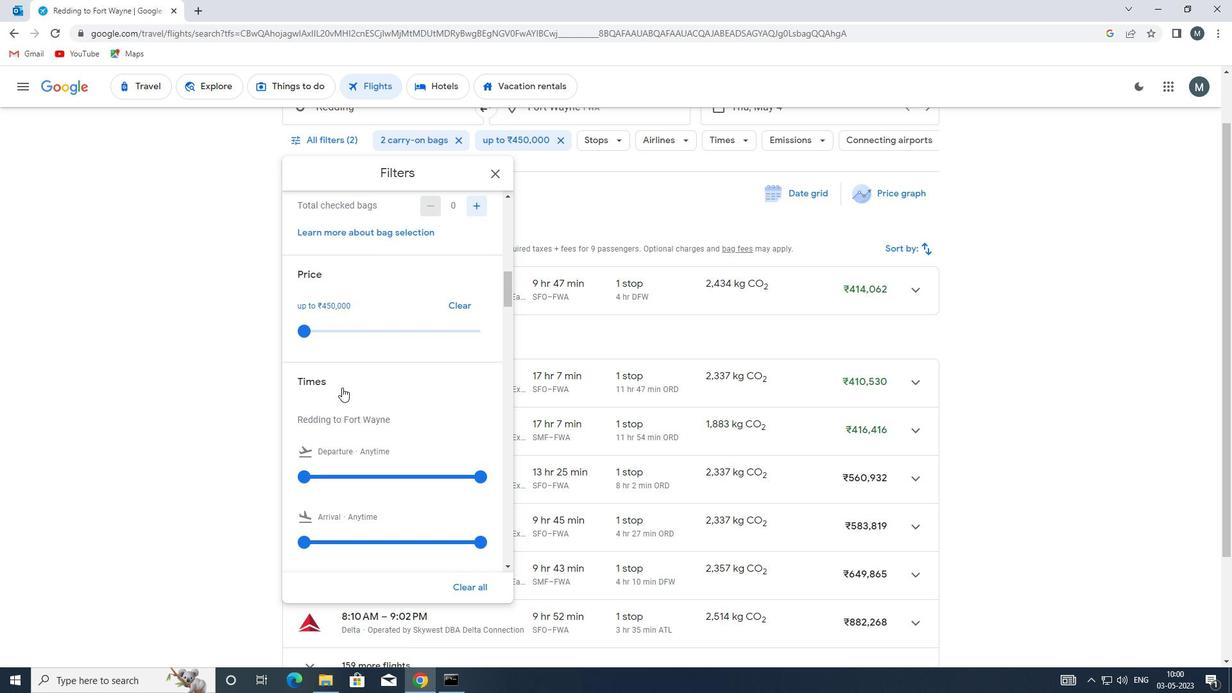 
Action: Mouse moved to (347, 386)
Screenshot: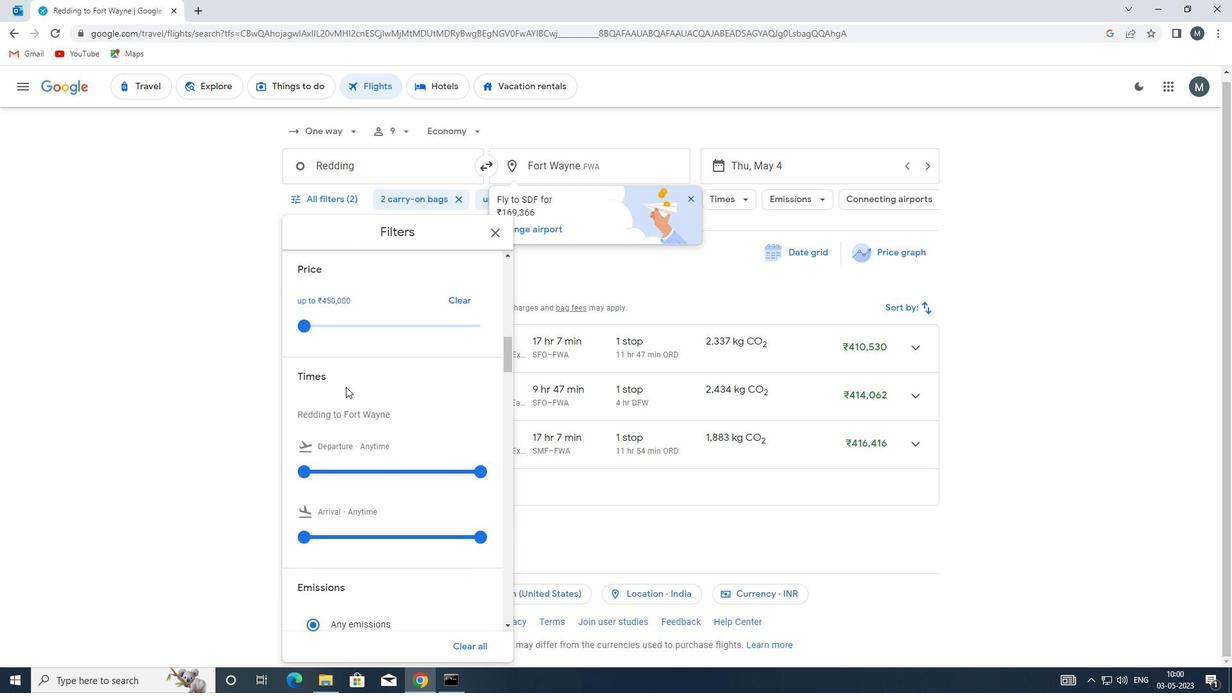 
Action: Mouse scrolled (347, 386) with delta (0, 0)
Screenshot: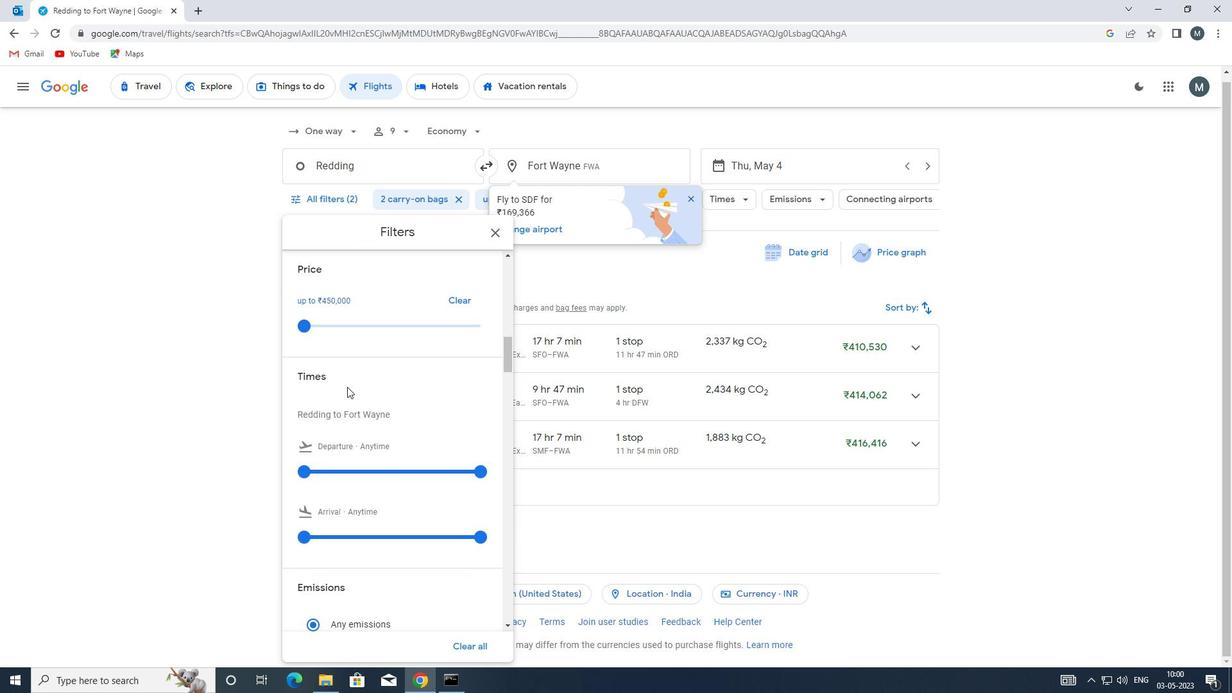 
Action: Mouse moved to (306, 404)
Screenshot: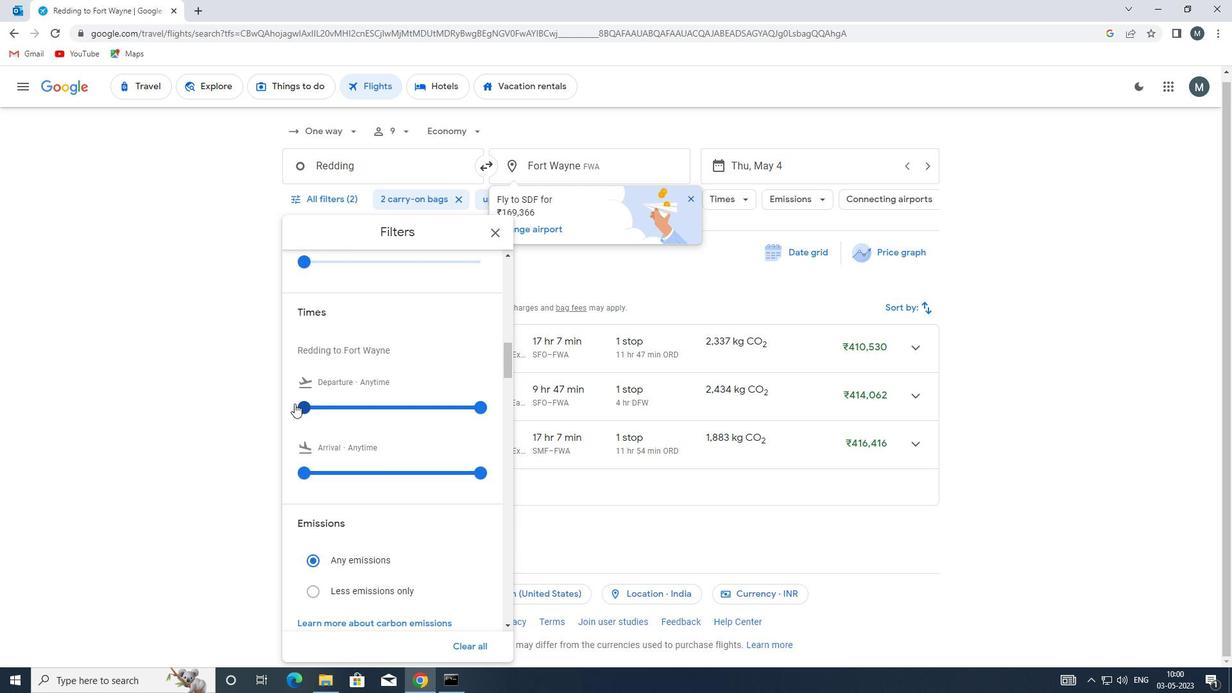 
Action: Mouse pressed left at (306, 404)
Screenshot: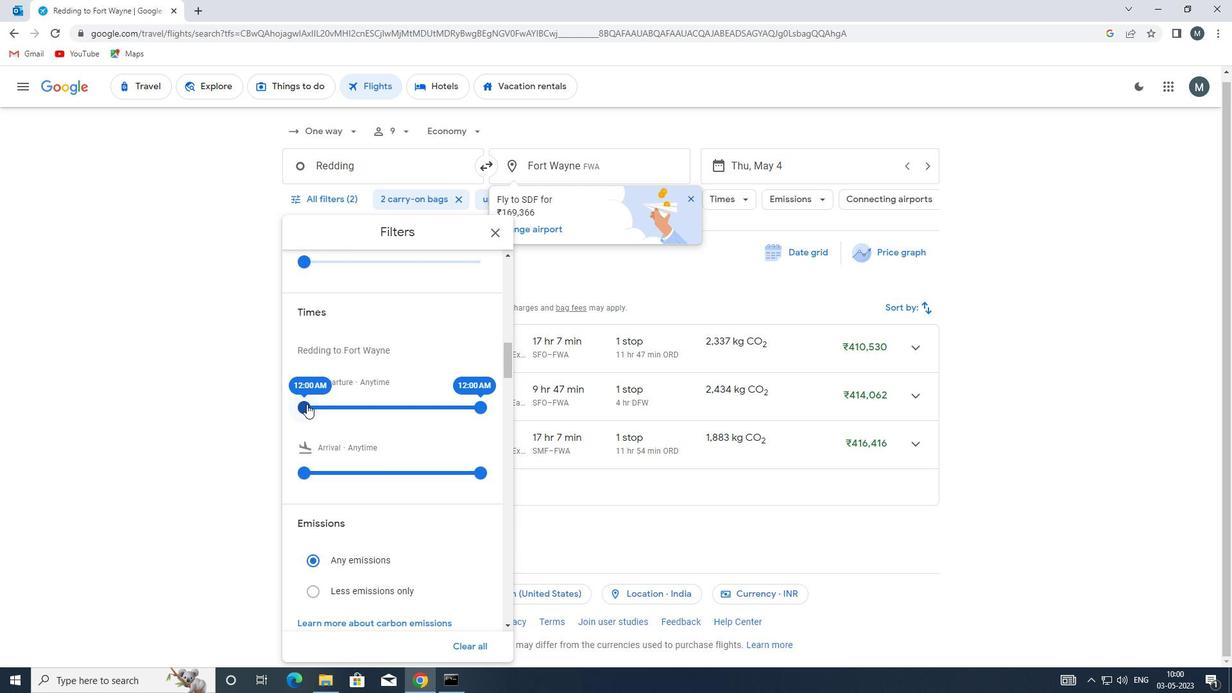 
Action: Mouse moved to (472, 407)
Screenshot: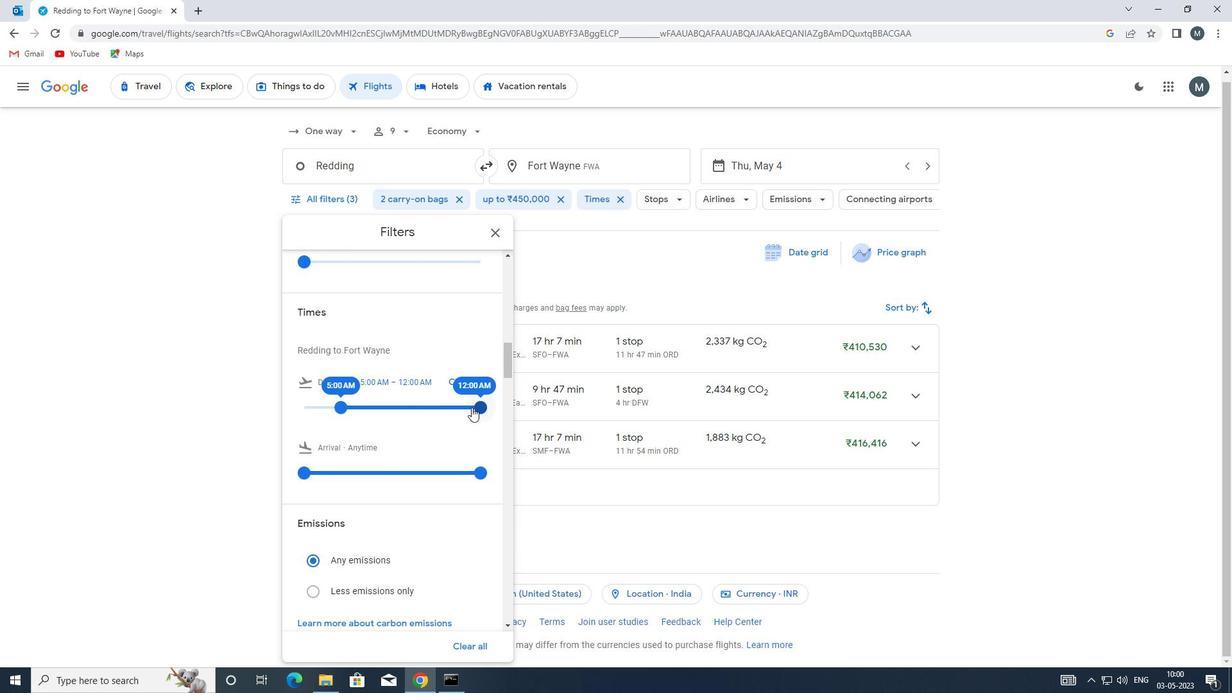 
Action: Mouse pressed left at (472, 407)
Screenshot: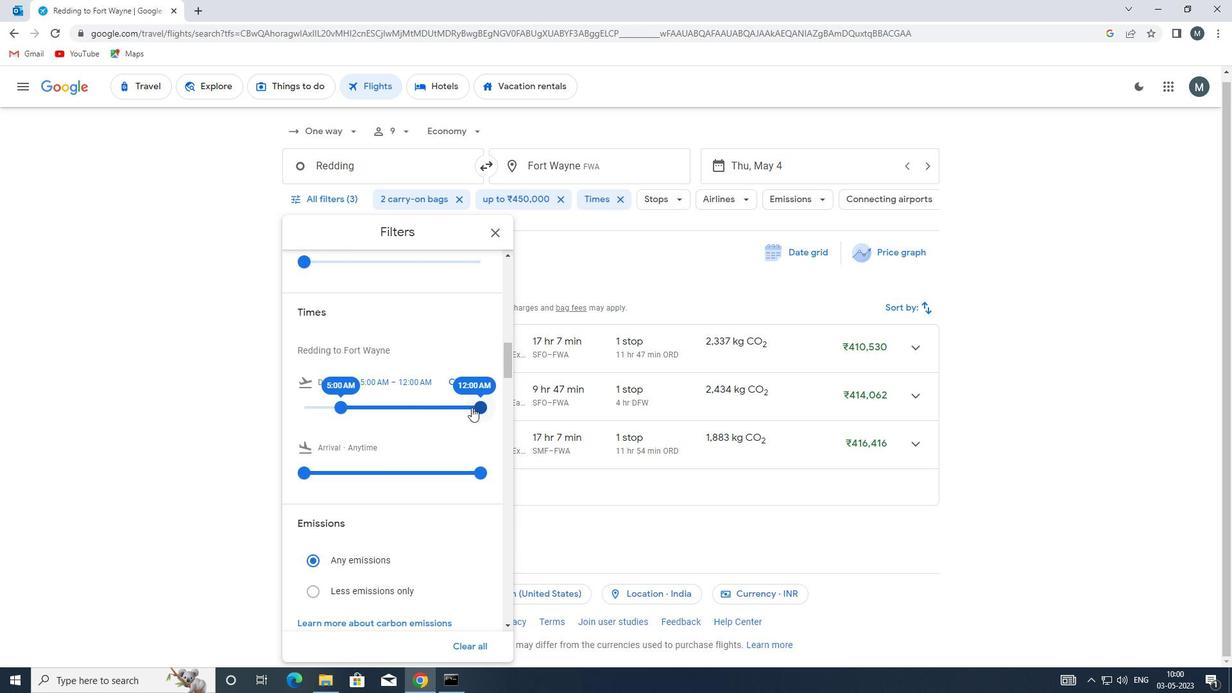 
Action: Mouse moved to (353, 404)
Screenshot: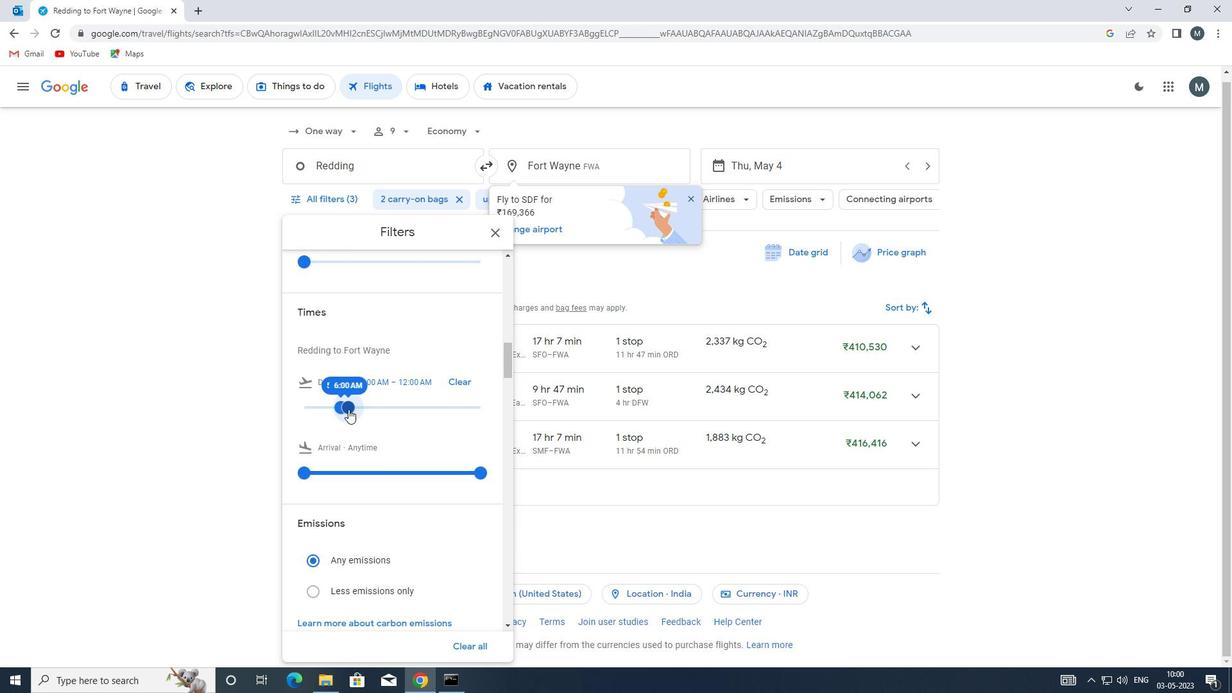 
Action: Mouse scrolled (353, 404) with delta (0, 0)
Screenshot: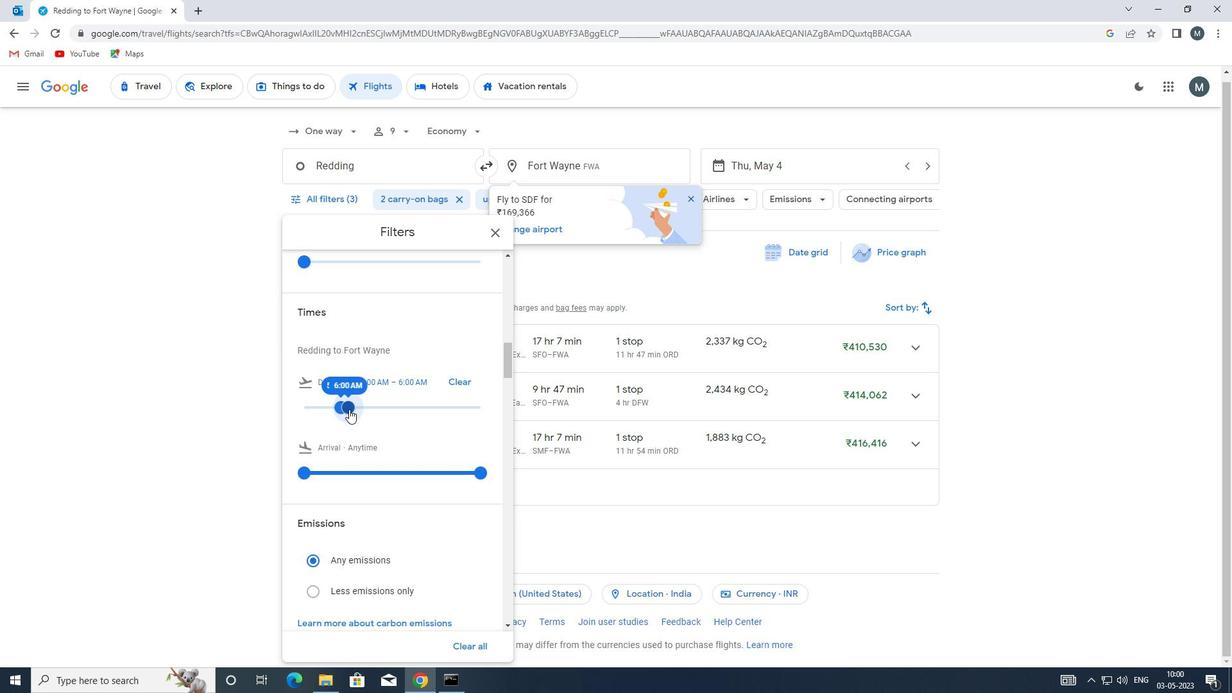 
Action: Mouse scrolled (353, 404) with delta (0, 0)
Screenshot: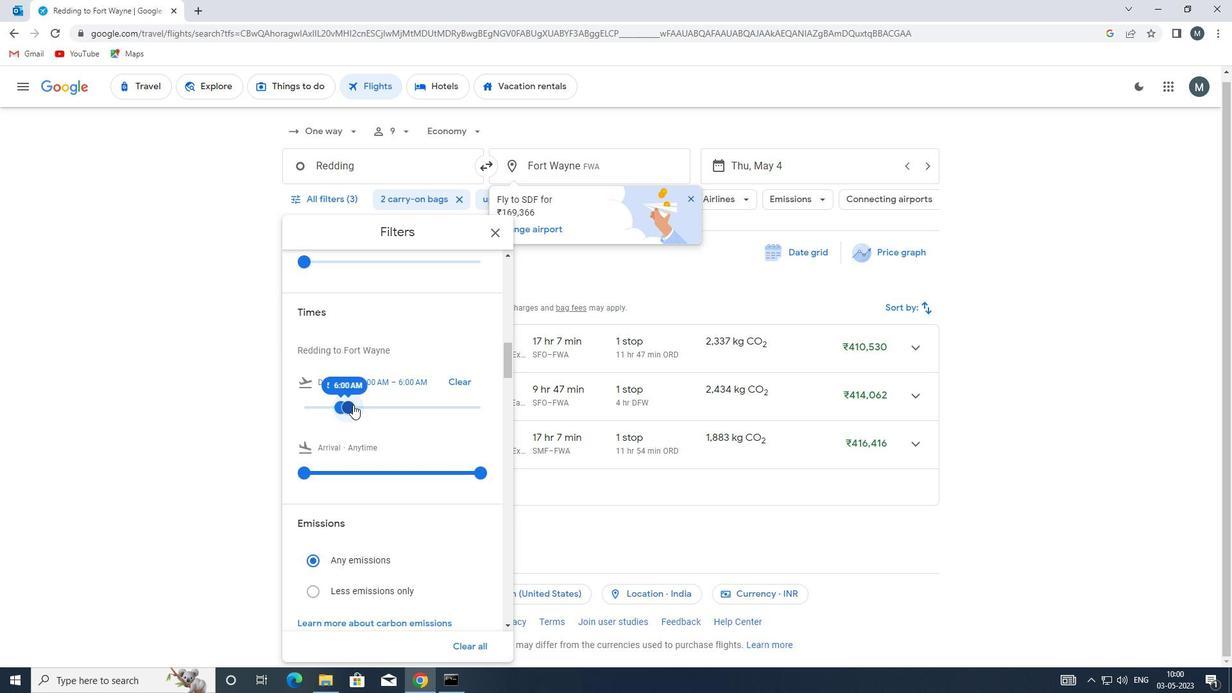 
Action: Mouse moved to (494, 234)
Screenshot: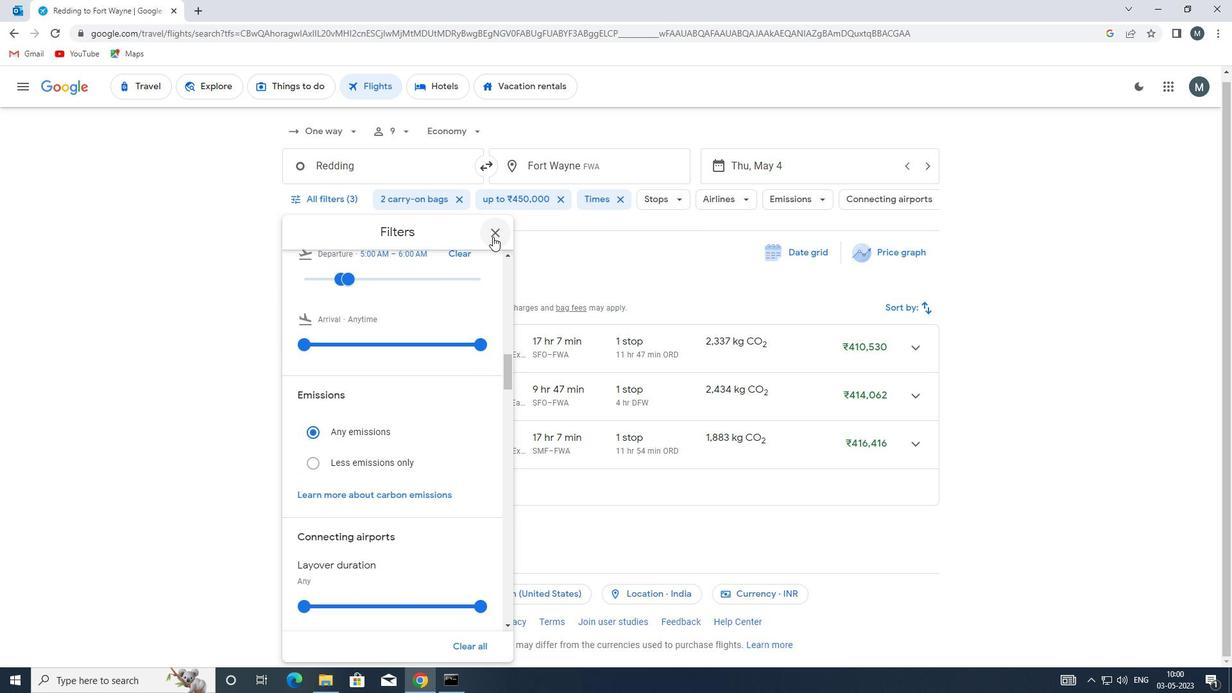 
Action: Mouse pressed left at (494, 234)
Screenshot: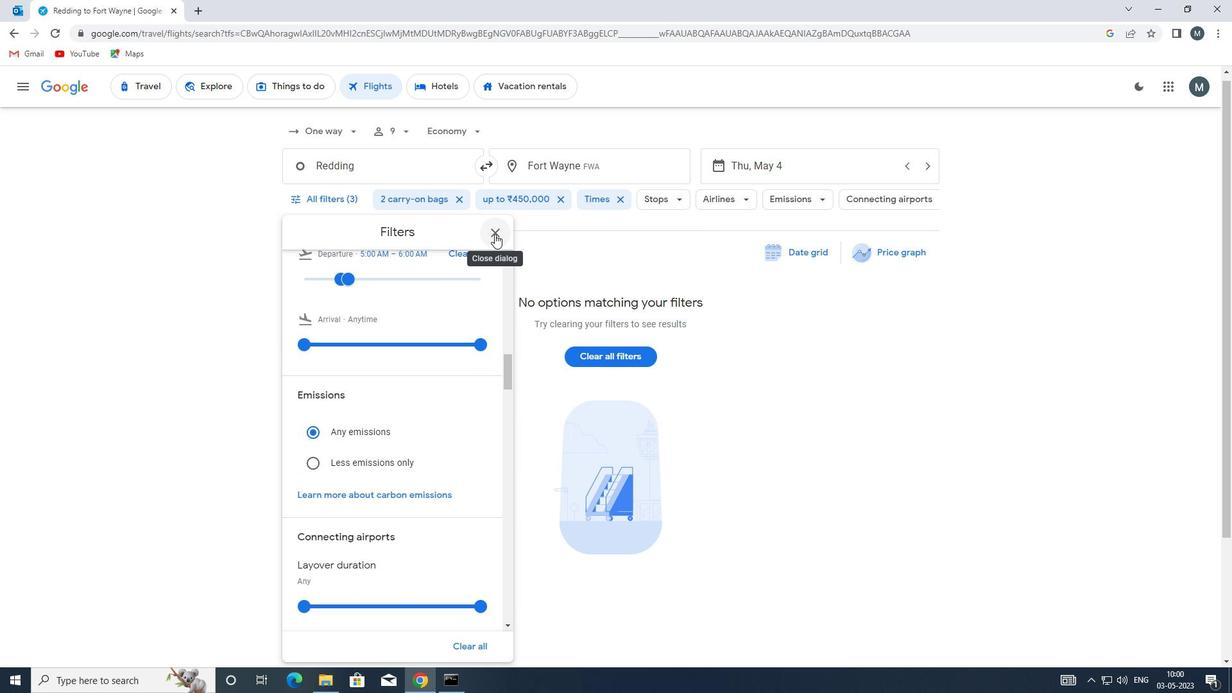 
